 Task: Create a section Dev Environment Setup Sprint and in the section, add a milestone Business Intelligence Development in the project WindTech.
Action: Mouse moved to (118, 463)
Screenshot: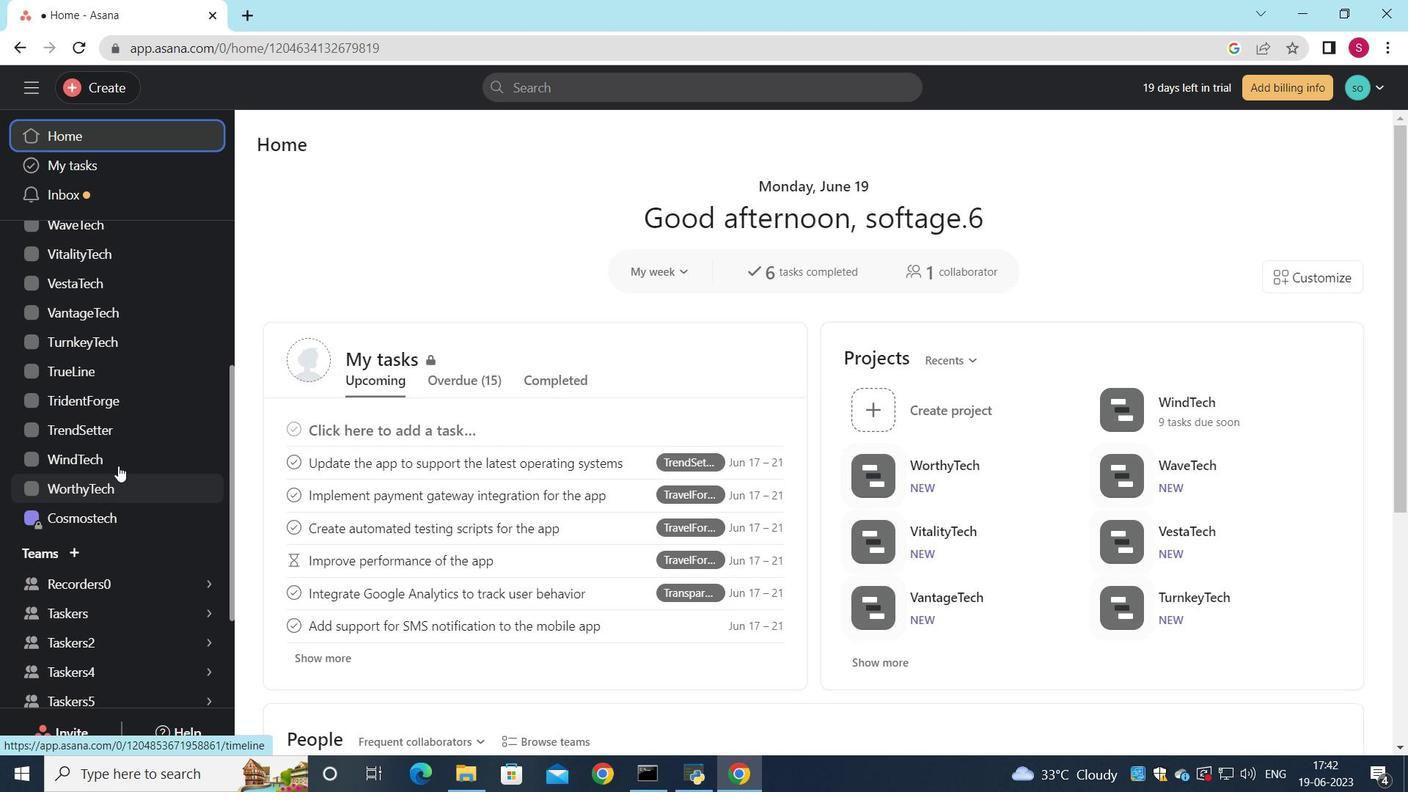 
Action: Mouse pressed left at (118, 463)
Screenshot: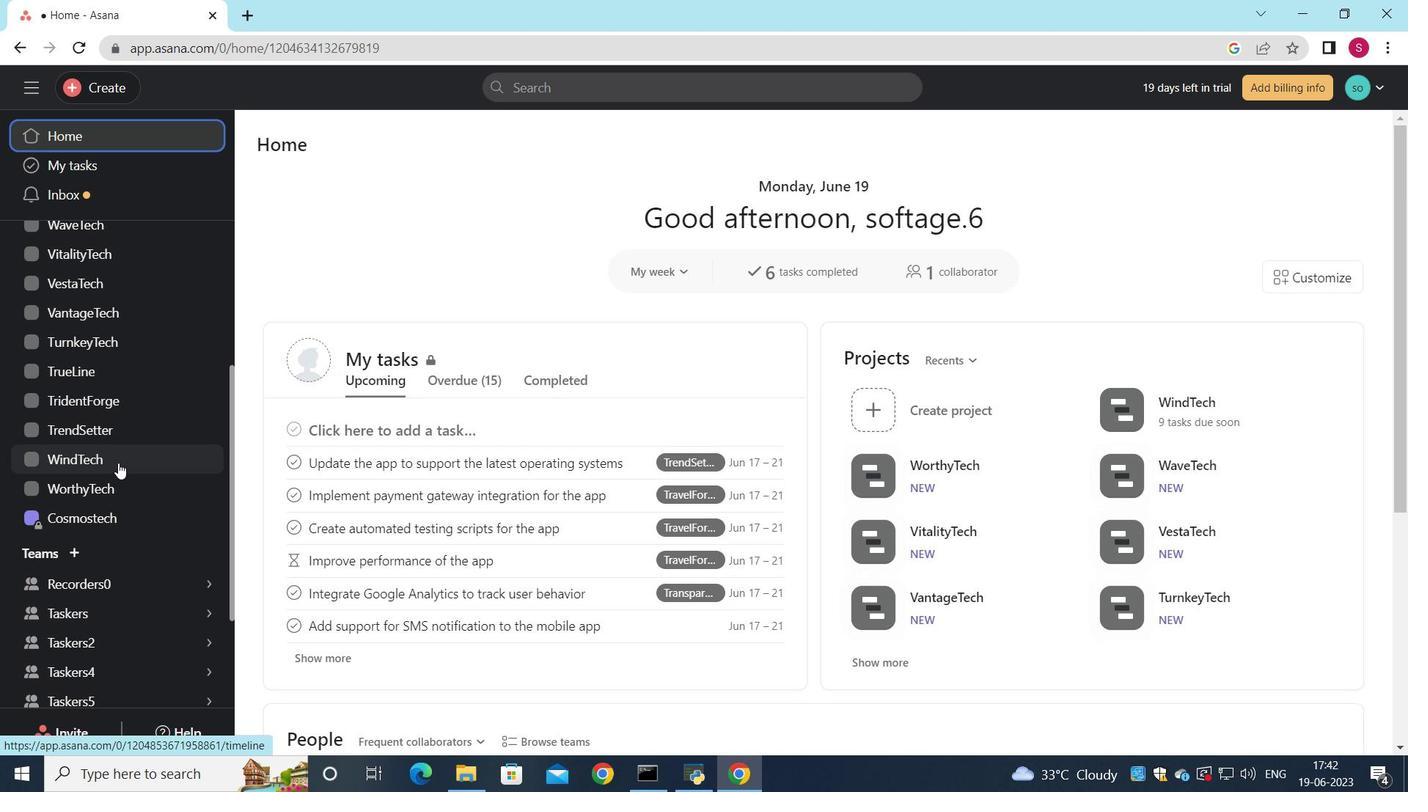
Action: Mouse moved to (304, 540)
Screenshot: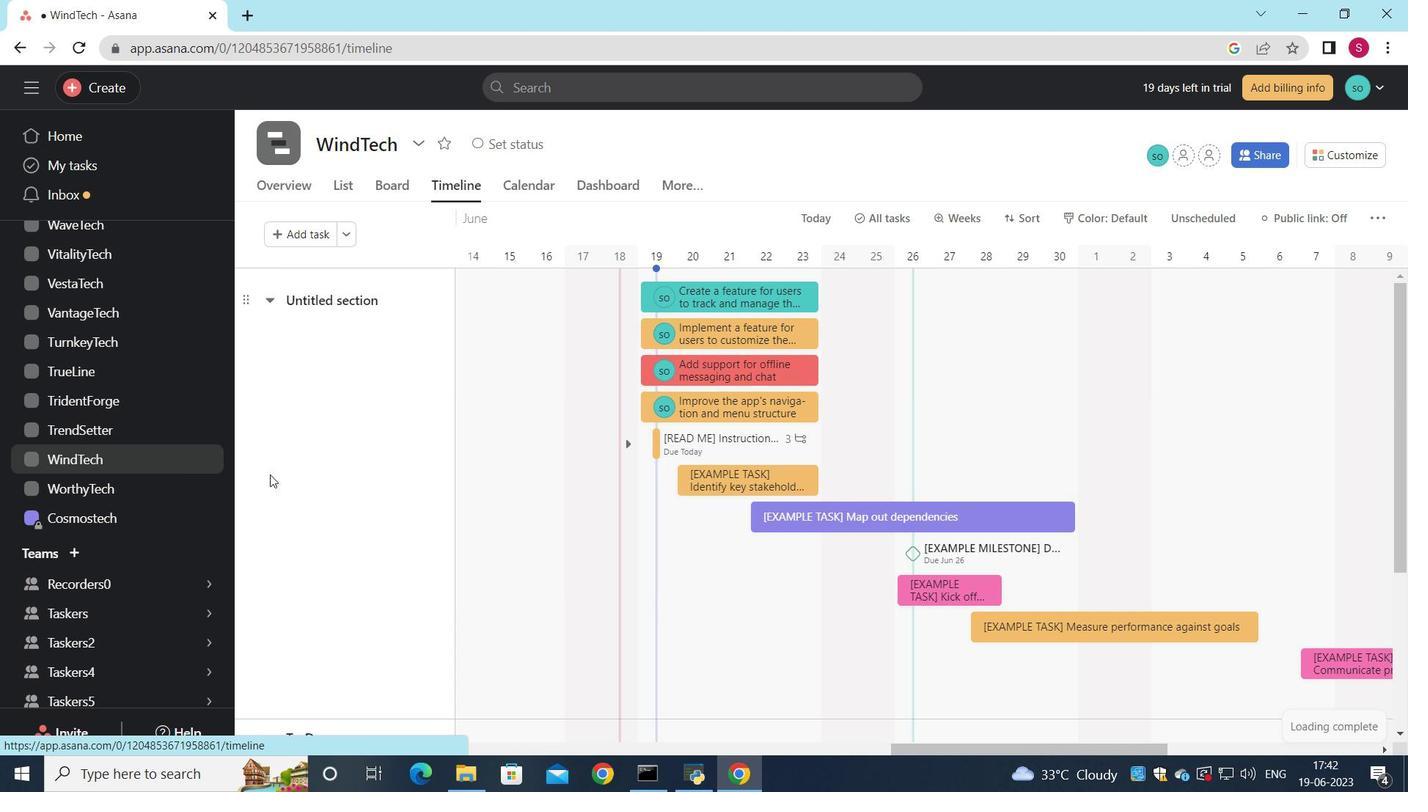 
Action: Mouse scrolled (304, 539) with delta (0, 0)
Screenshot: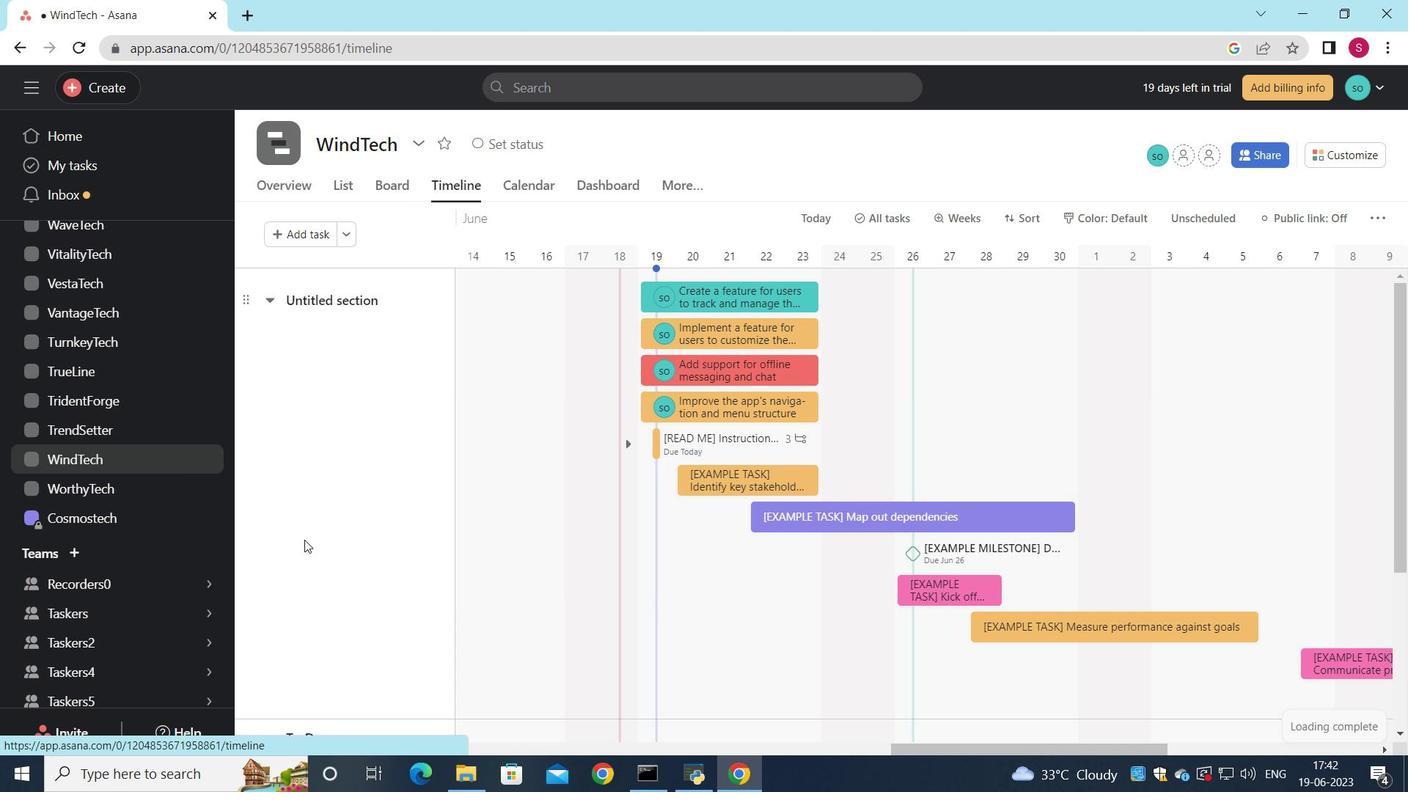 
Action: Mouse scrolled (304, 539) with delta (0, 0)
Screenshot: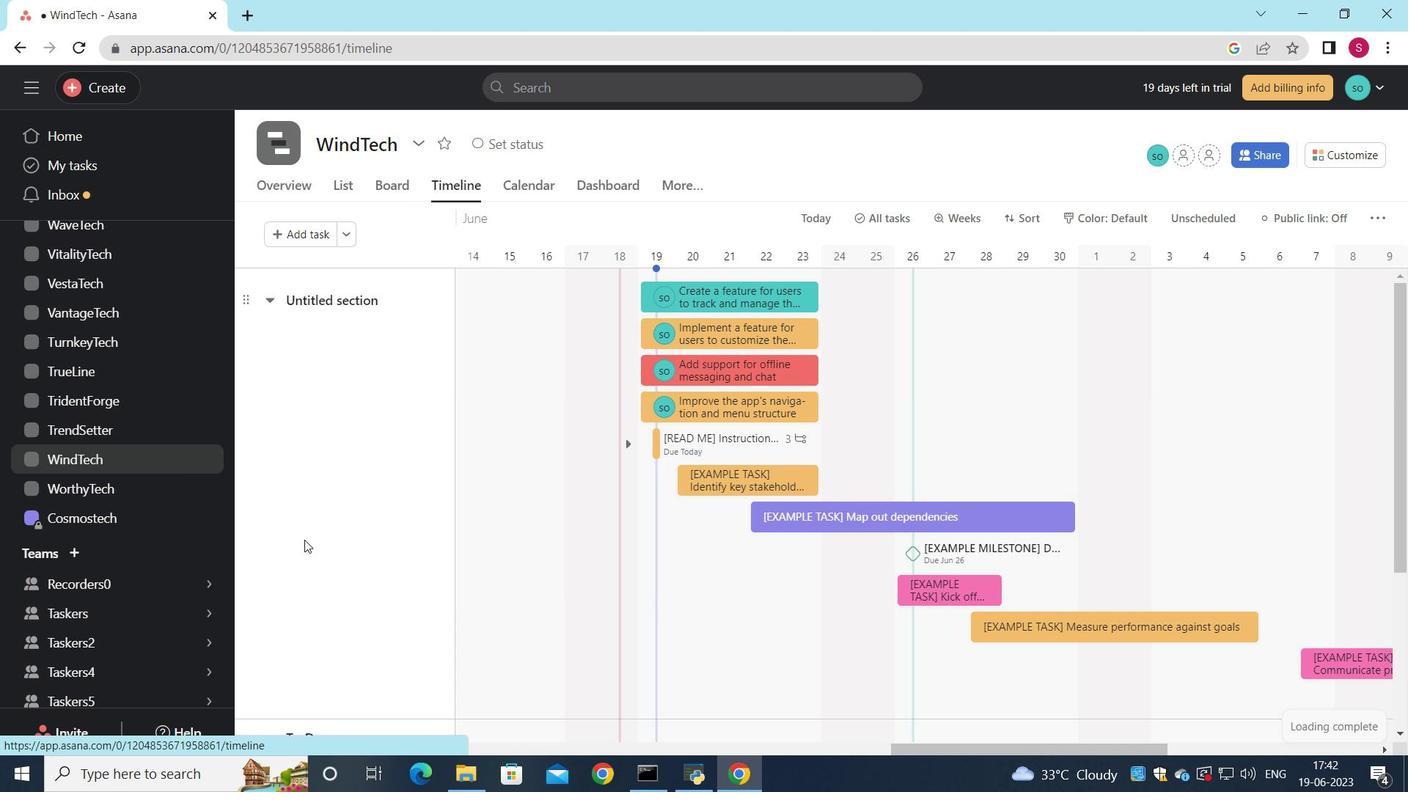 
Action: Mouse scrolled (304, 539) with delta (0, 0)
Screenshot: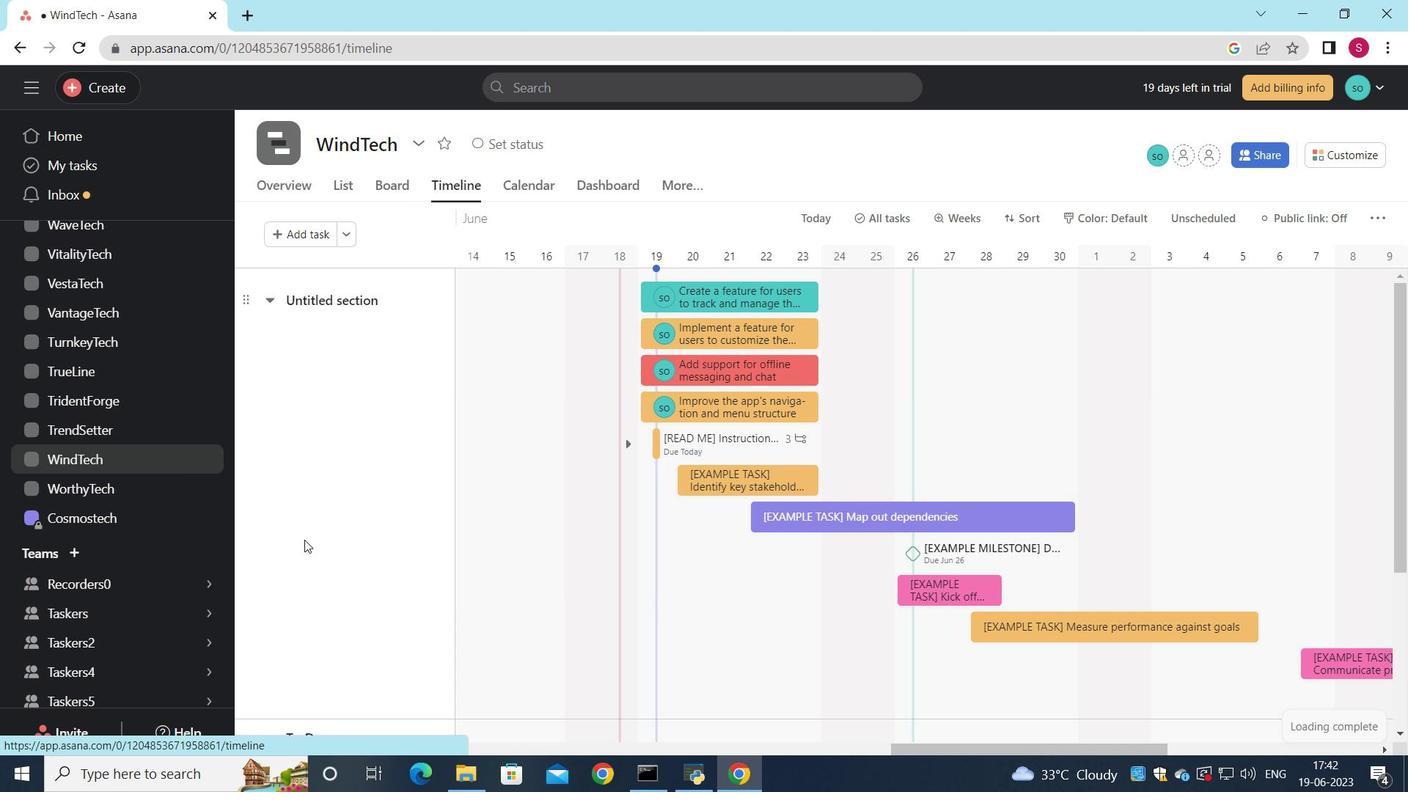 
Action: Mouse scrolled (304, 539) with delta (0, 0)
Screenshot: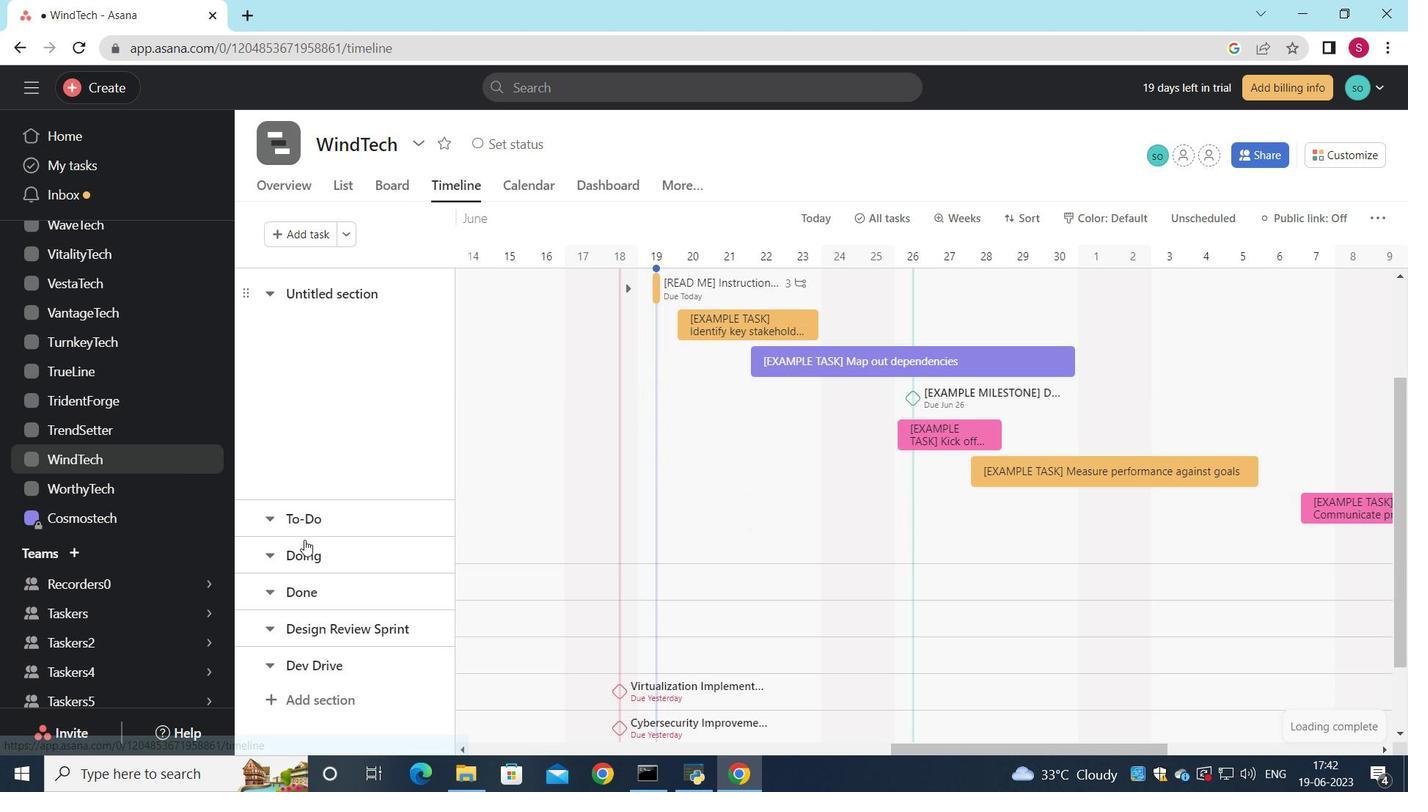 
Action: Mouse scrolled (304, 539) with delta (0, 0)
Screenshot: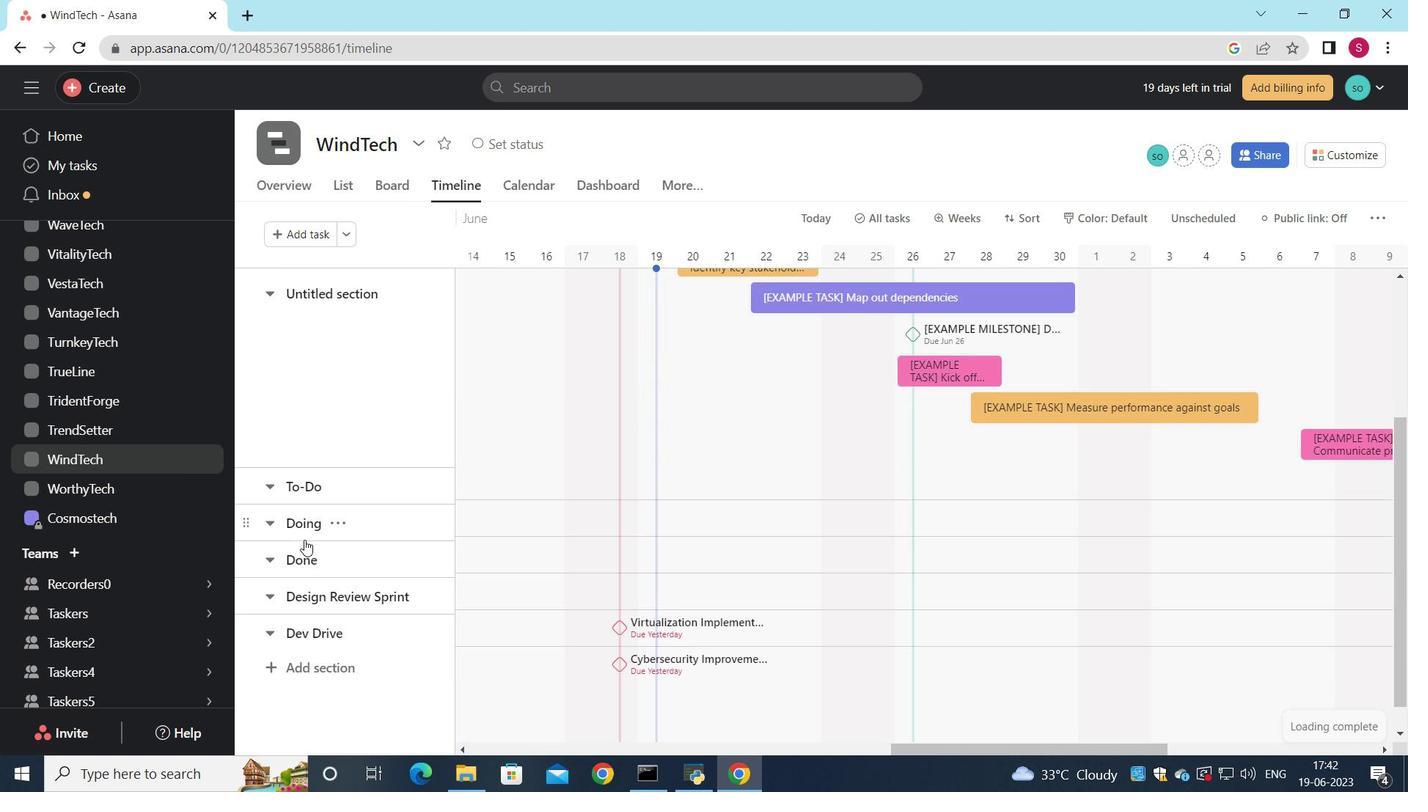 
Action: Mouse scrolled (304, 539) with delta (0, 0)
Screenshot: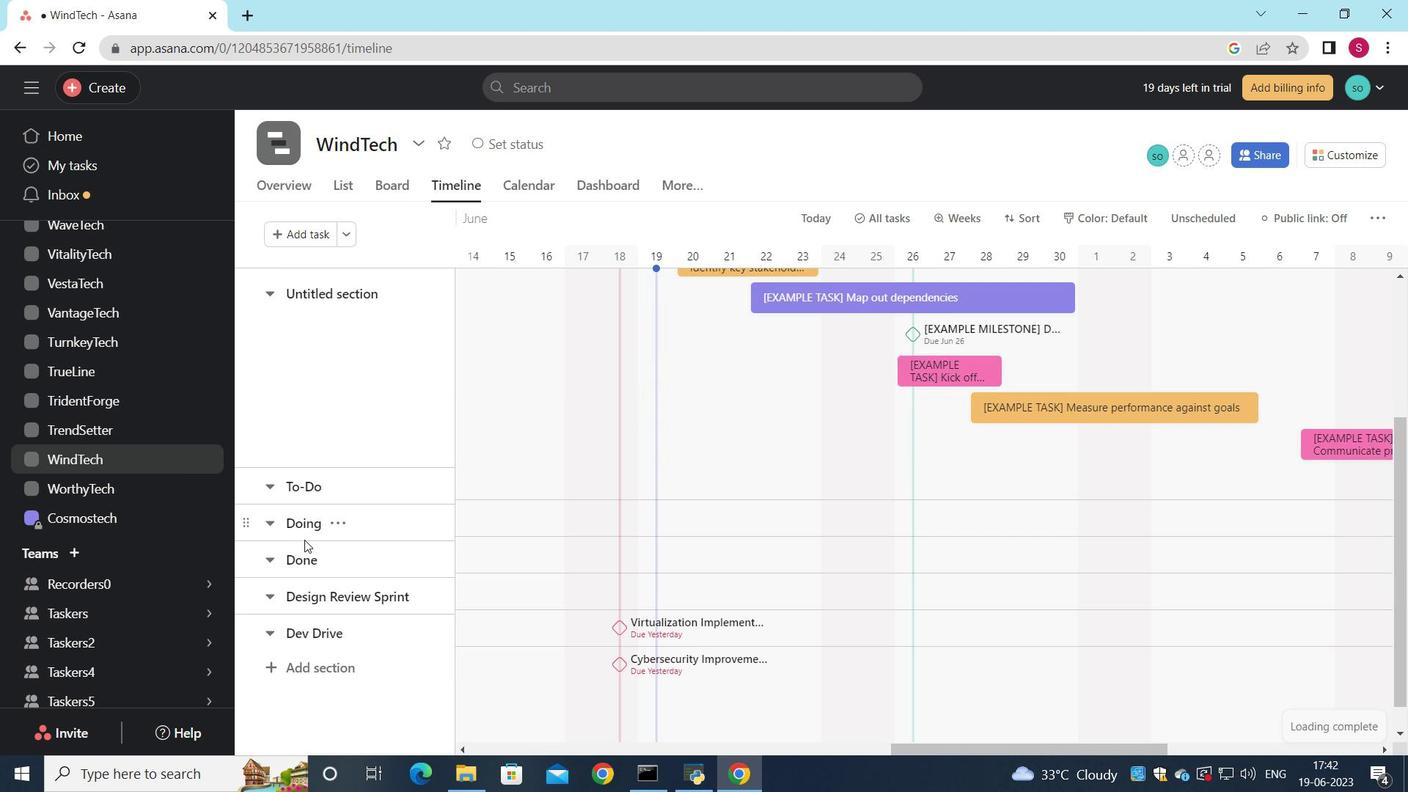 
Action: Mouse moved to (325, 669)
Screenshot: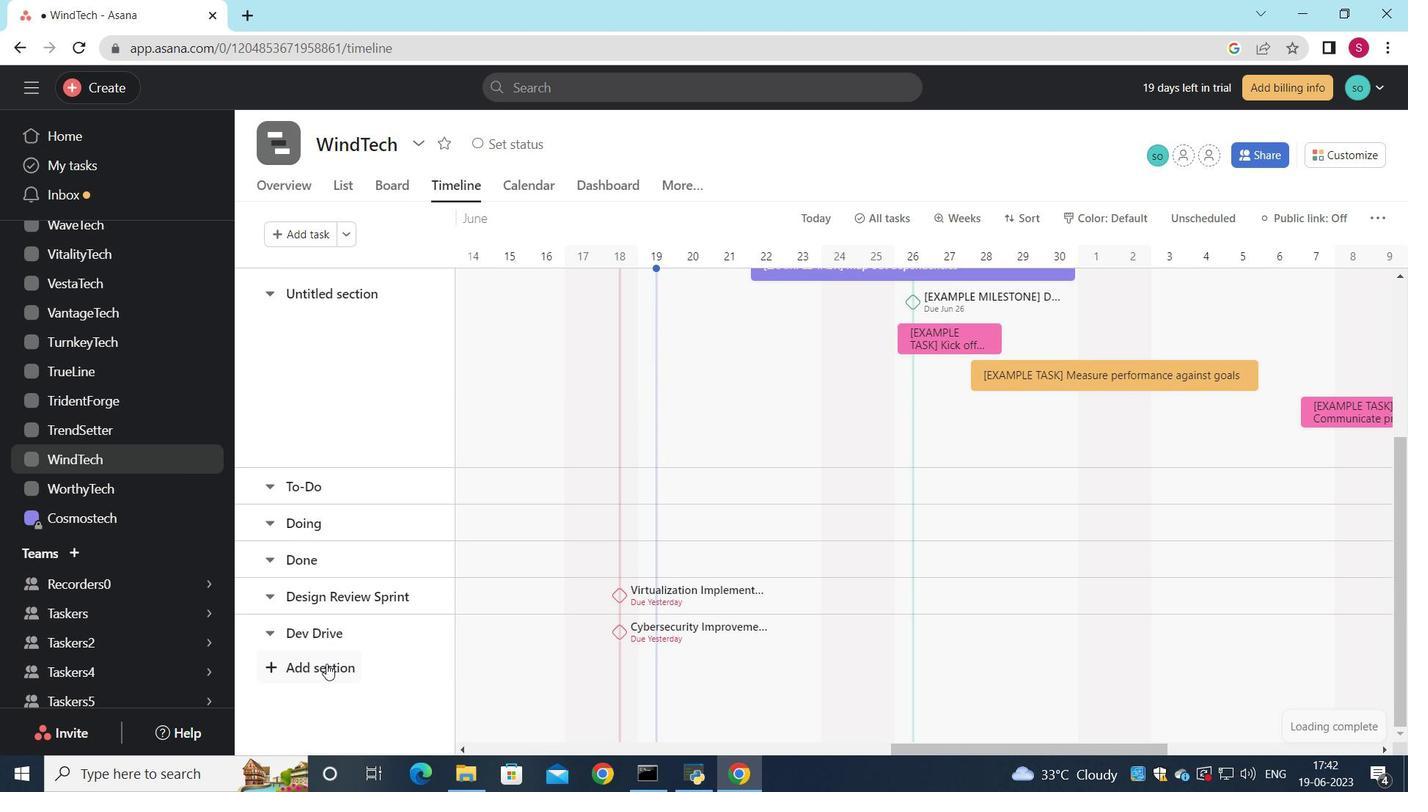 
Action: Mouse pressed left at (325, 669)
Screenshot: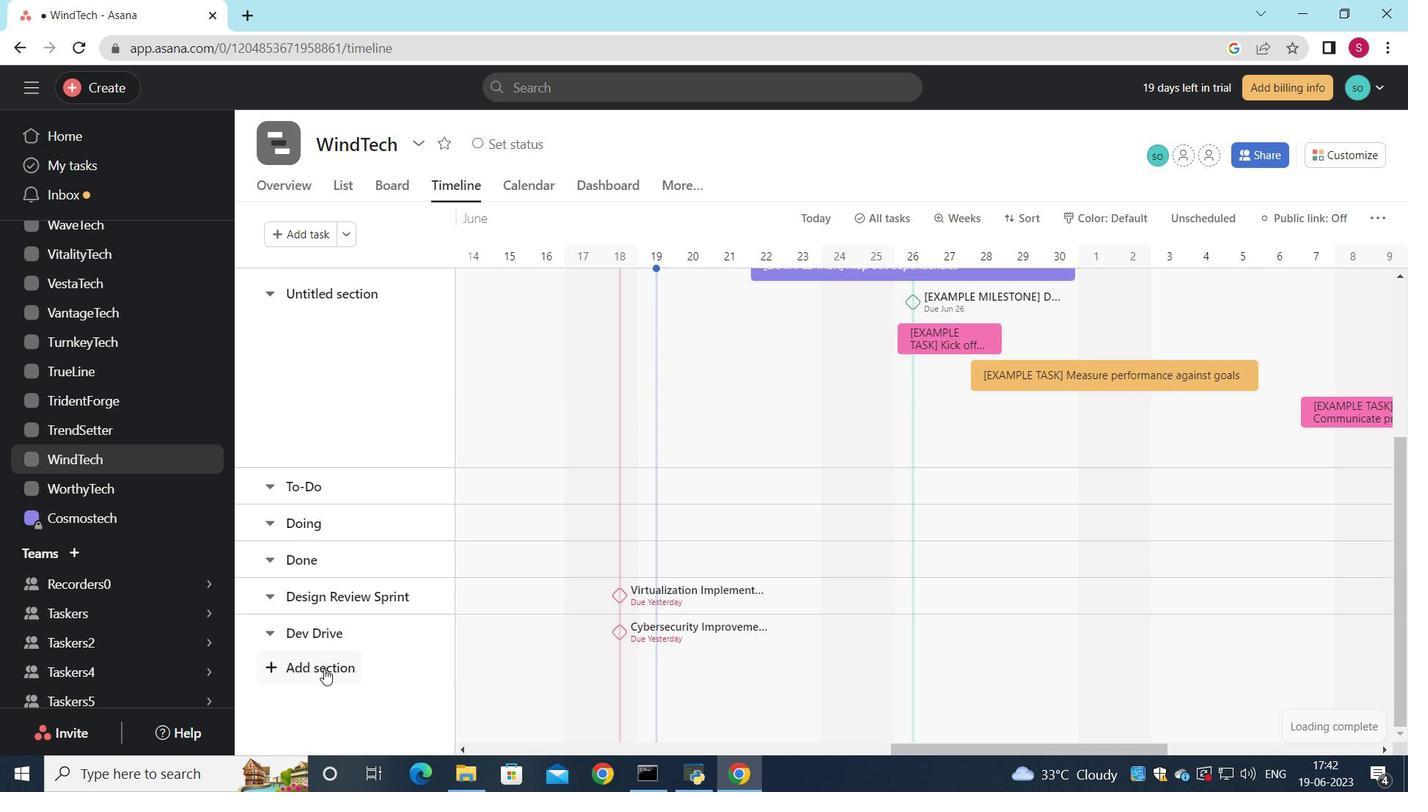 
Action: Mouse moved to (329, 669)
Screenshot: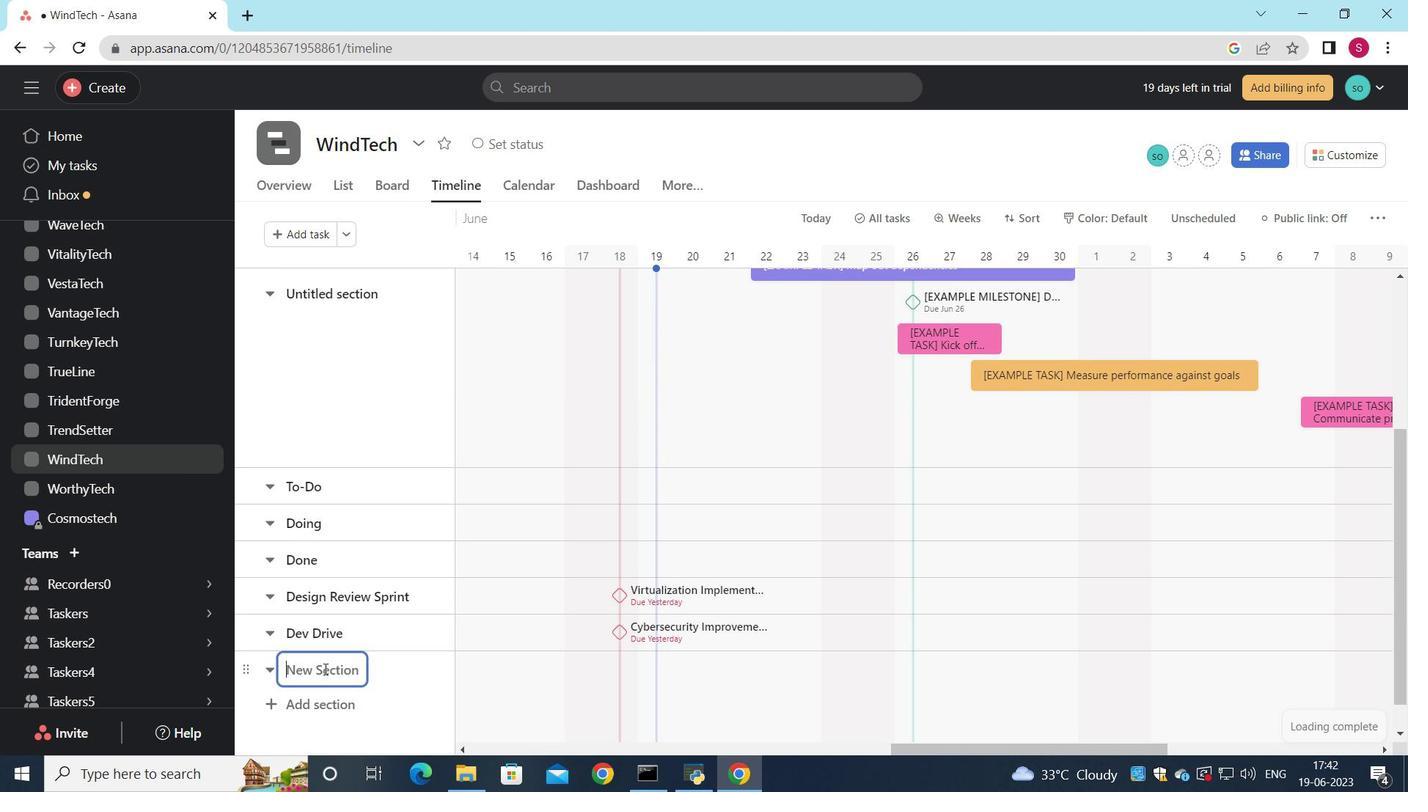 
Action: Key pressed <Key.shift>Dev<Key.space><Key.shift>Environment<Key.space><Key.shift>Setup<Key.space><Key.shift>Sprint
Screenshot: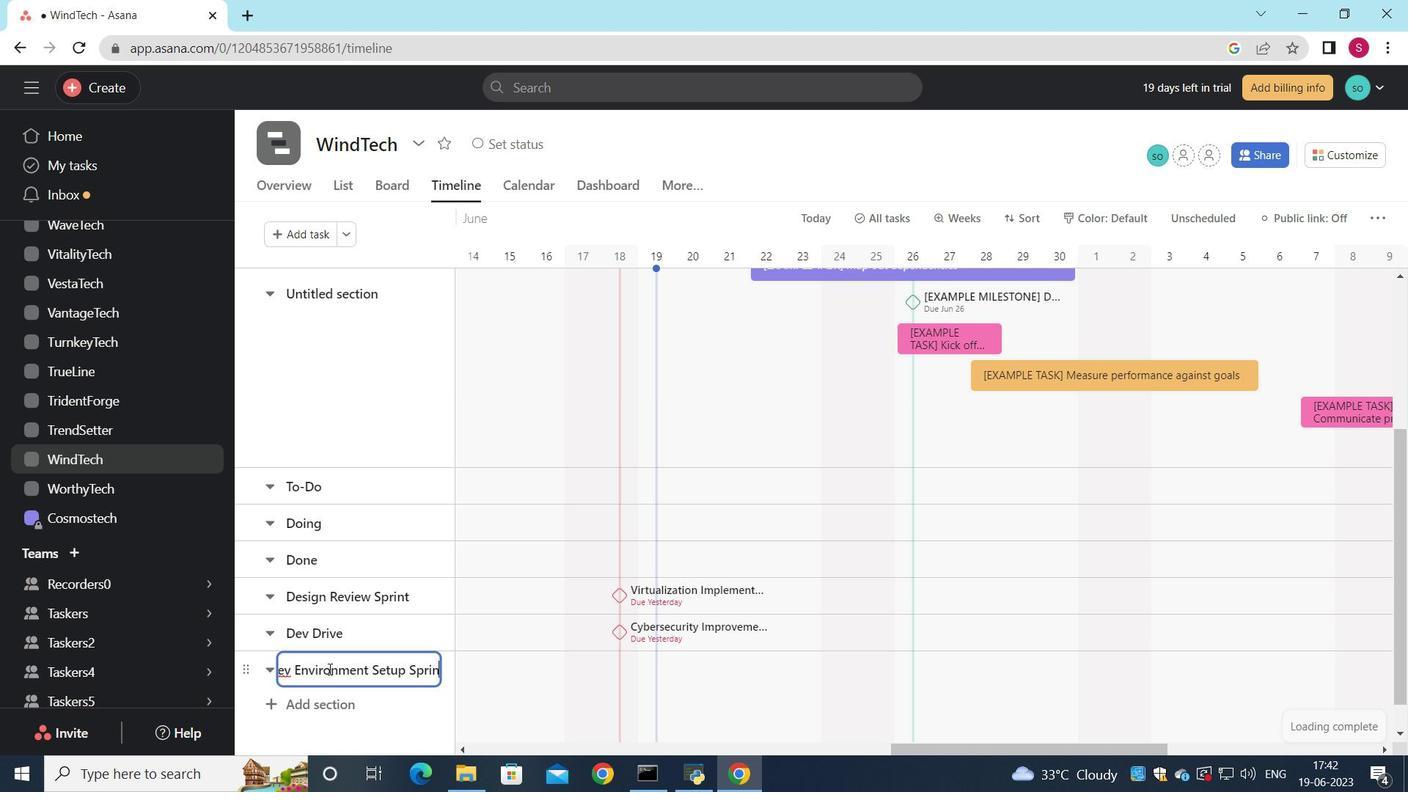 
Action: Mouse moved to (405, 684)
Screenshot: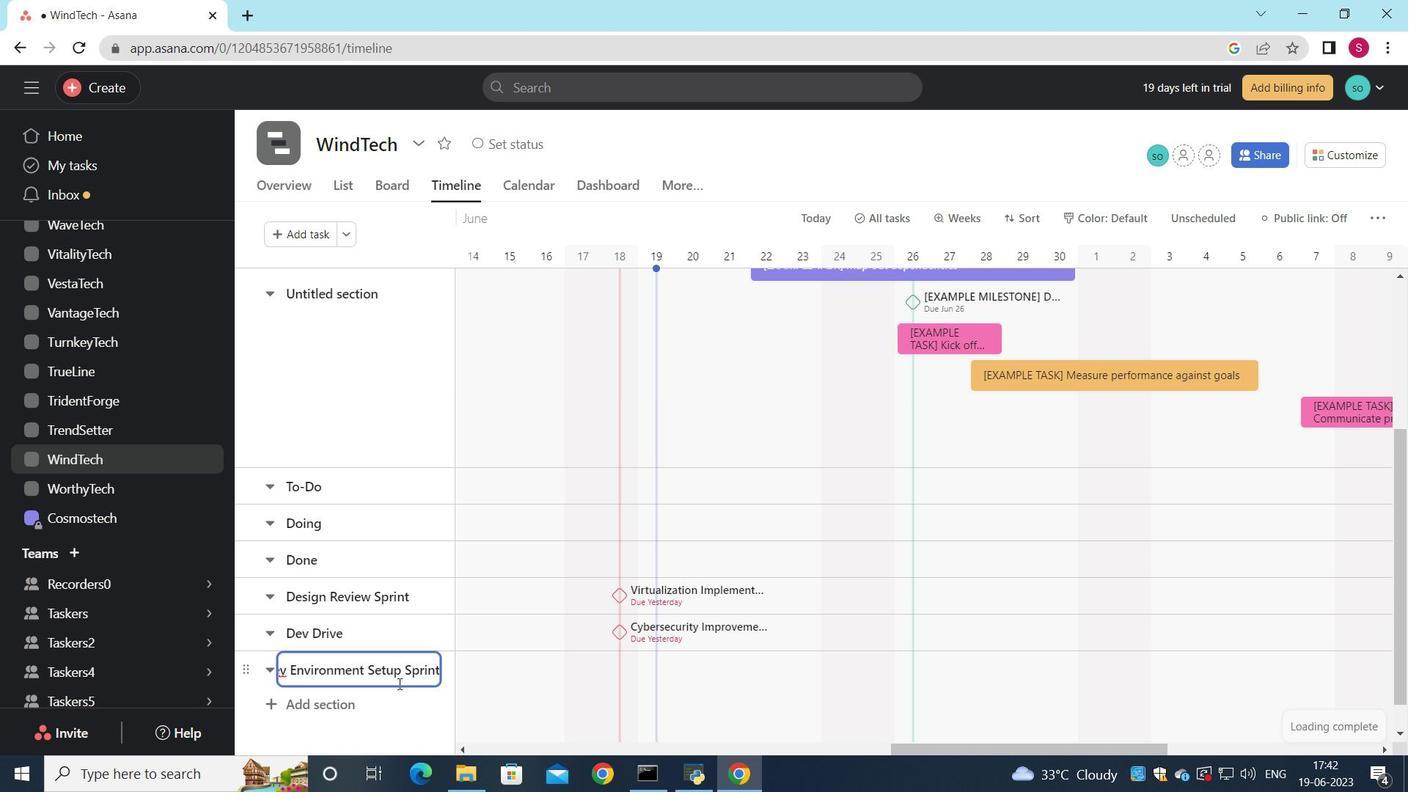 
Action: Key pressed <Key.enter>
Screenshot: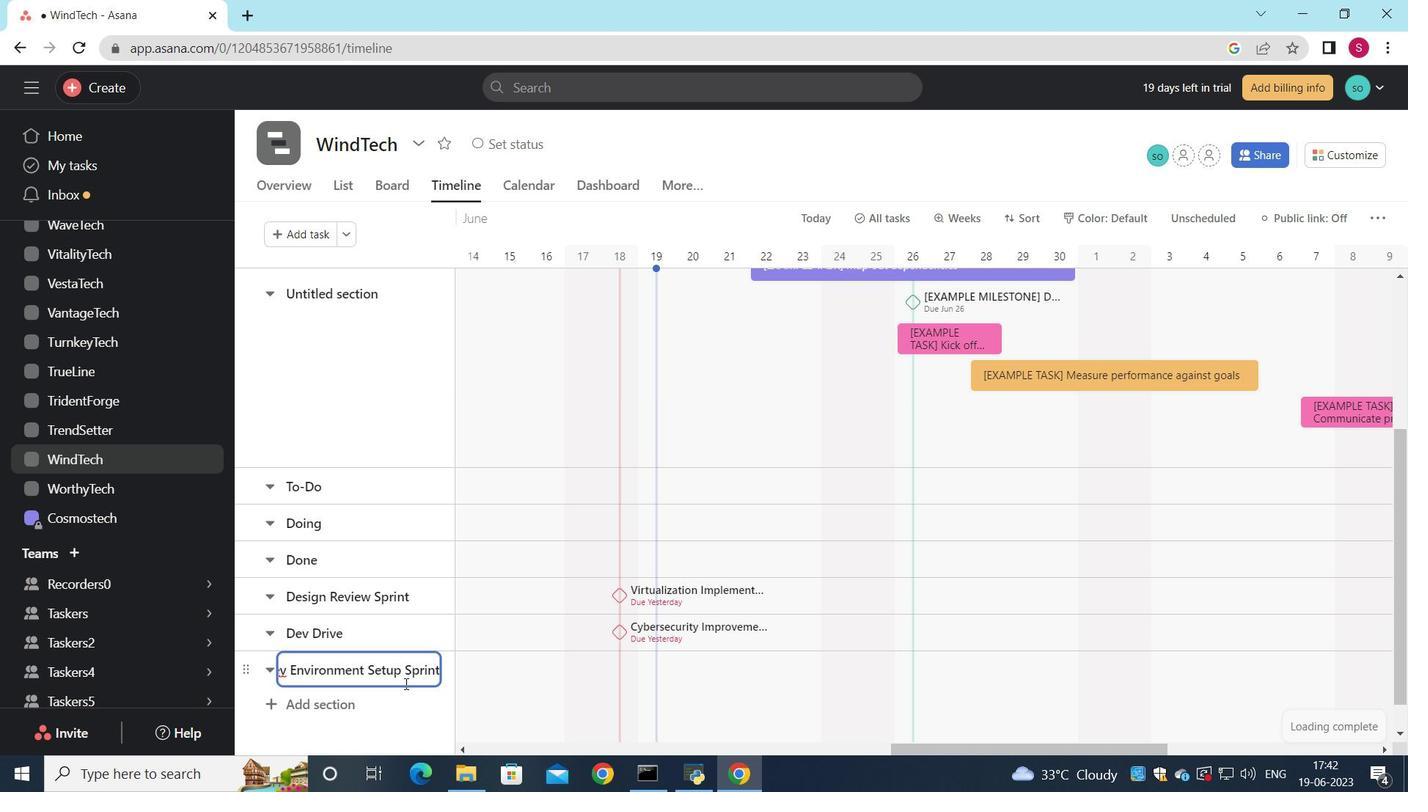 
Action: Mouse moved to (552, 669)
Screenshot: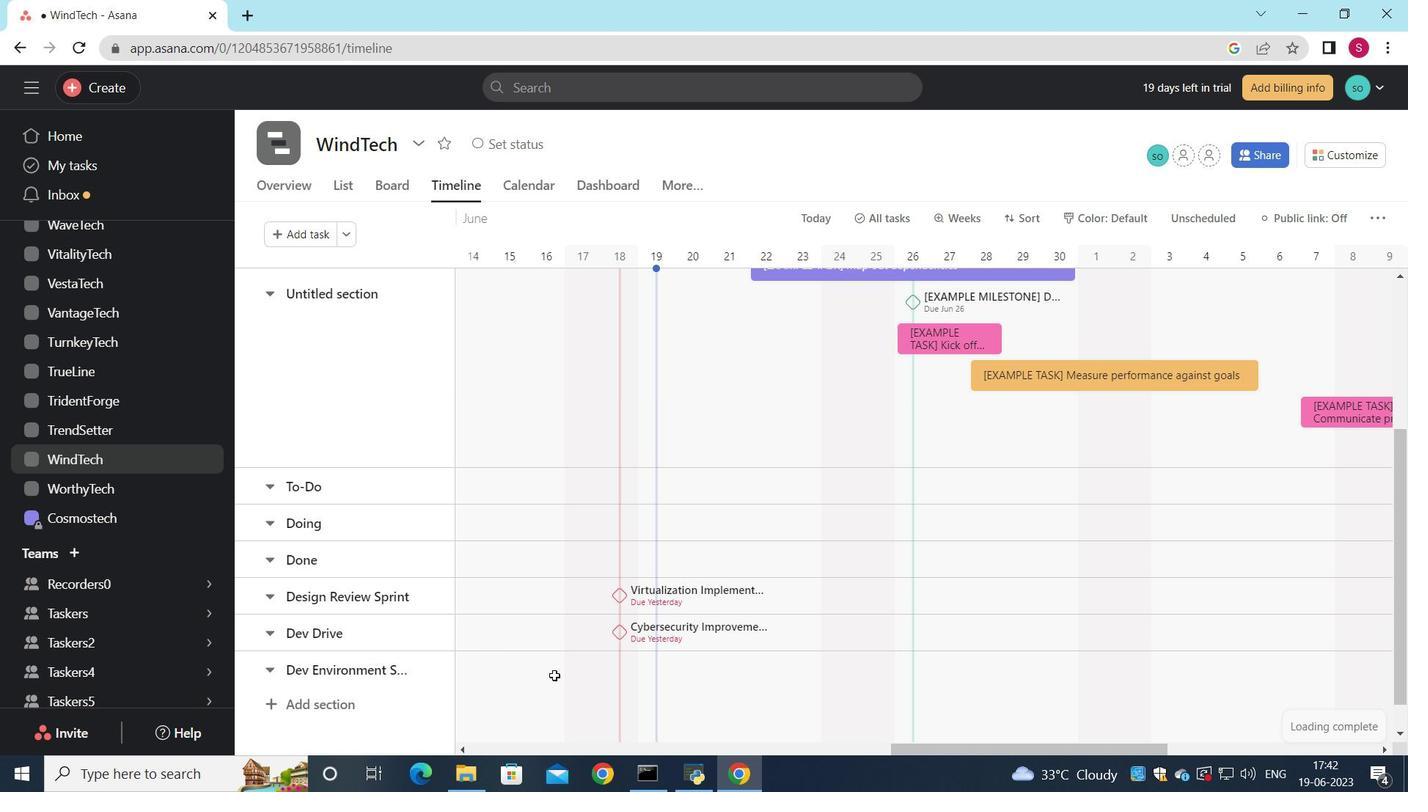 
Action: Mouse pressed left at (552, 669)
Screenshot: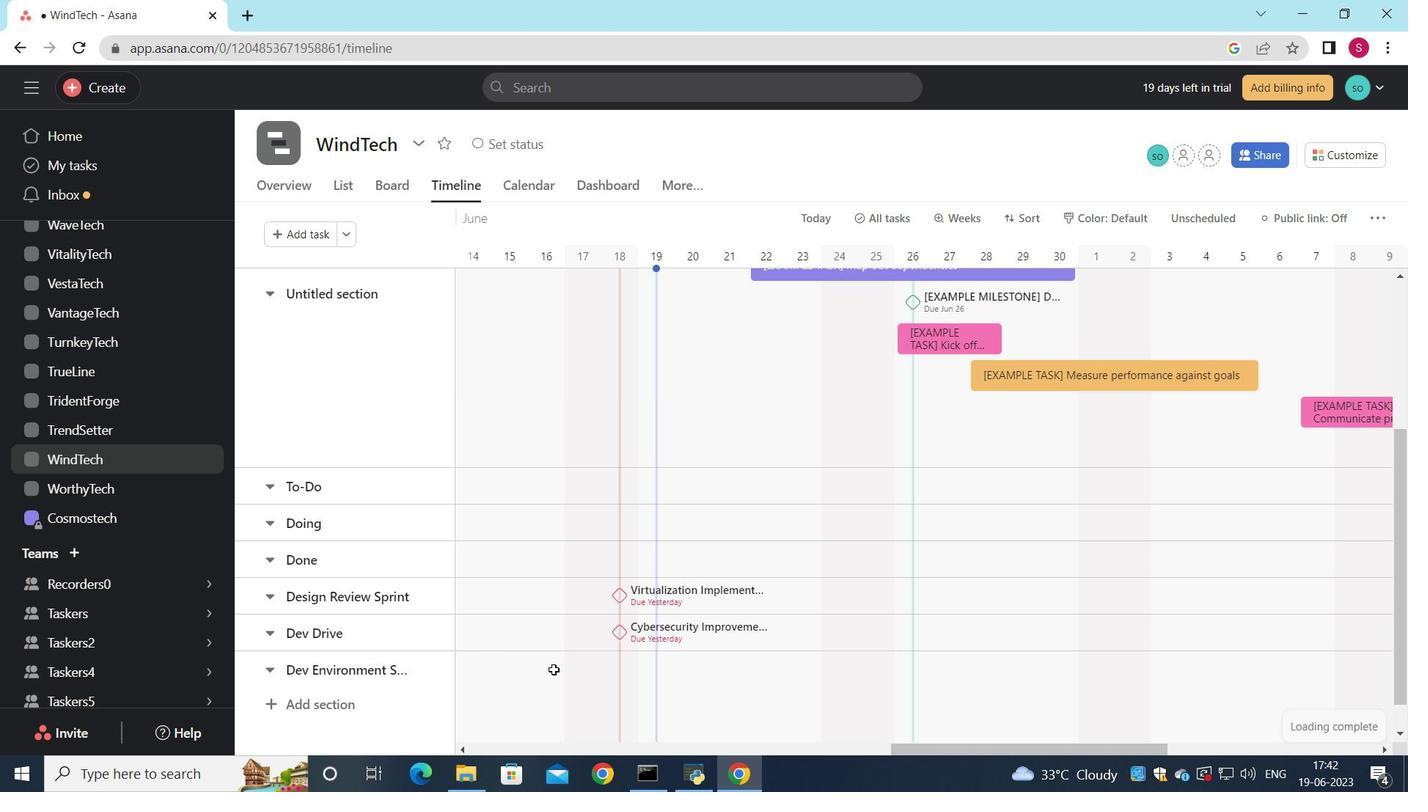 
Action: Mouse moved to (499, 669)
Screenshot: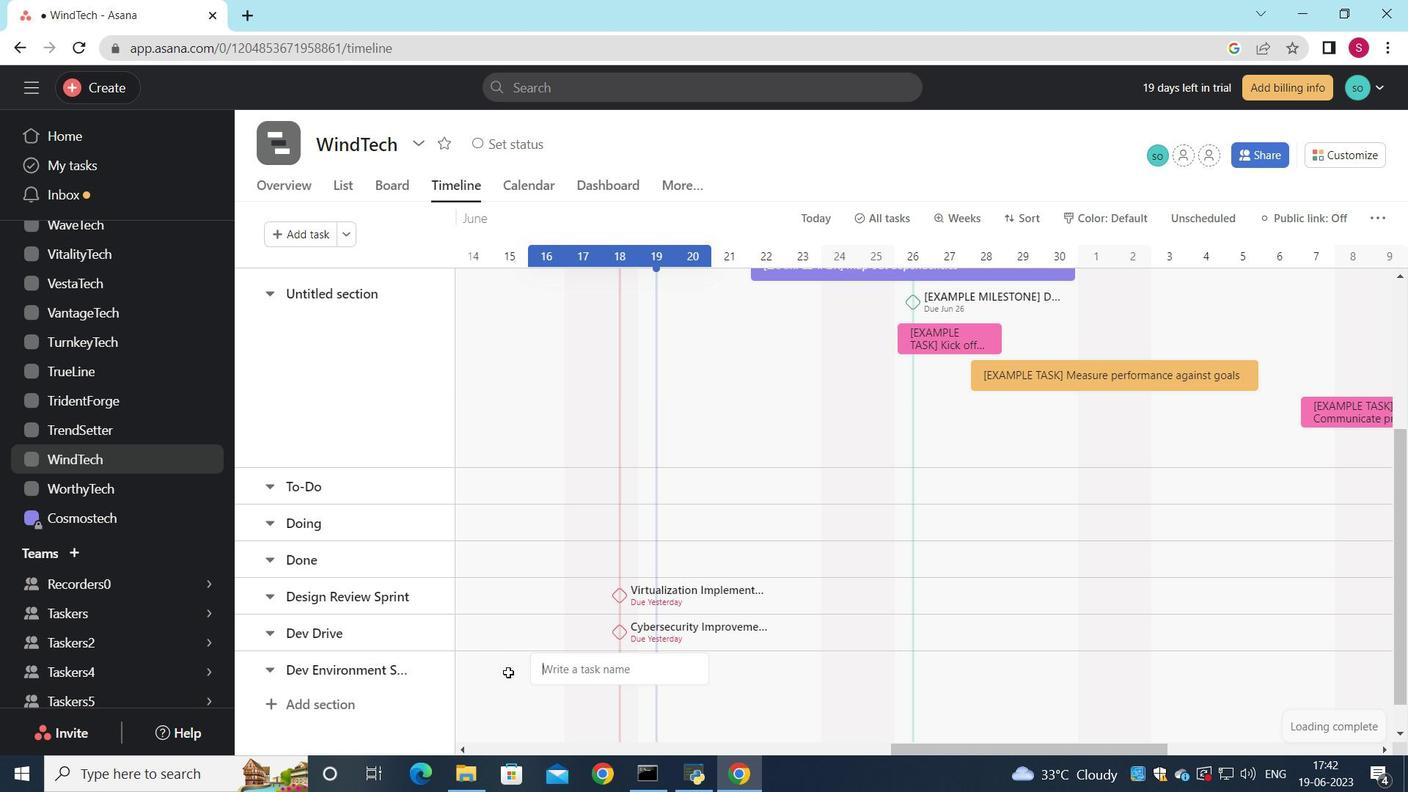 
Action: Mouse pressed left at (499, 669)
Screenshot: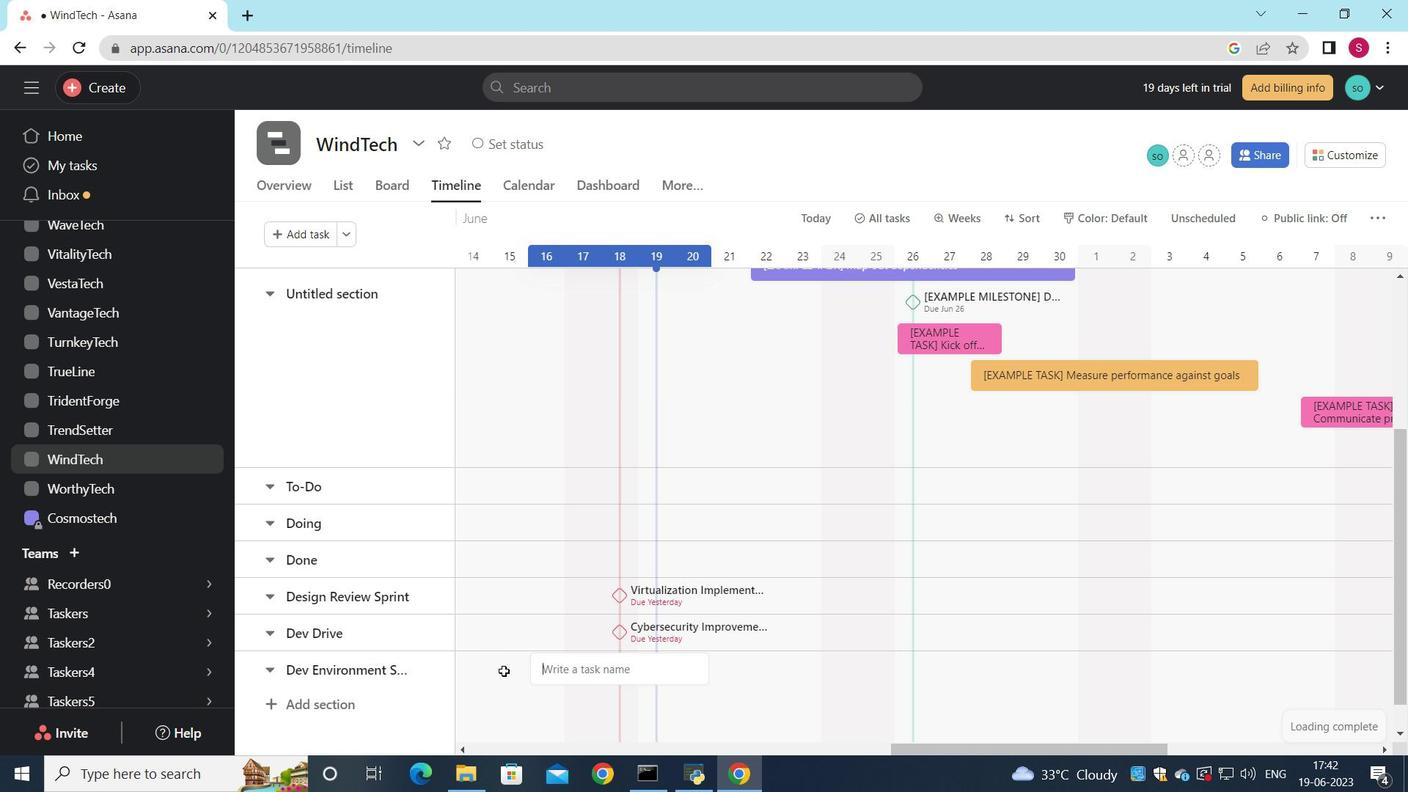 
Action: Mouse moved to (500, 669)
Screenshot: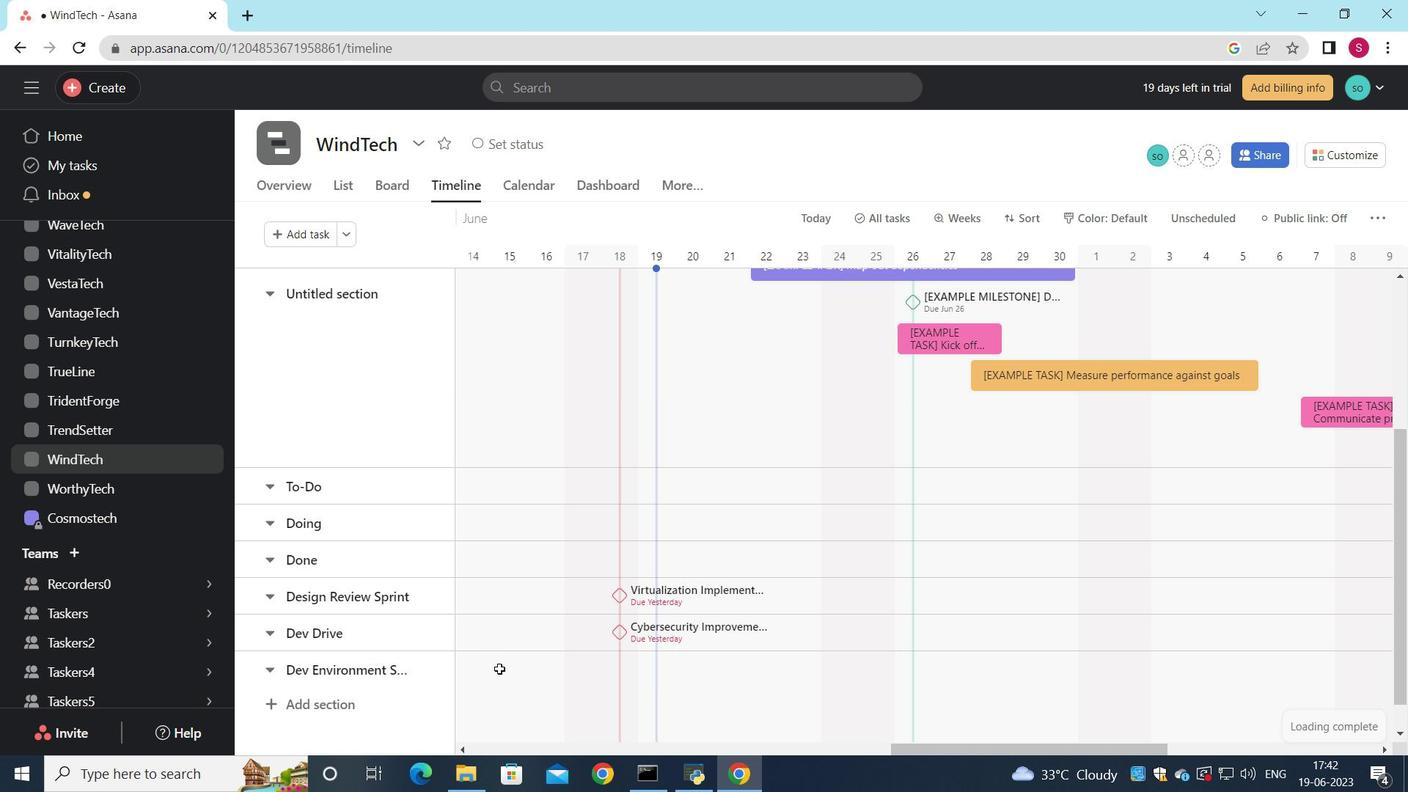 
Action: Mouse pressed left at (500, 669)
Screenshot: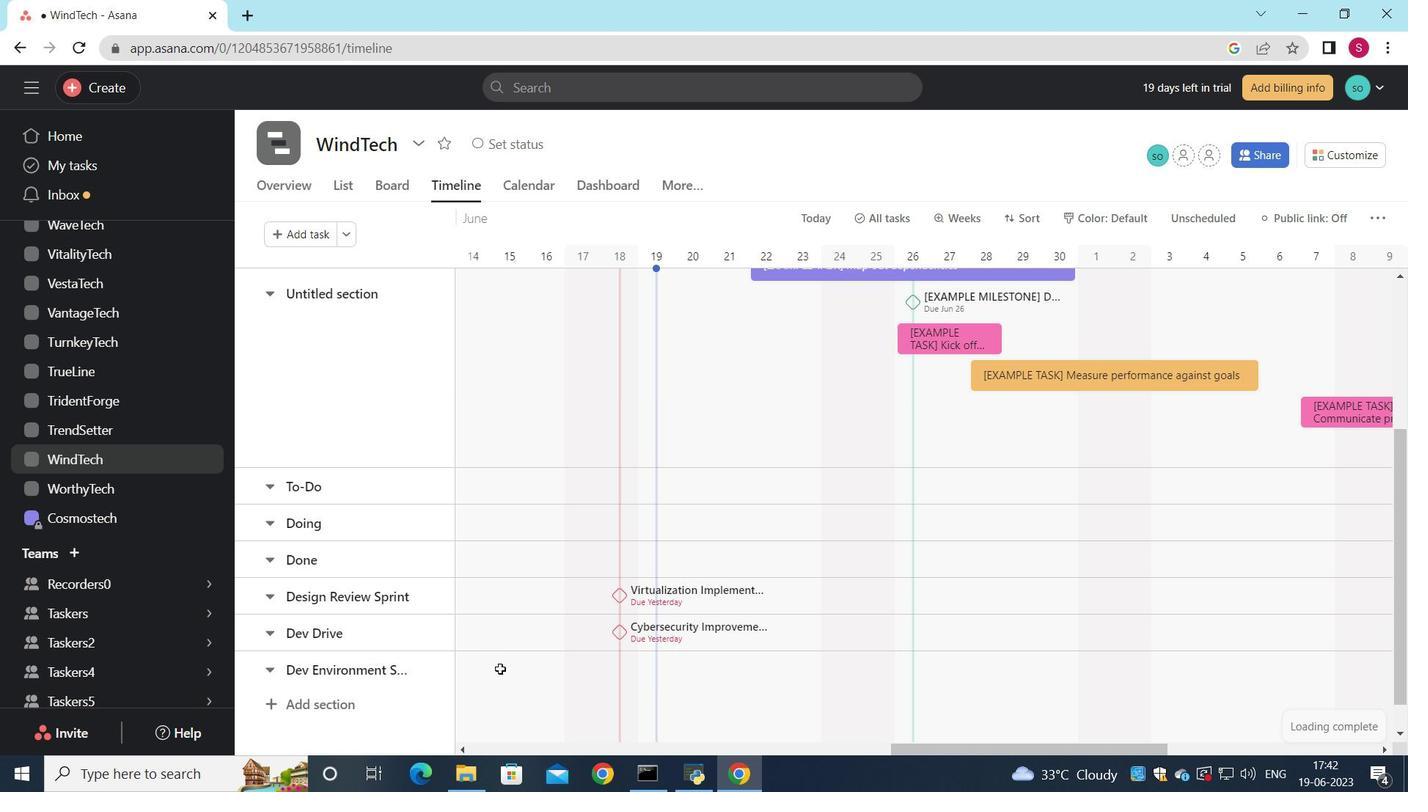 
Action: Mouse moved to (552, 677)
Screenshot: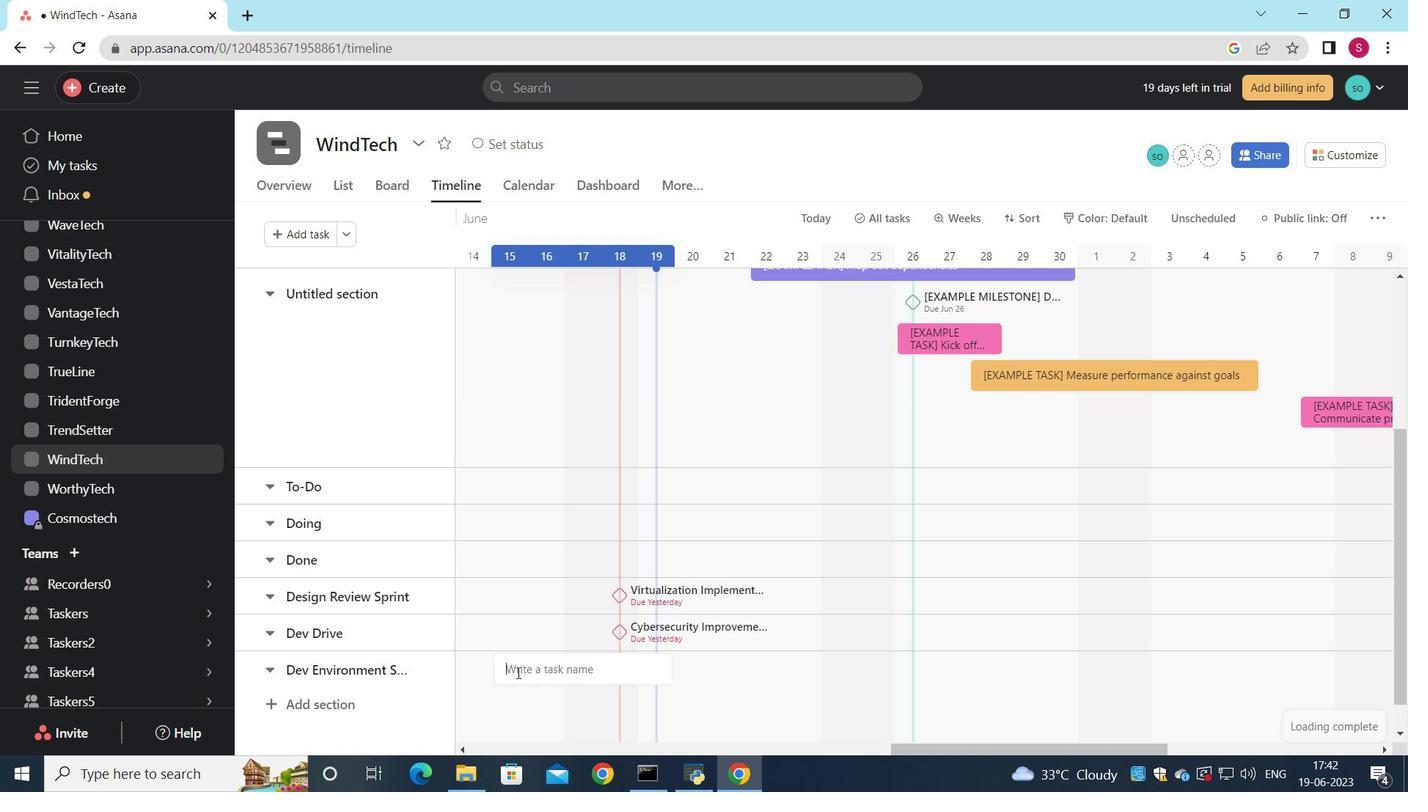 
Action: Key pressed <Key.shift><Key.shift><Key.shift><Key.shift><Key.shift><Key.shift><Key.shift>Buisness<Key.space><Key.shift><Key.shift><Key.shift>Intelligence<Key.space><Key.shift>Devlopment
Screenshot: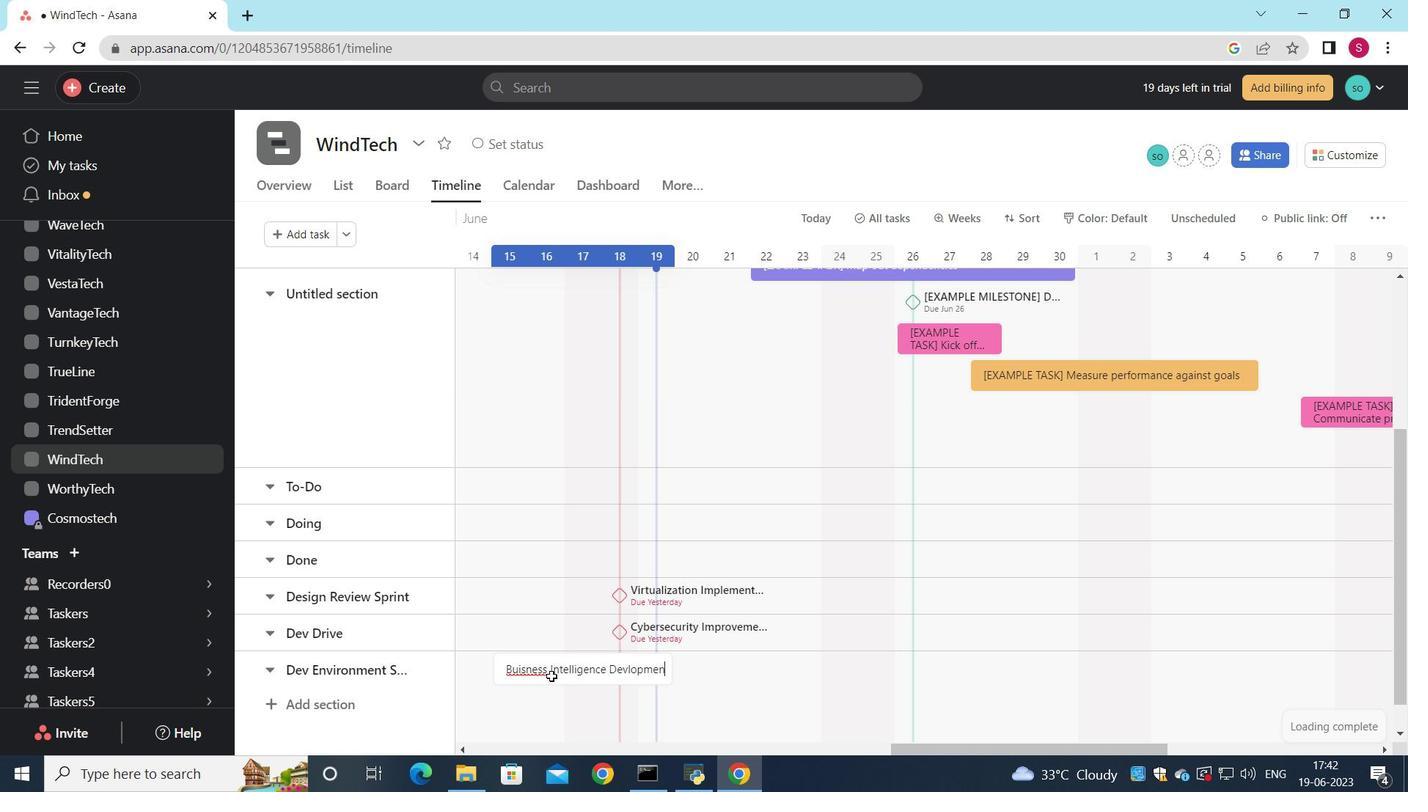 
Action: Mouse moved to (521, 670)
Screenshot: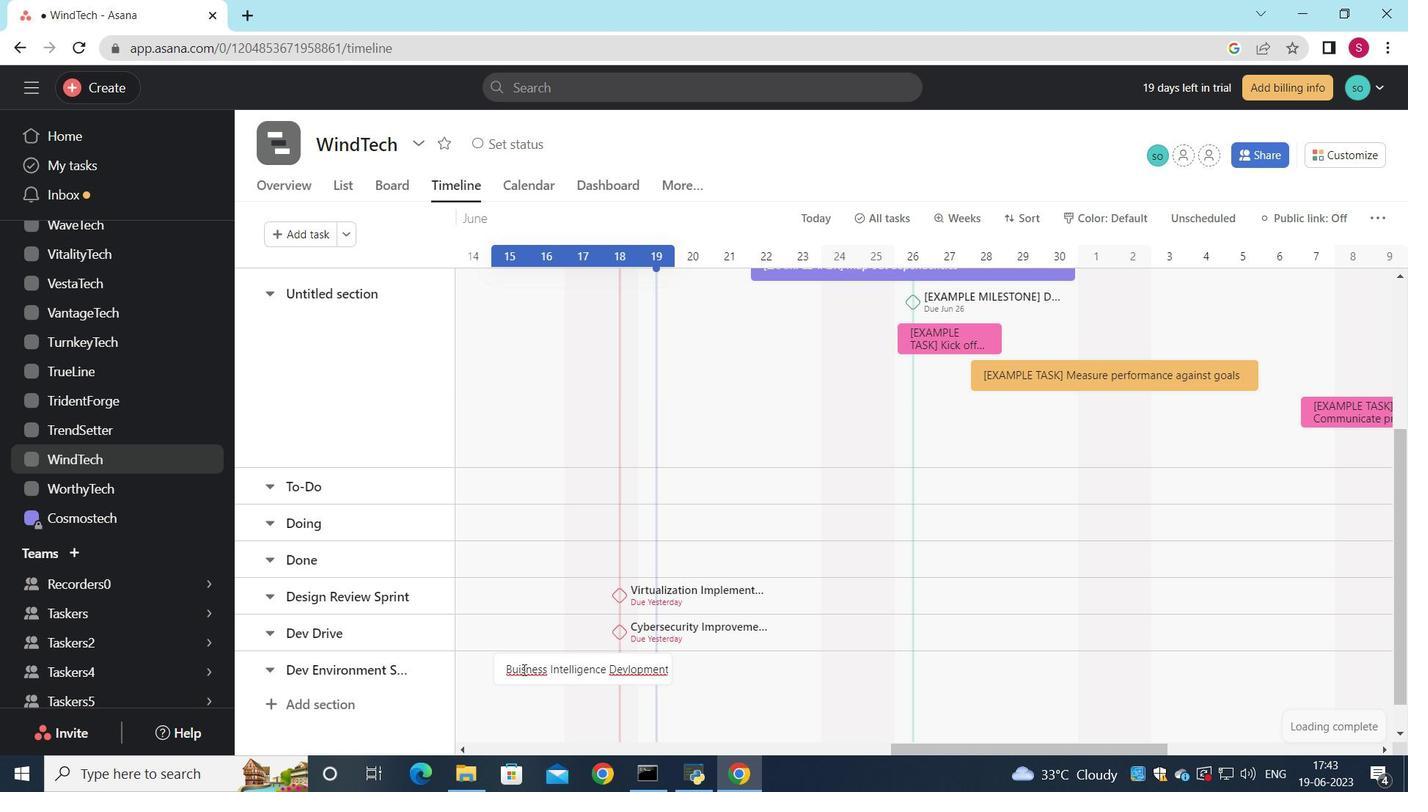 
Action: Mouse pressed left at (521, 670)
Screenshot: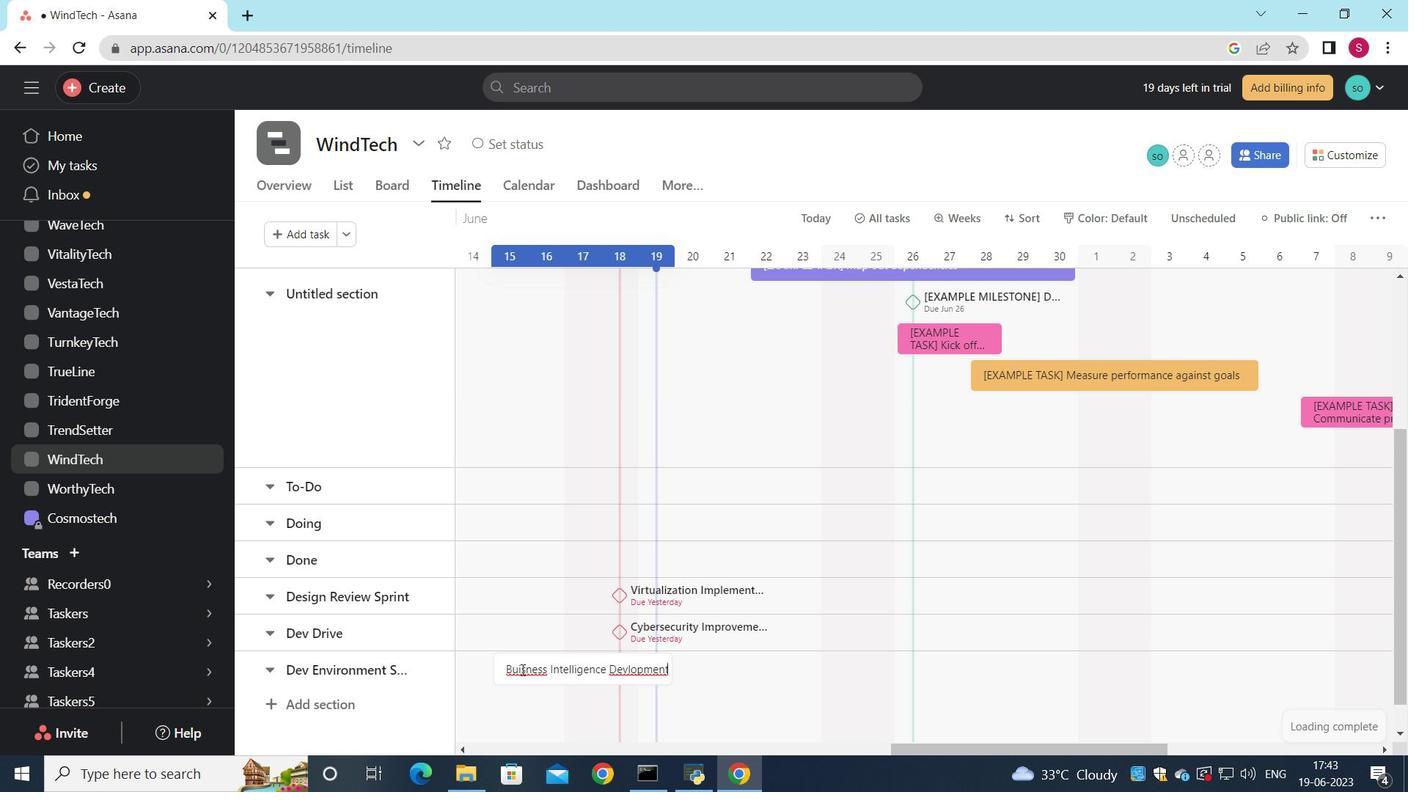 
Action: Mouse moved to (598, 684)
Screenshot: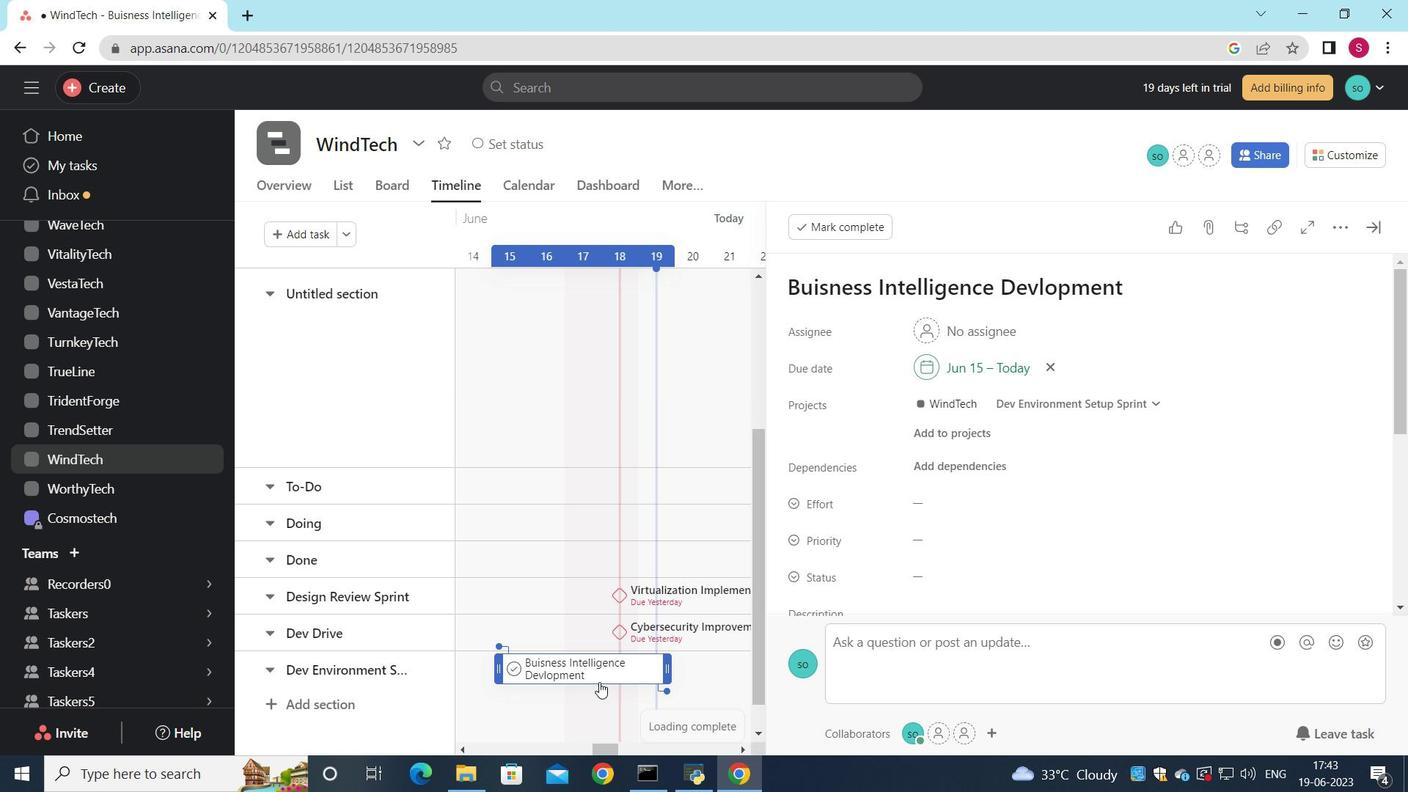 
Action: Mouse pressed left at (598, 684)
Screenshot: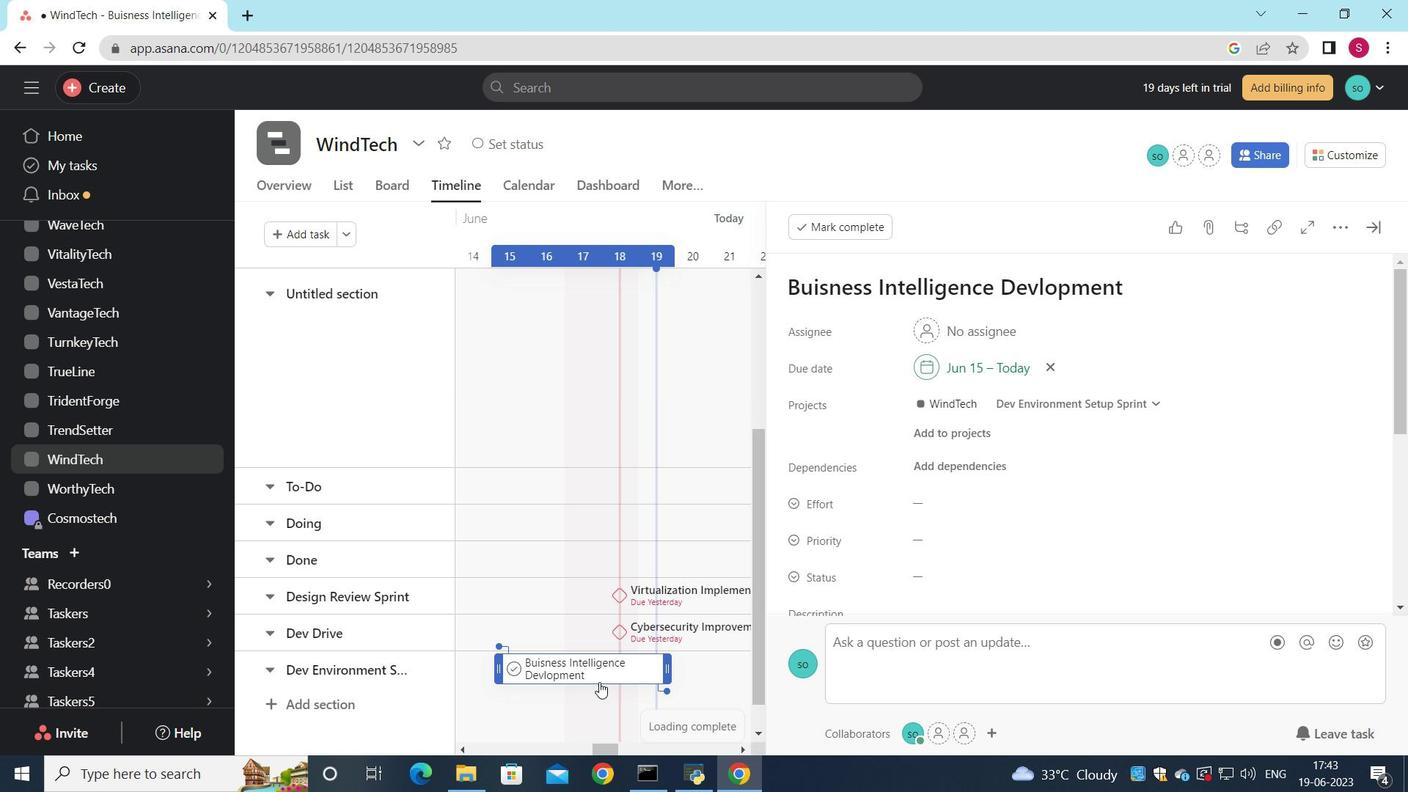 
Action: Mouse moved to (555, 656)
Screenshot: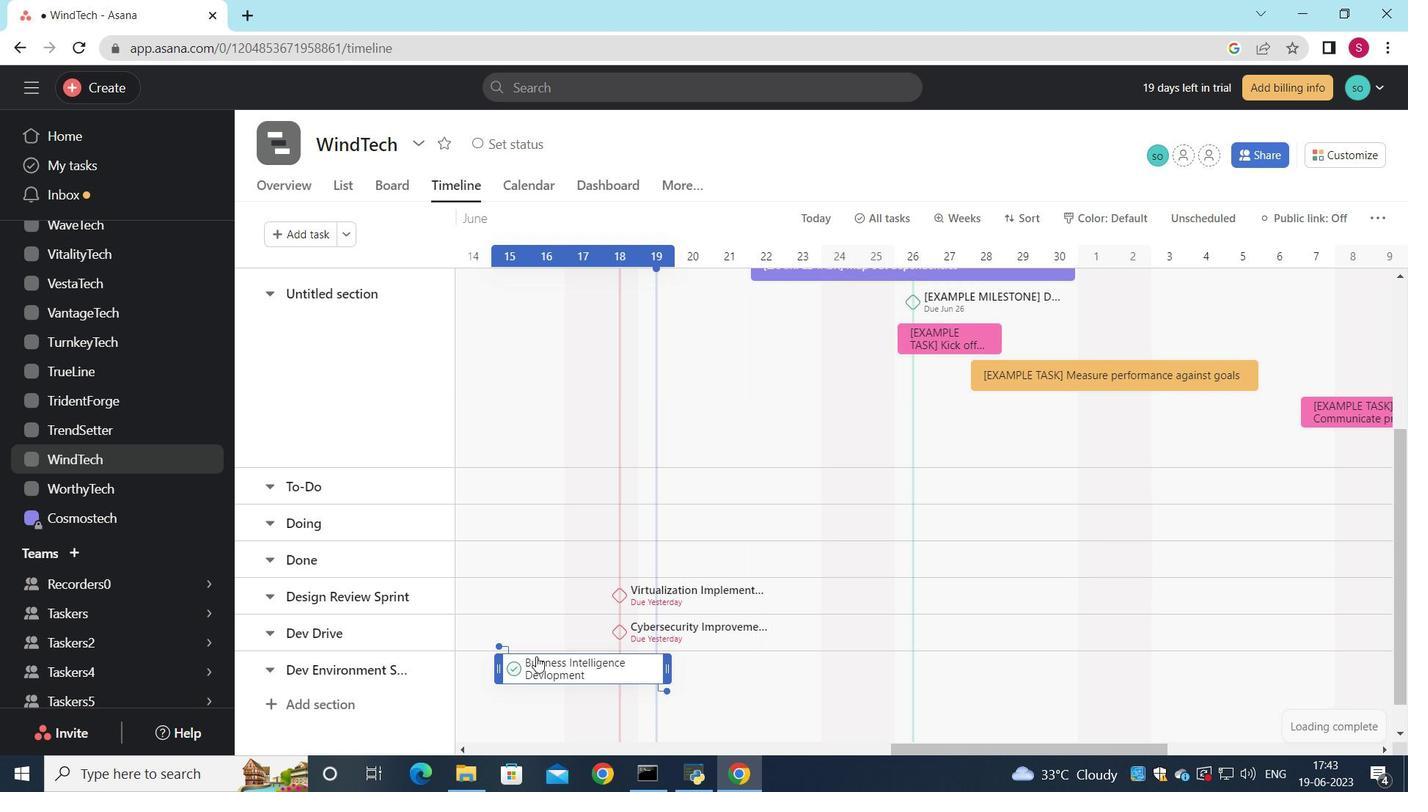 
Action: Mouse pressed left at (555, 656)
Screenshot: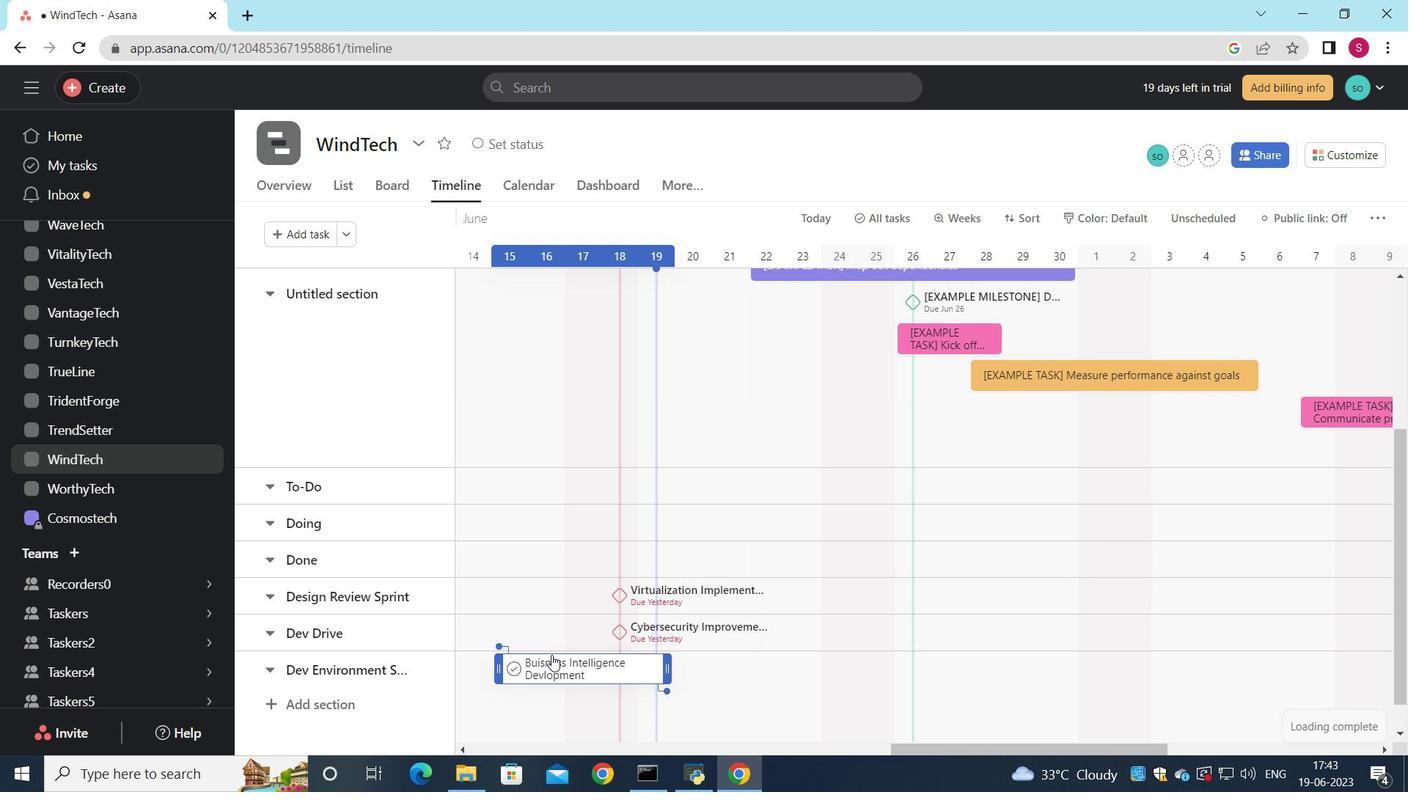 
Action: Mouse moved to (546, 664)
Screenshot: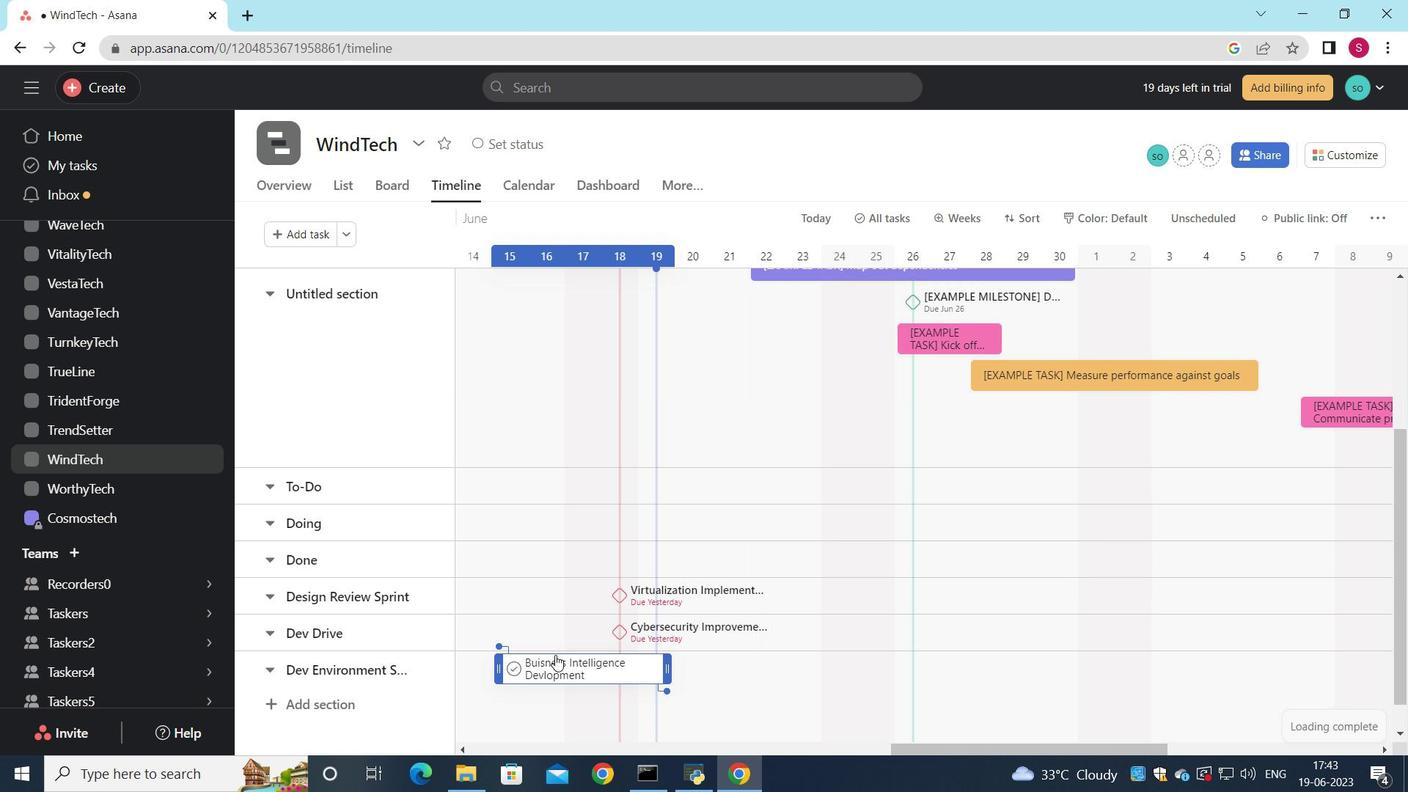 
Action: Mouse pressed left at (546, 664)
Screenshot: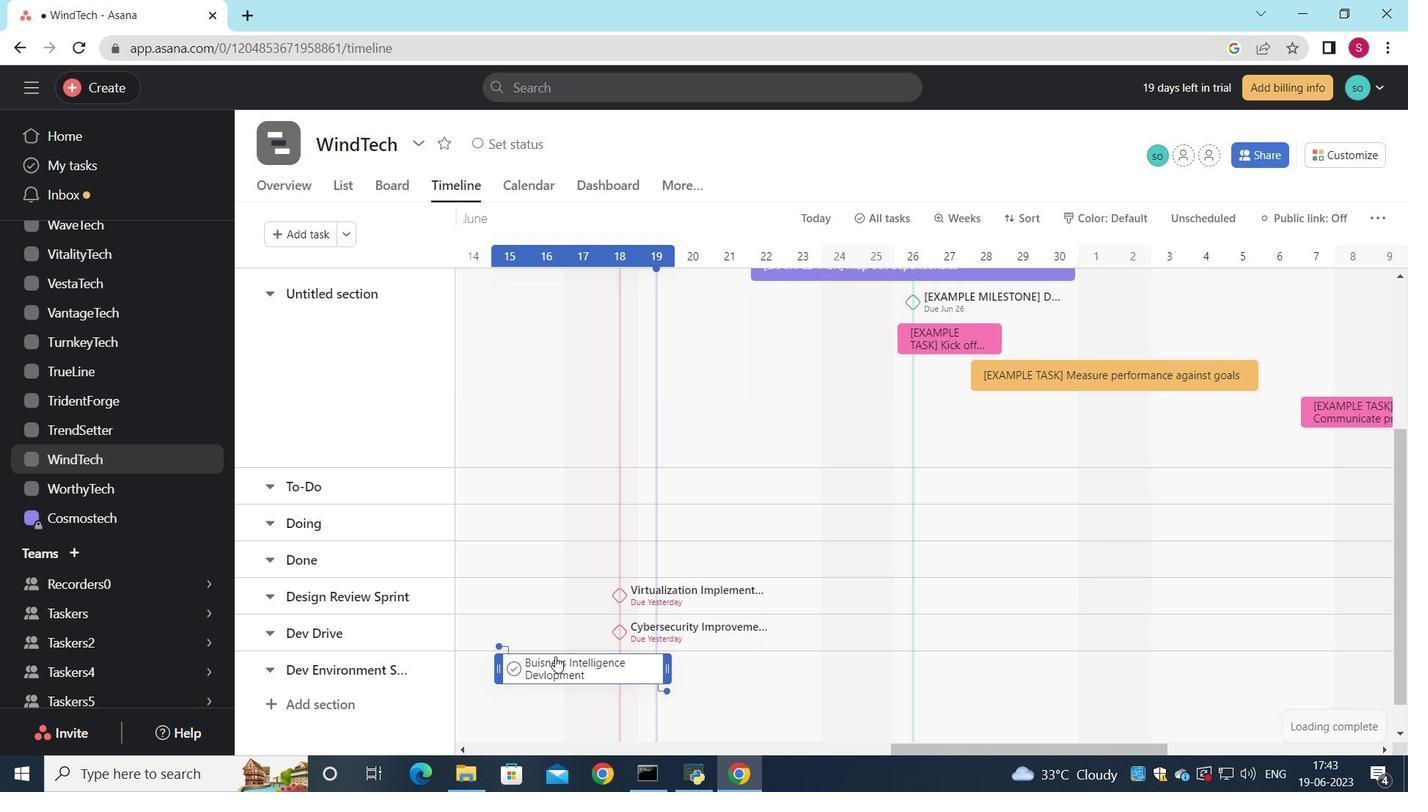 
Action: Mouse moved to (547, 663)
Screenshot: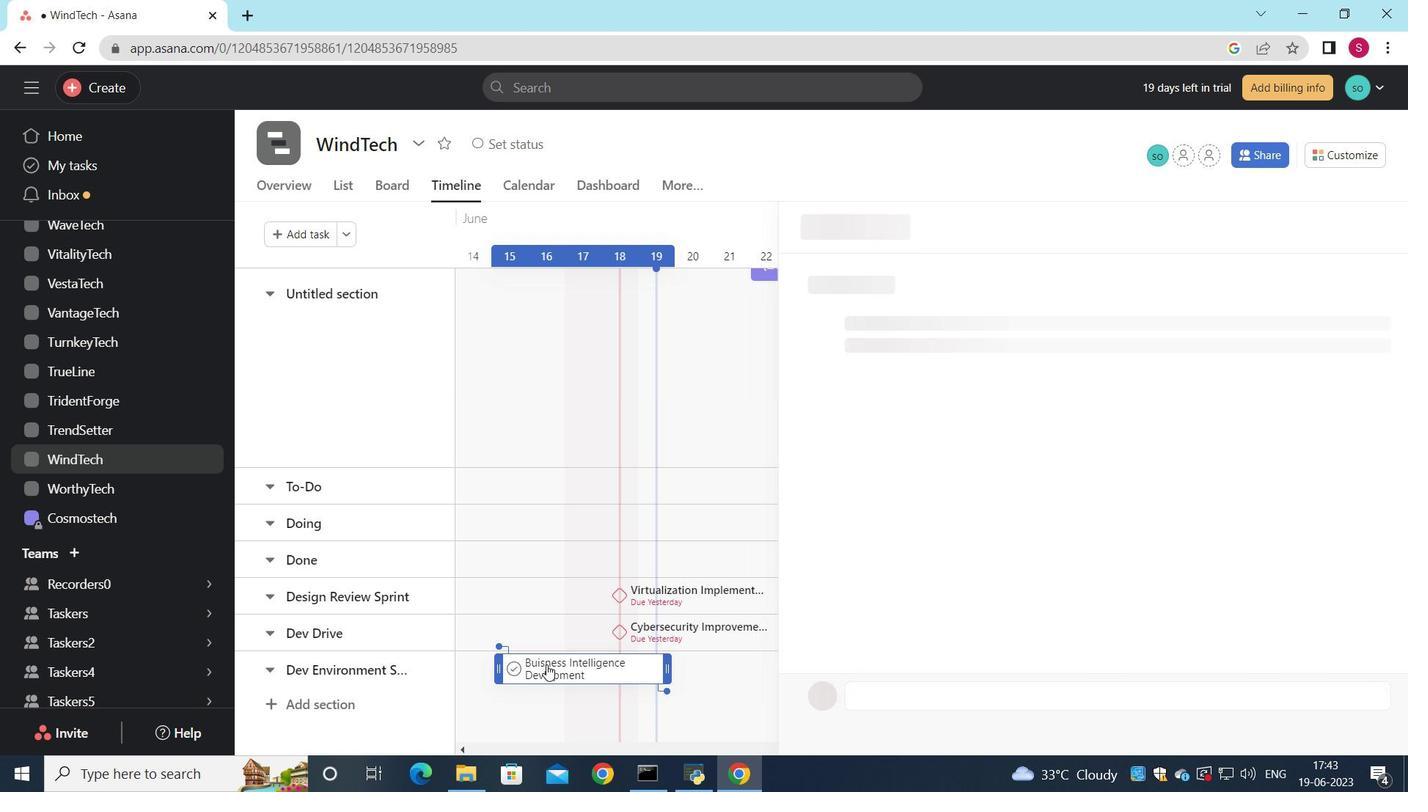 
Action: Mouse pressed left at (547, 663)
Screenshot: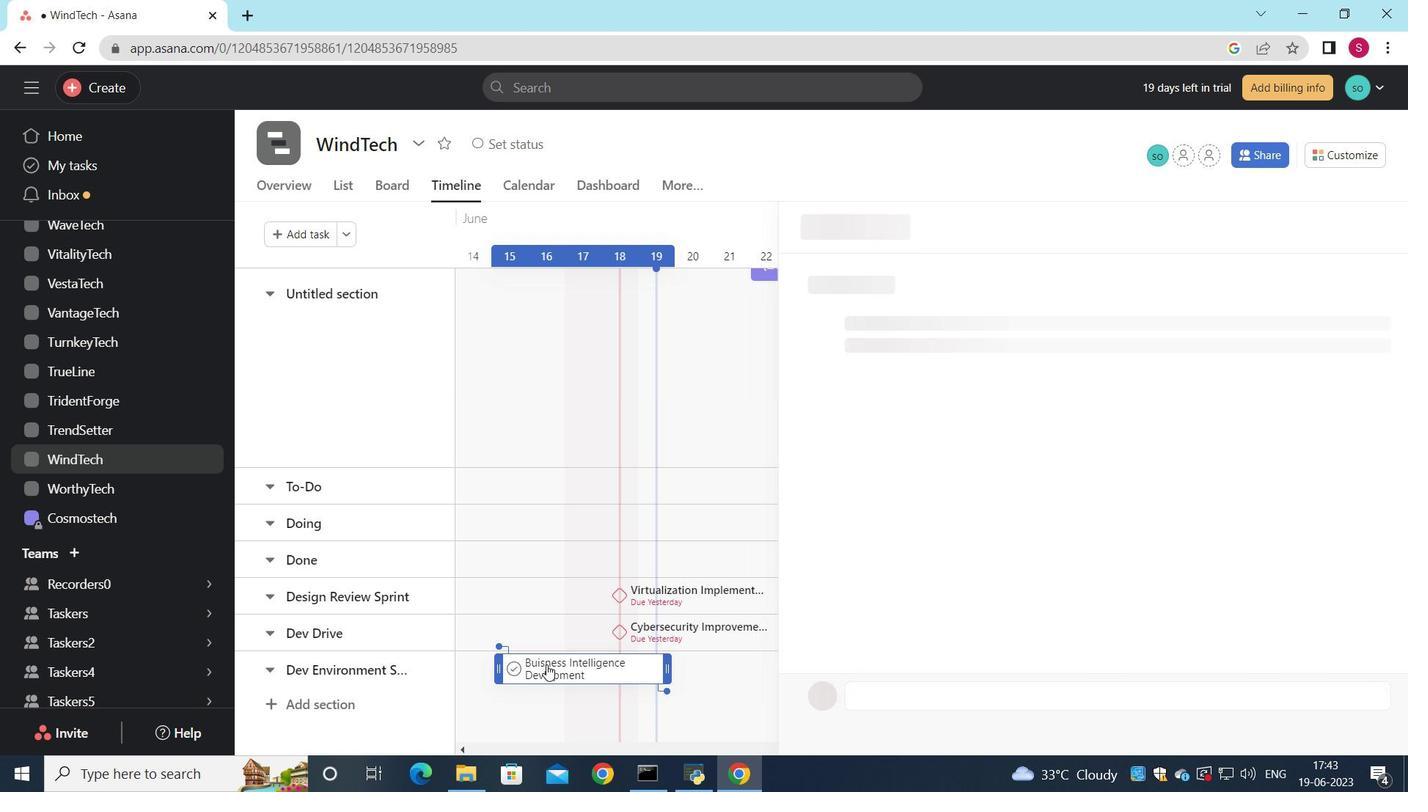
Action: Mouse pressed left at (547, 663)
Screenshot: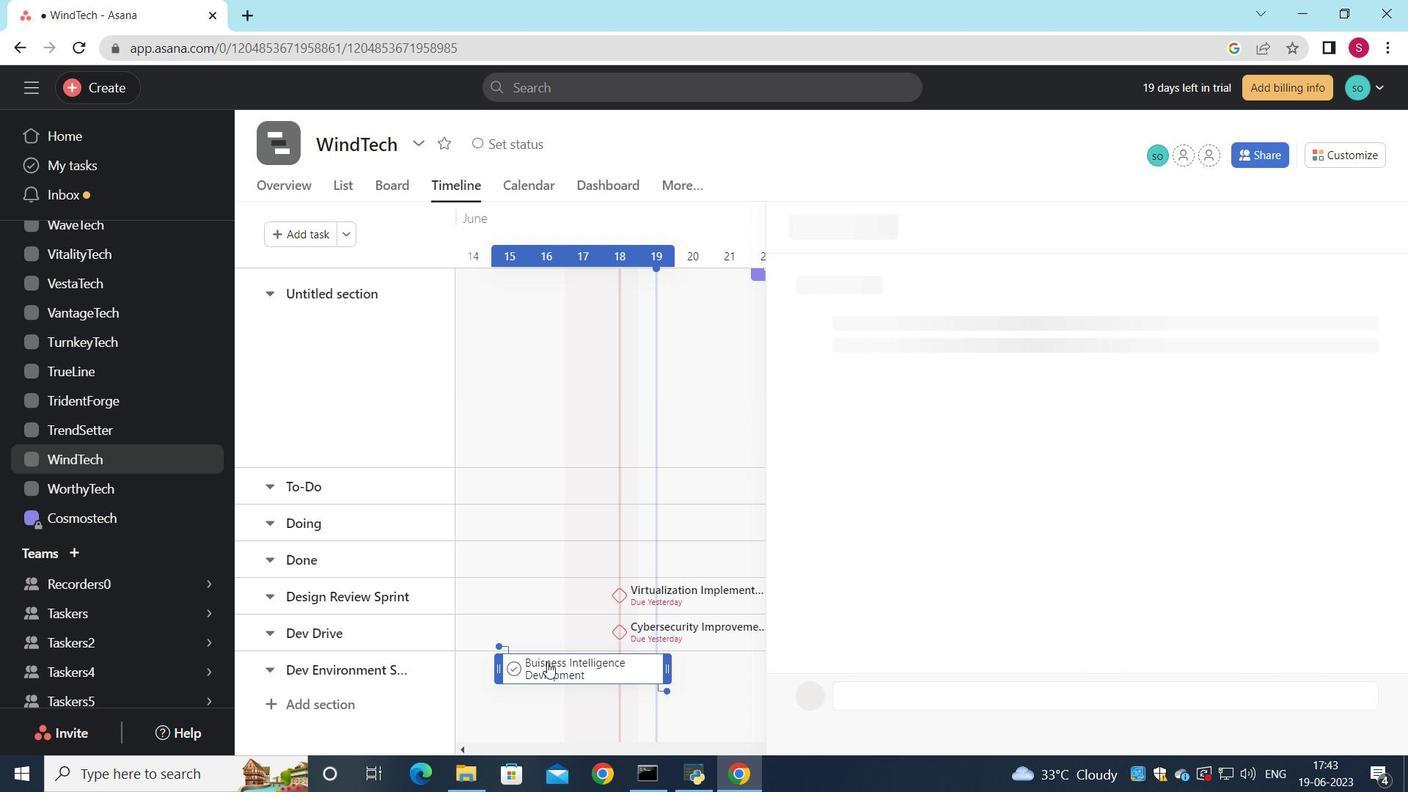 
Action: Mouse moved to (822, 290)
Screenshot: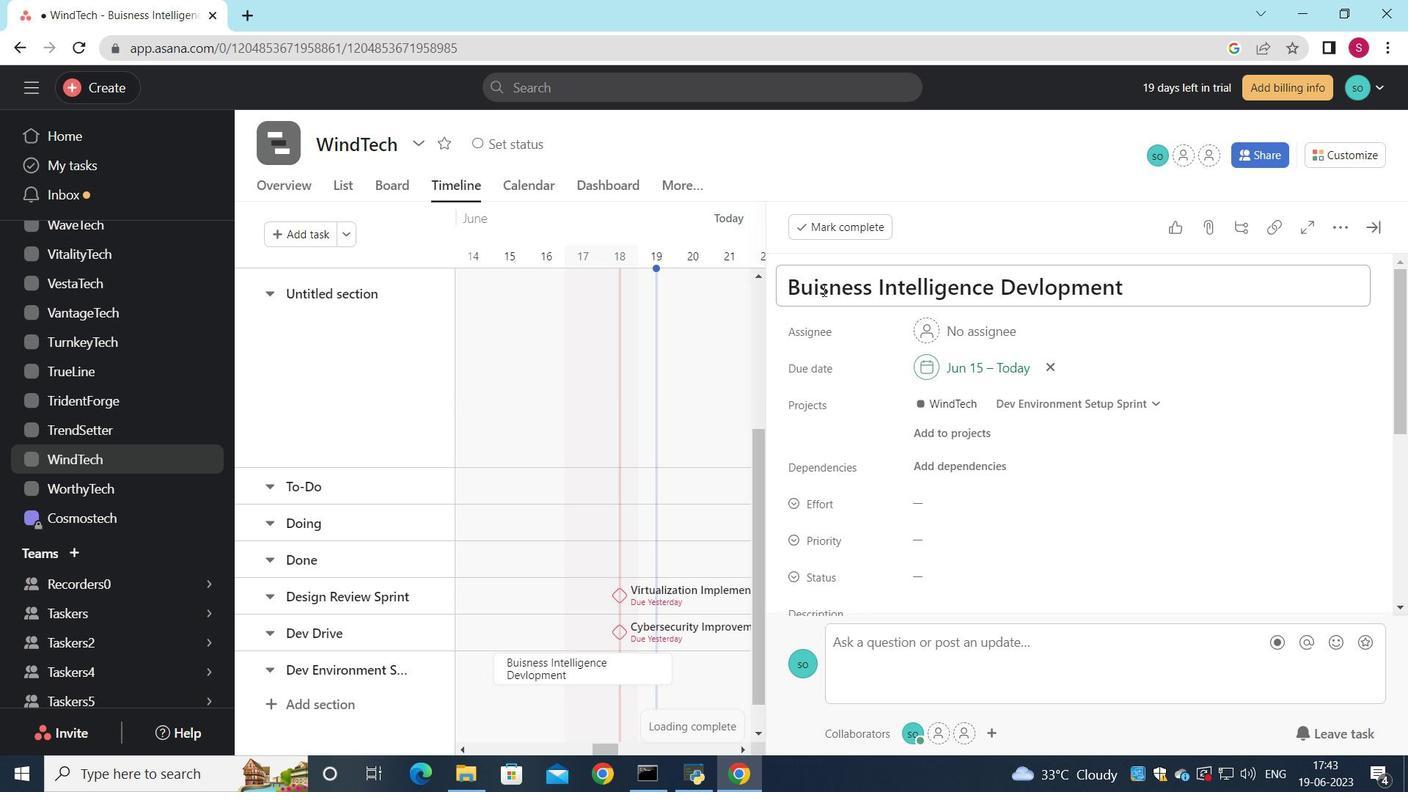 
Action: Mouse pressed left at (822, 290)
Screenshot: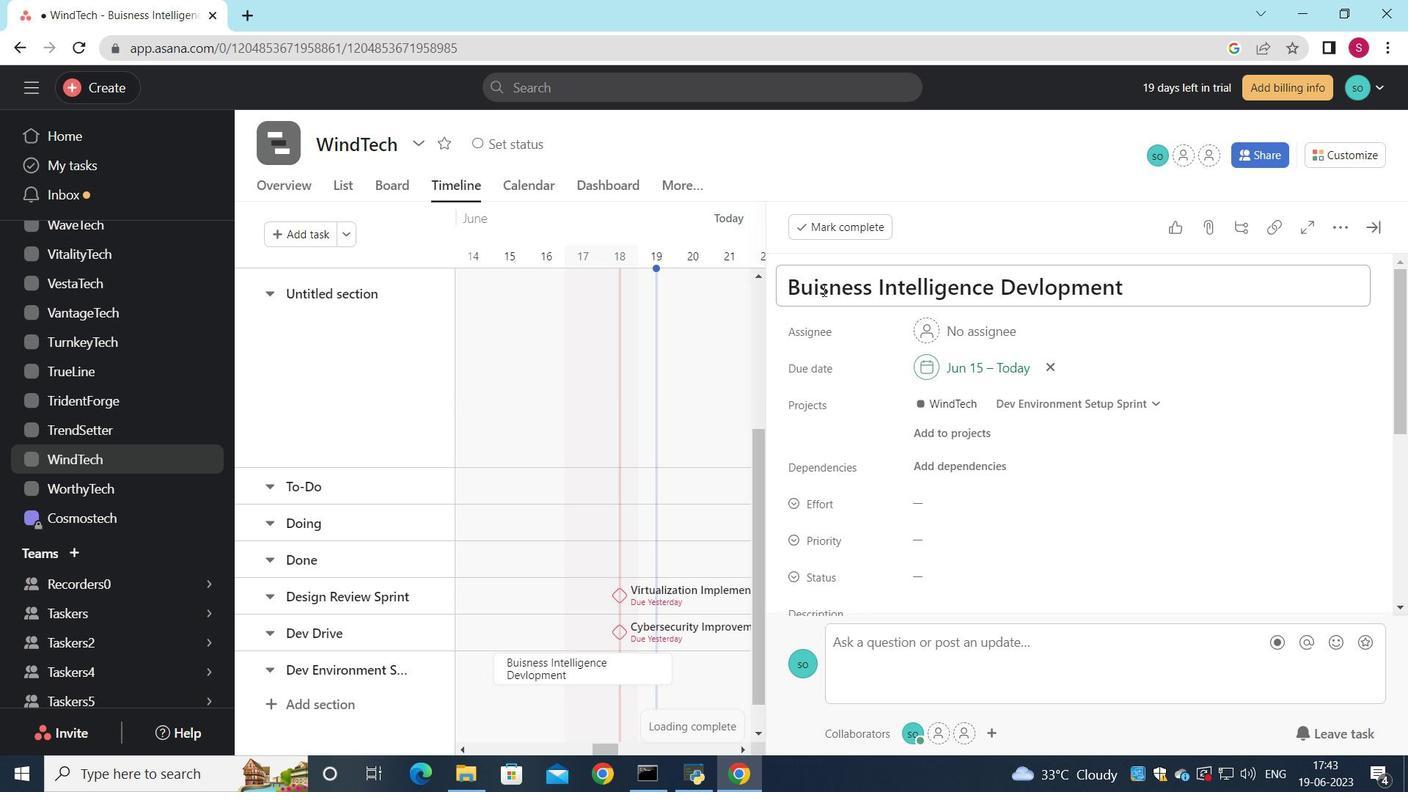 
Action: Key pressed <Key.backspace>
Screenshot: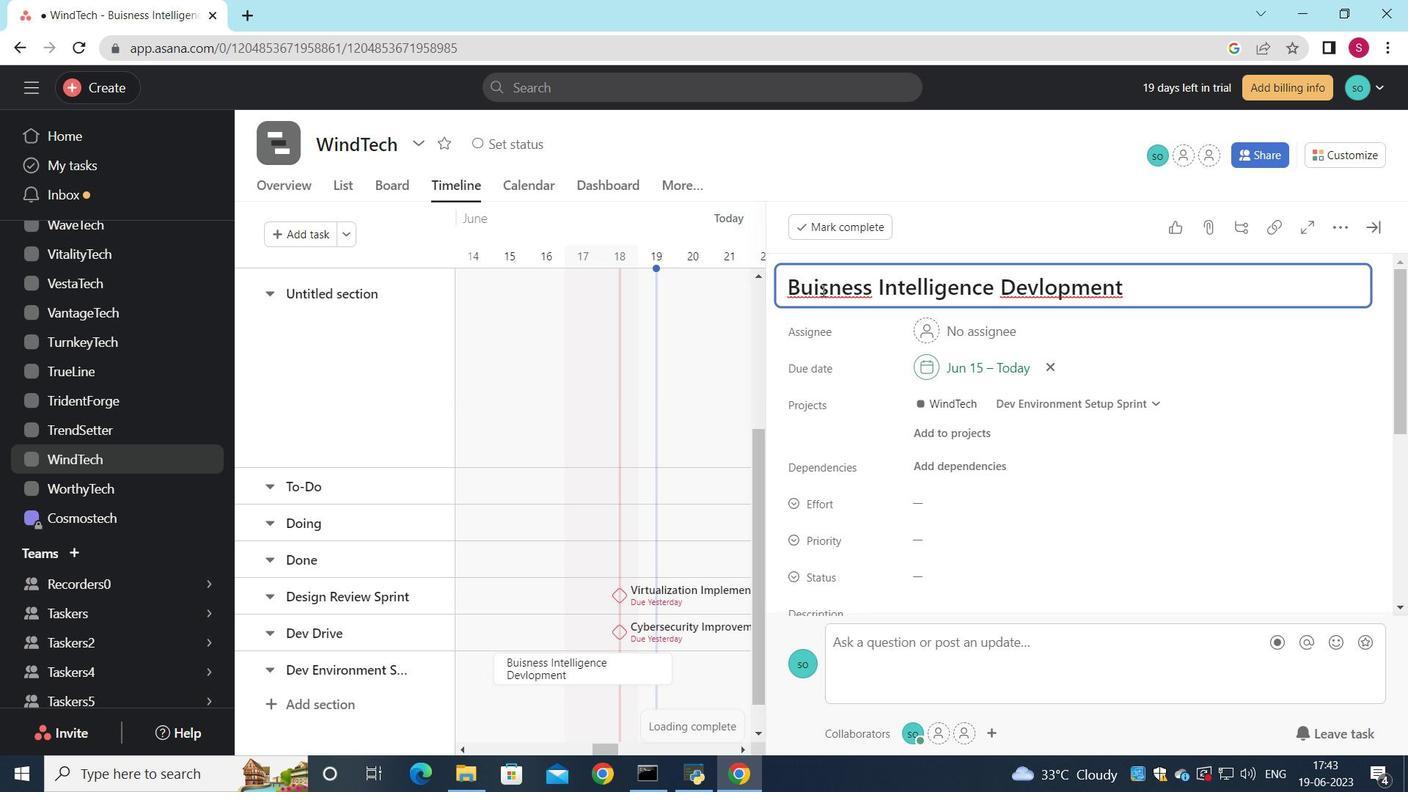 
Action: Mouse pressed left at (822, 290)
Screenshot: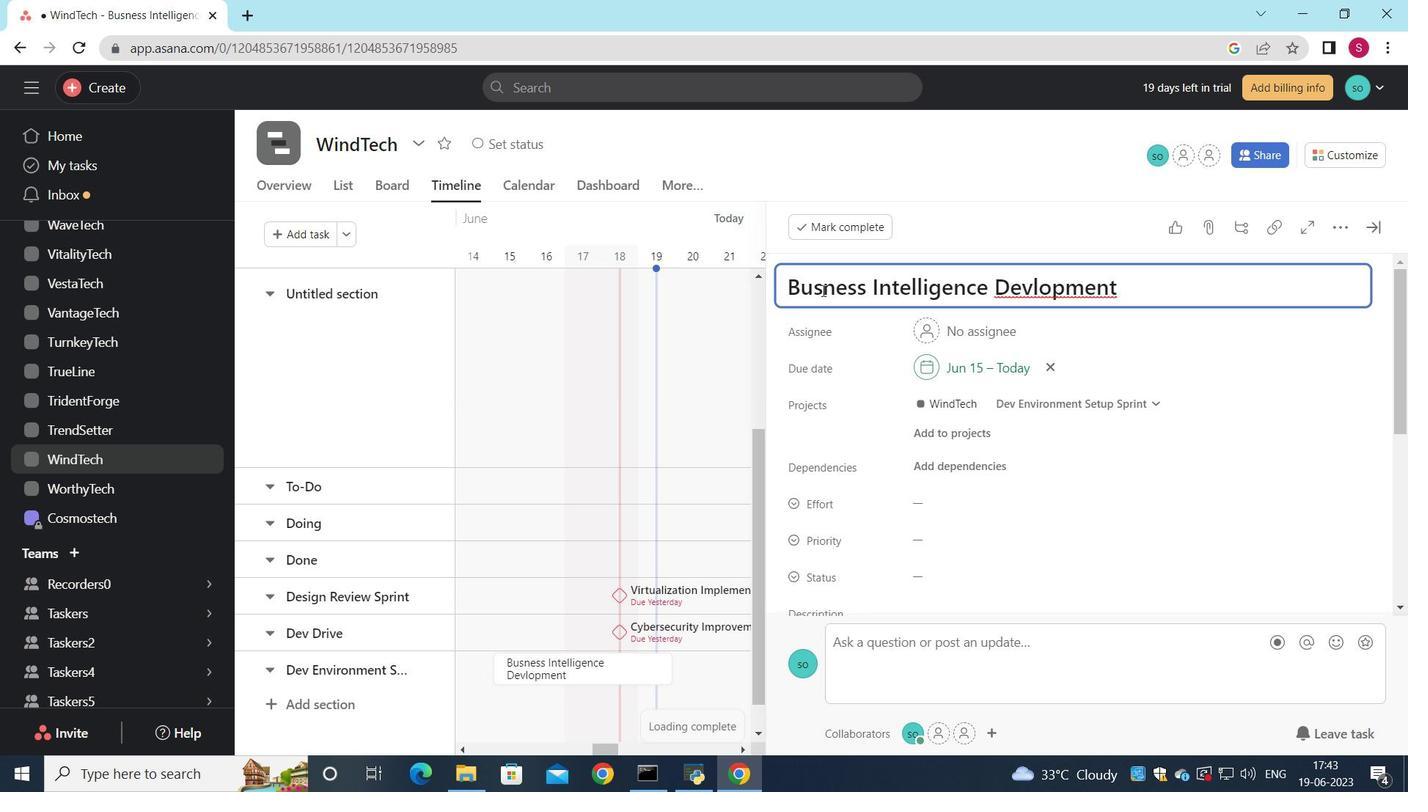 
Action: Mouse moved to (838, 354)
Screenshot: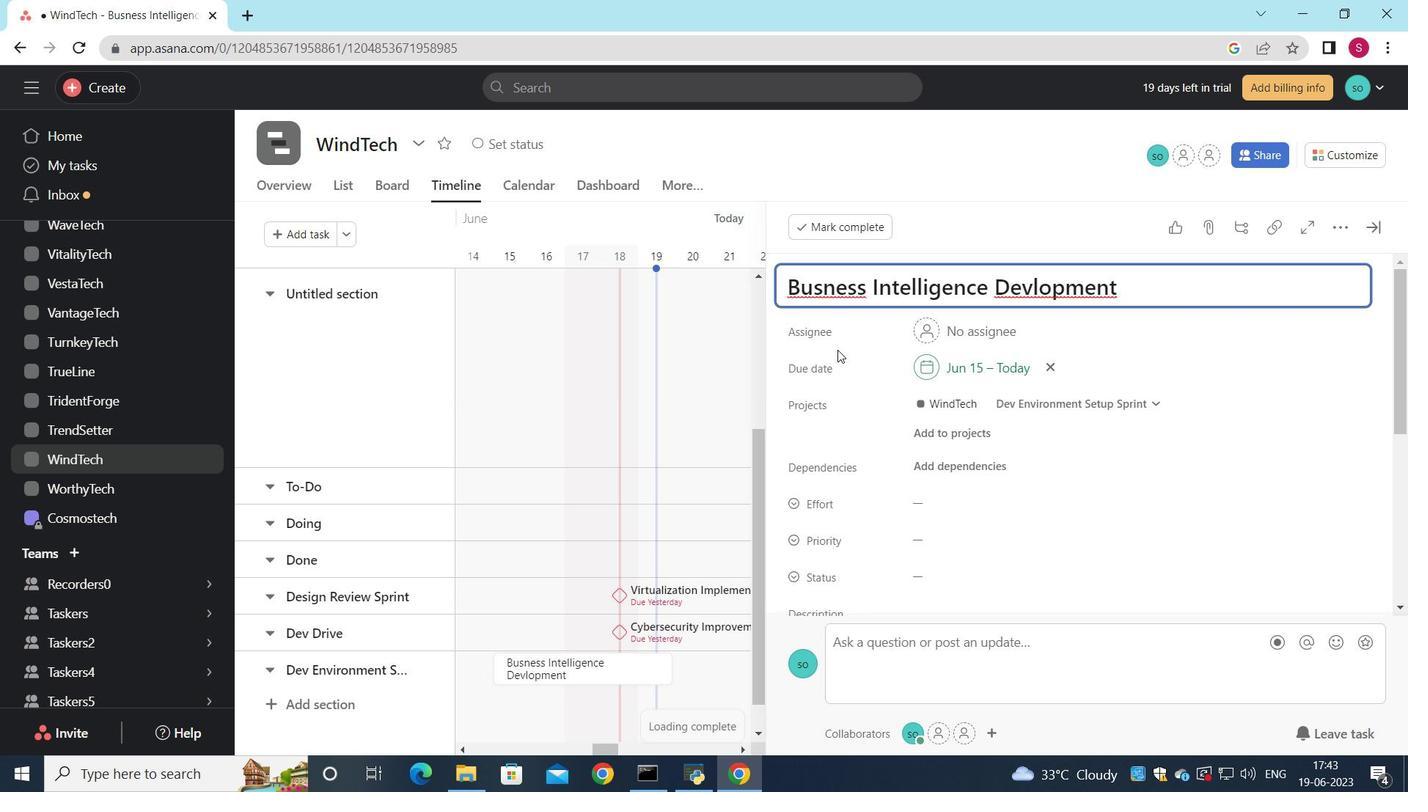 
Action: Key pressed i
Screenshot: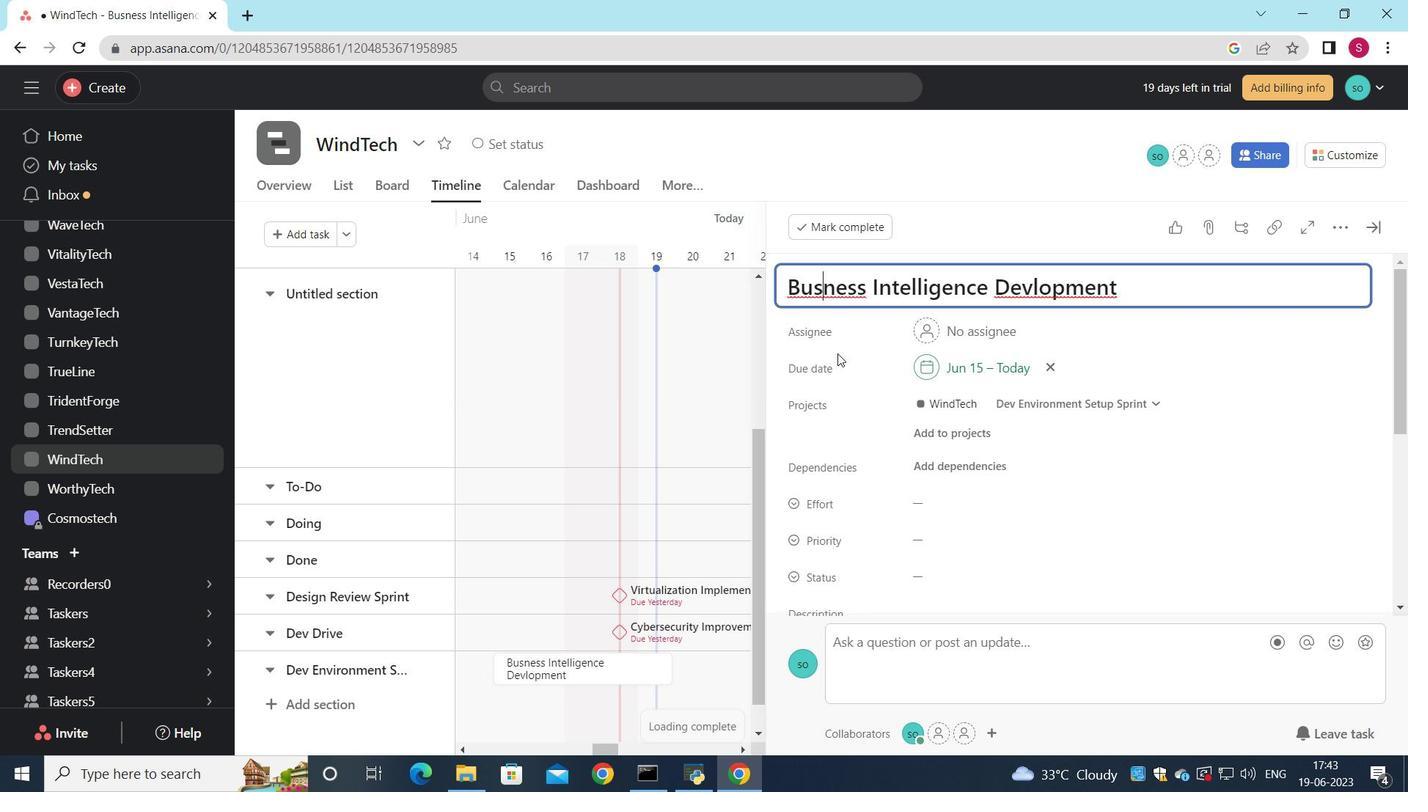 
Action: Mouse moved to (1368, 209)
Screenshot: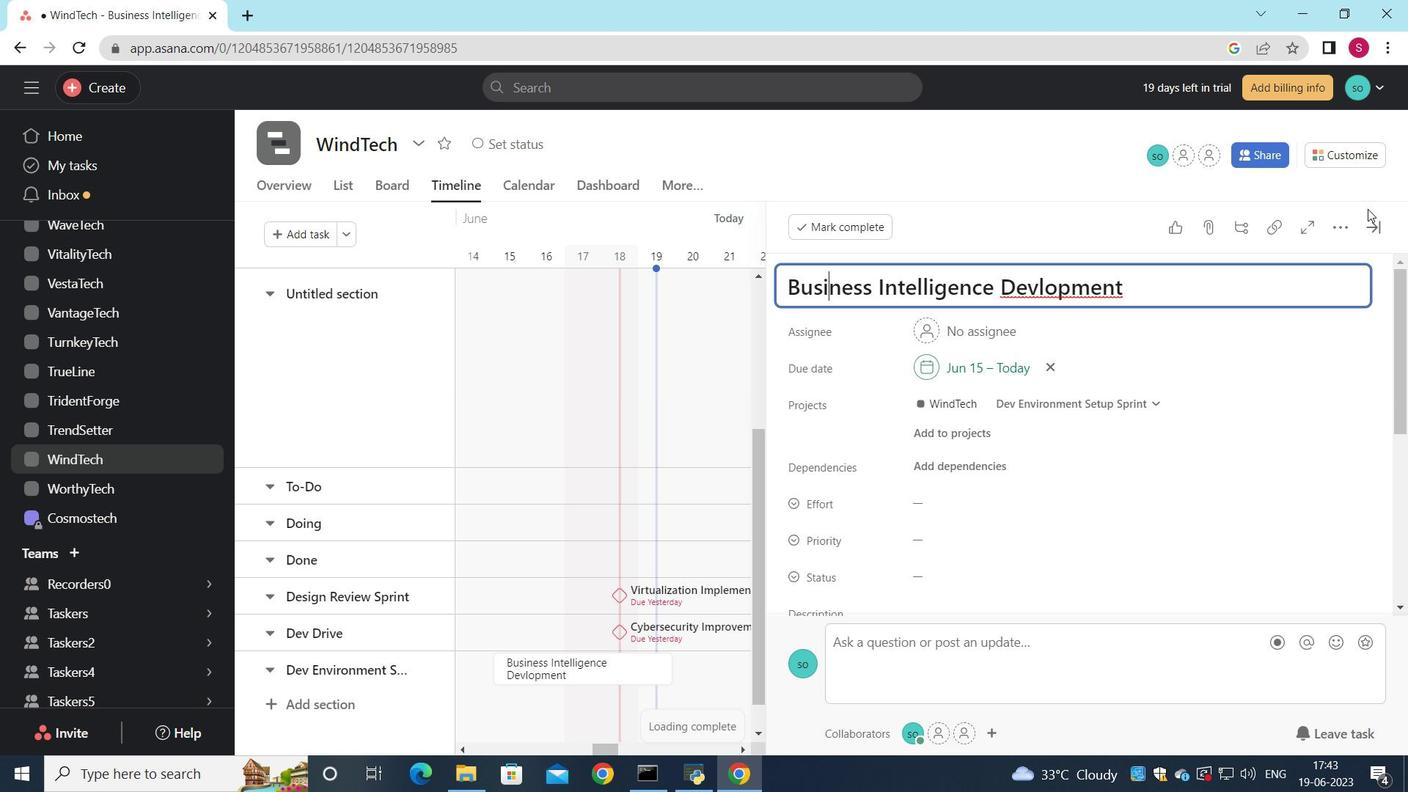 
Action: Mouse pressed left at (1368, 209)
Screenshot: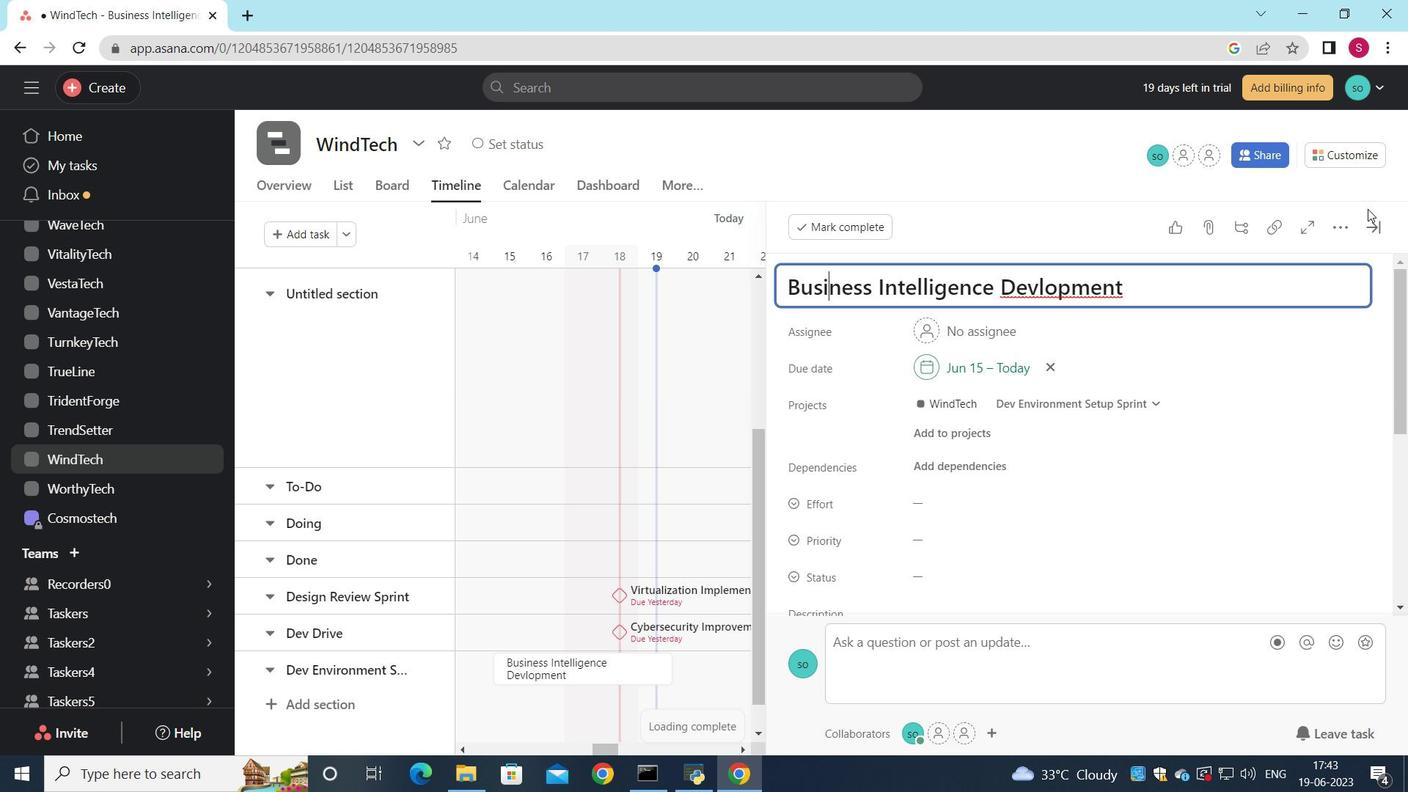 
Action: Mouse moved to (1378, 223)
Screenshot: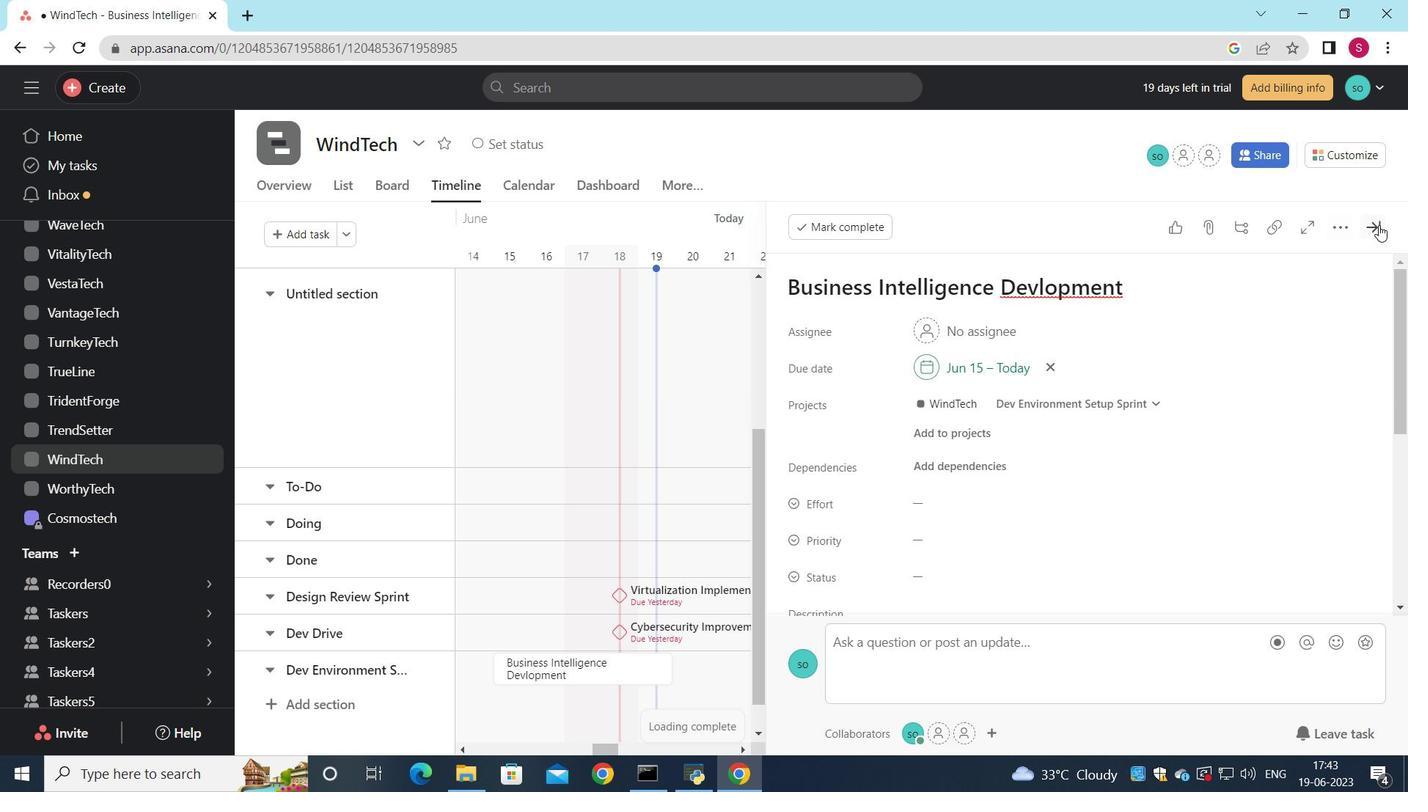
Action: Mouse pressed left at (1378, 223)
Screenshot: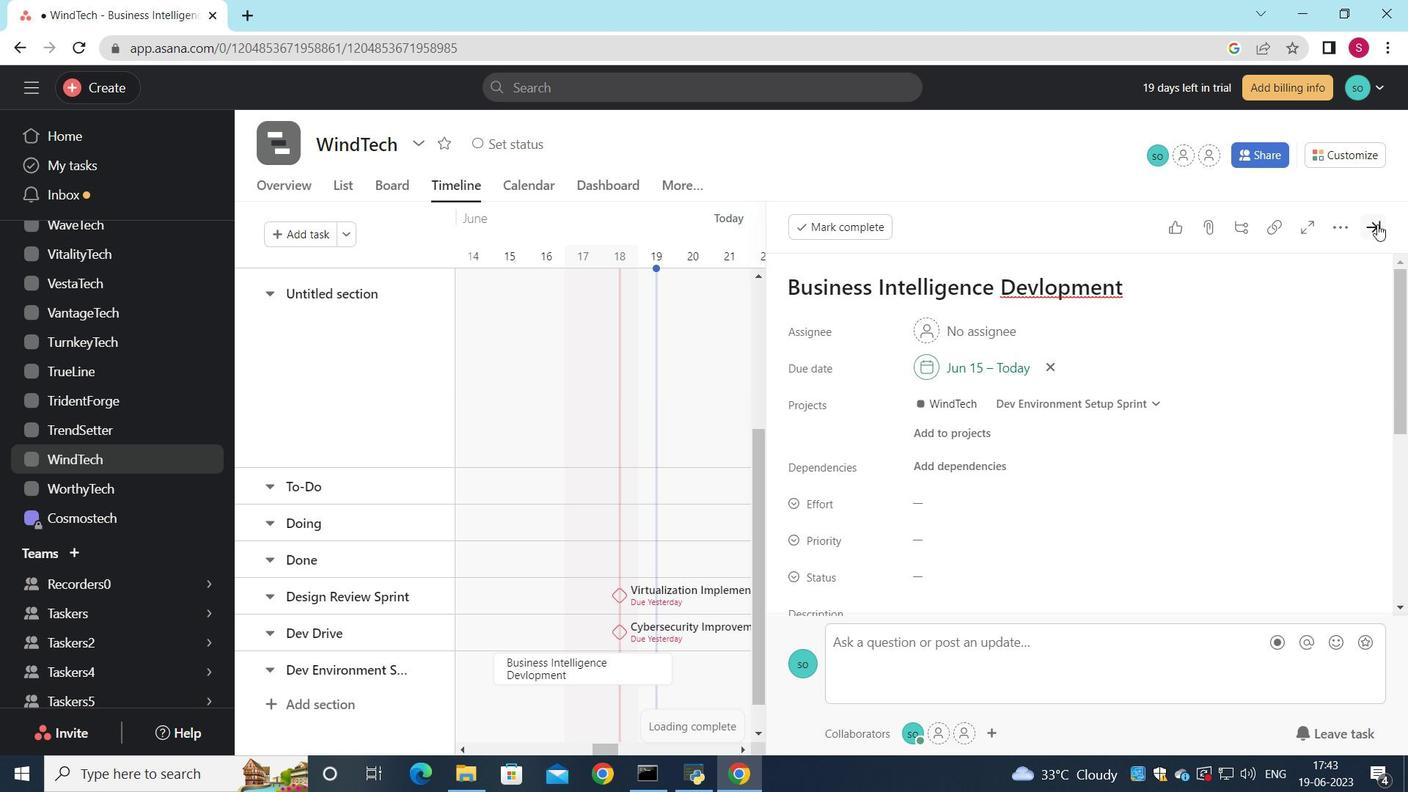 
Action: Mouse moved to (612, 669)
Screenshot: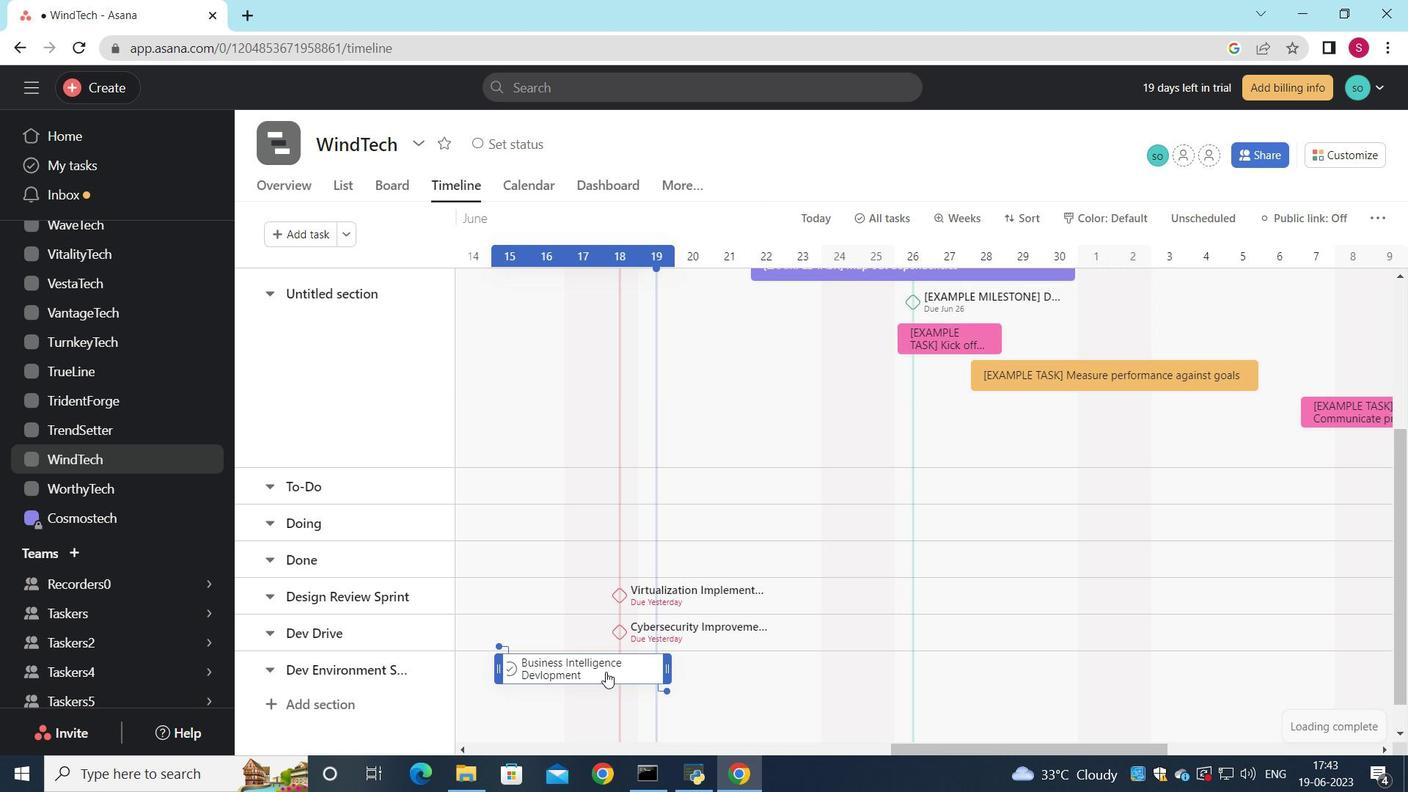 
Action: Mouse pressed left at (612, 669)
Screenshot: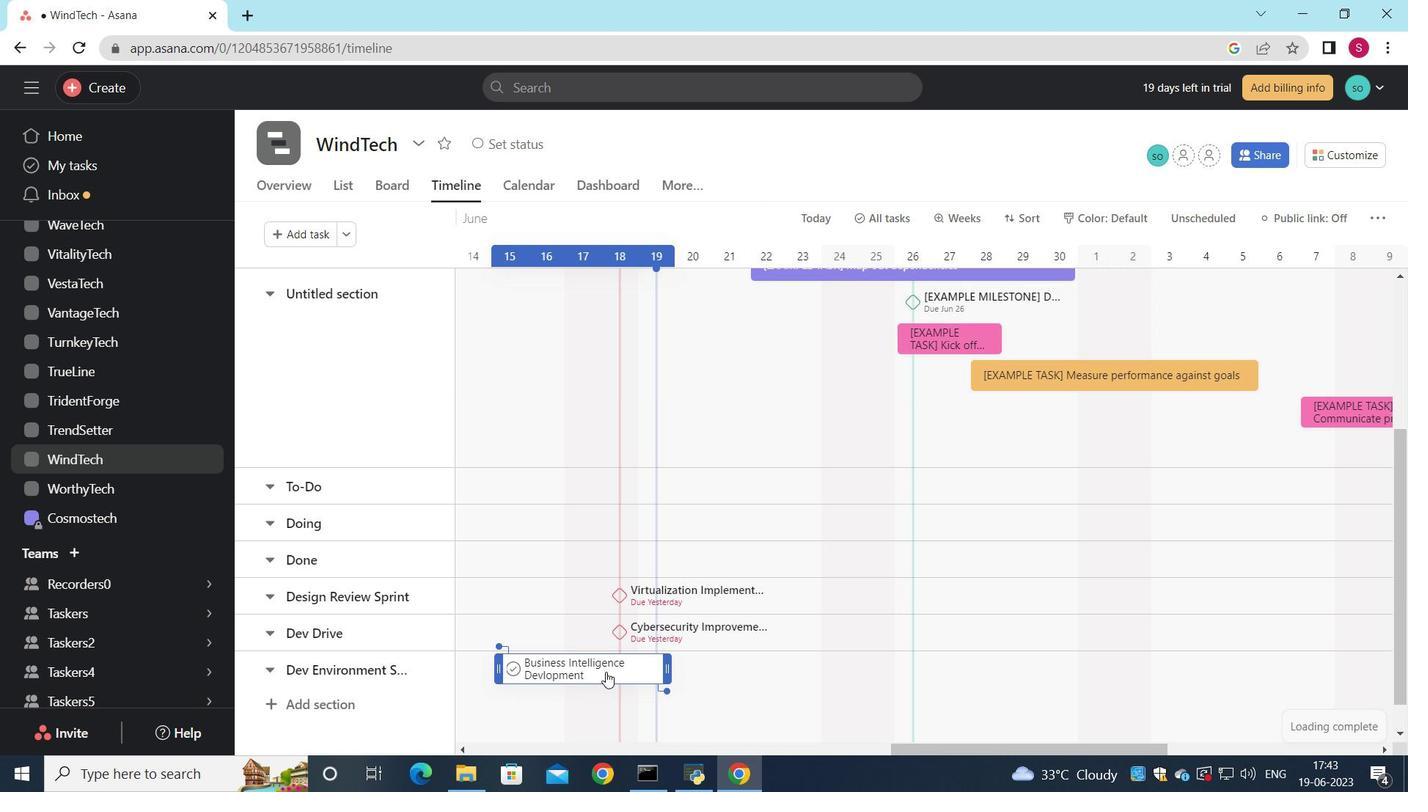 
Action: Mouse moved to (1153, 278)
Screenshot: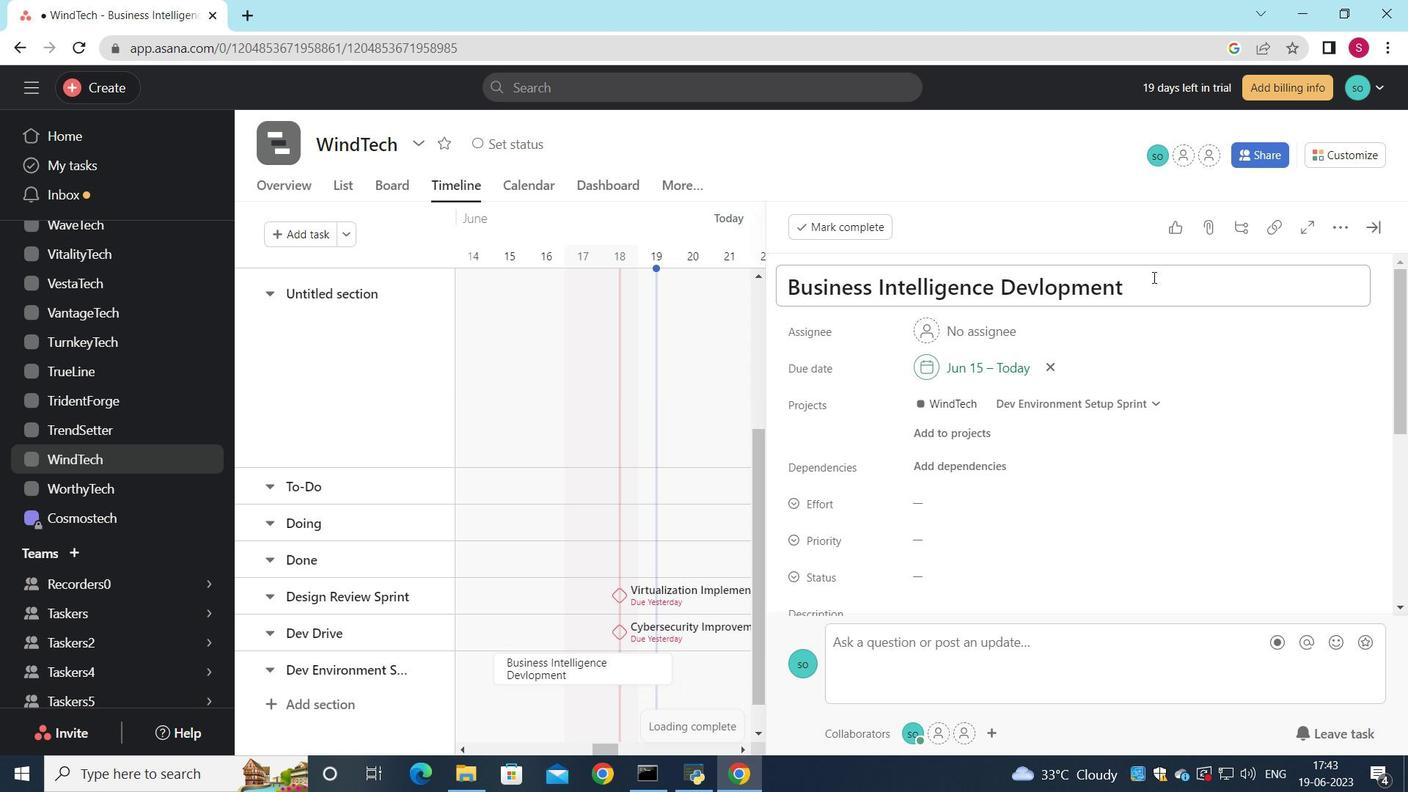 
Action: Mouse pressed left at (1153, 278)
Screenshot: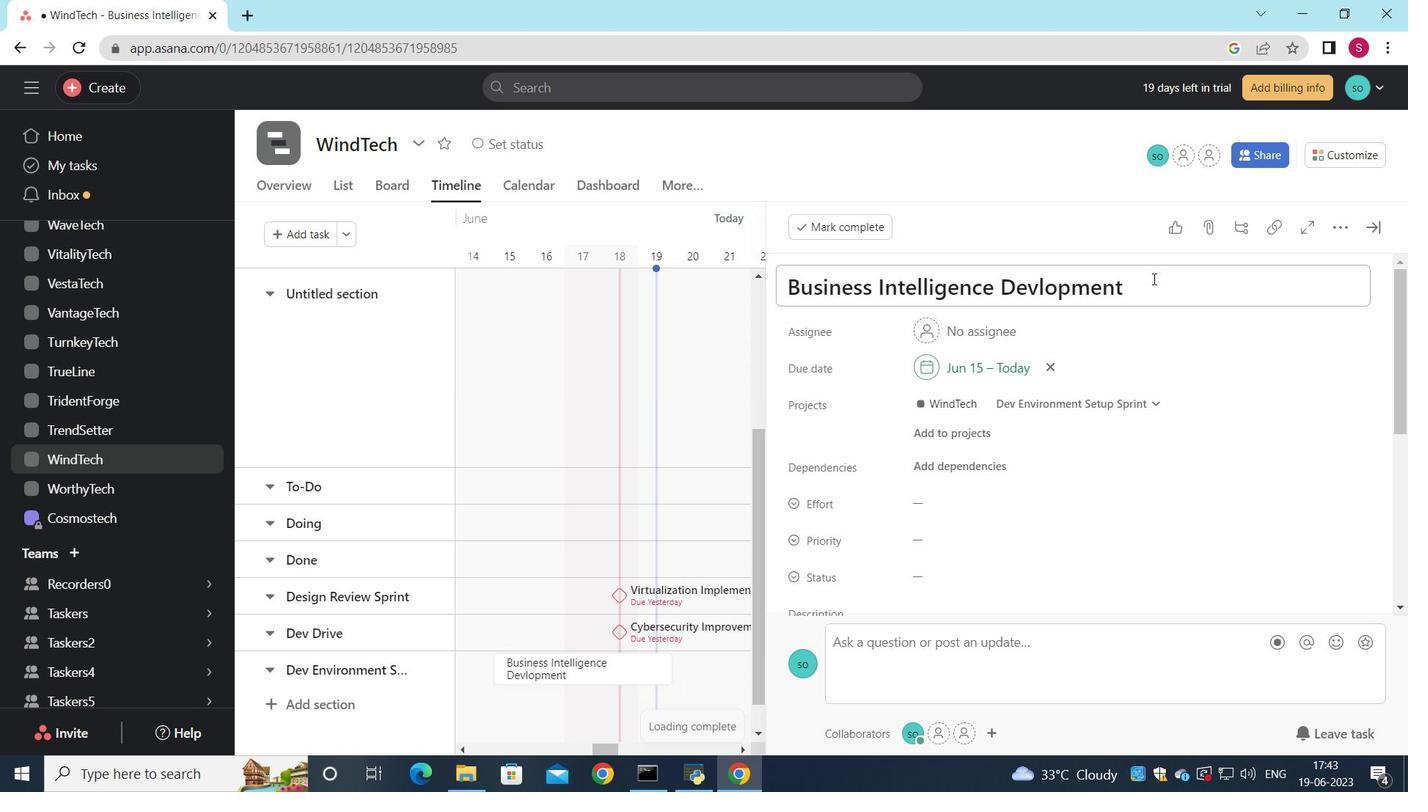 
Action: Mouse moved to (1036, 286)
Screenshot: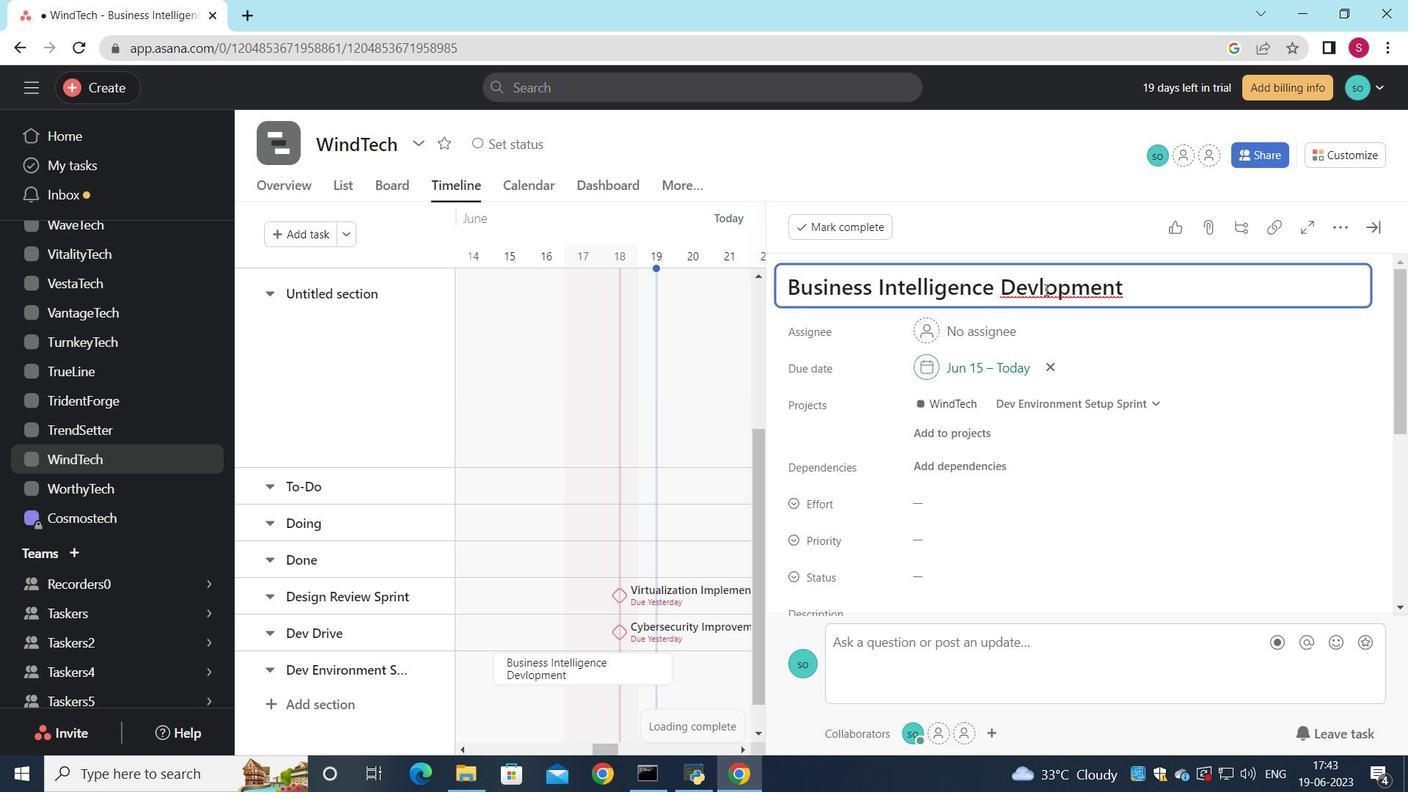 
Action: Mouse pressed left at (1036, 286)
Screenshot: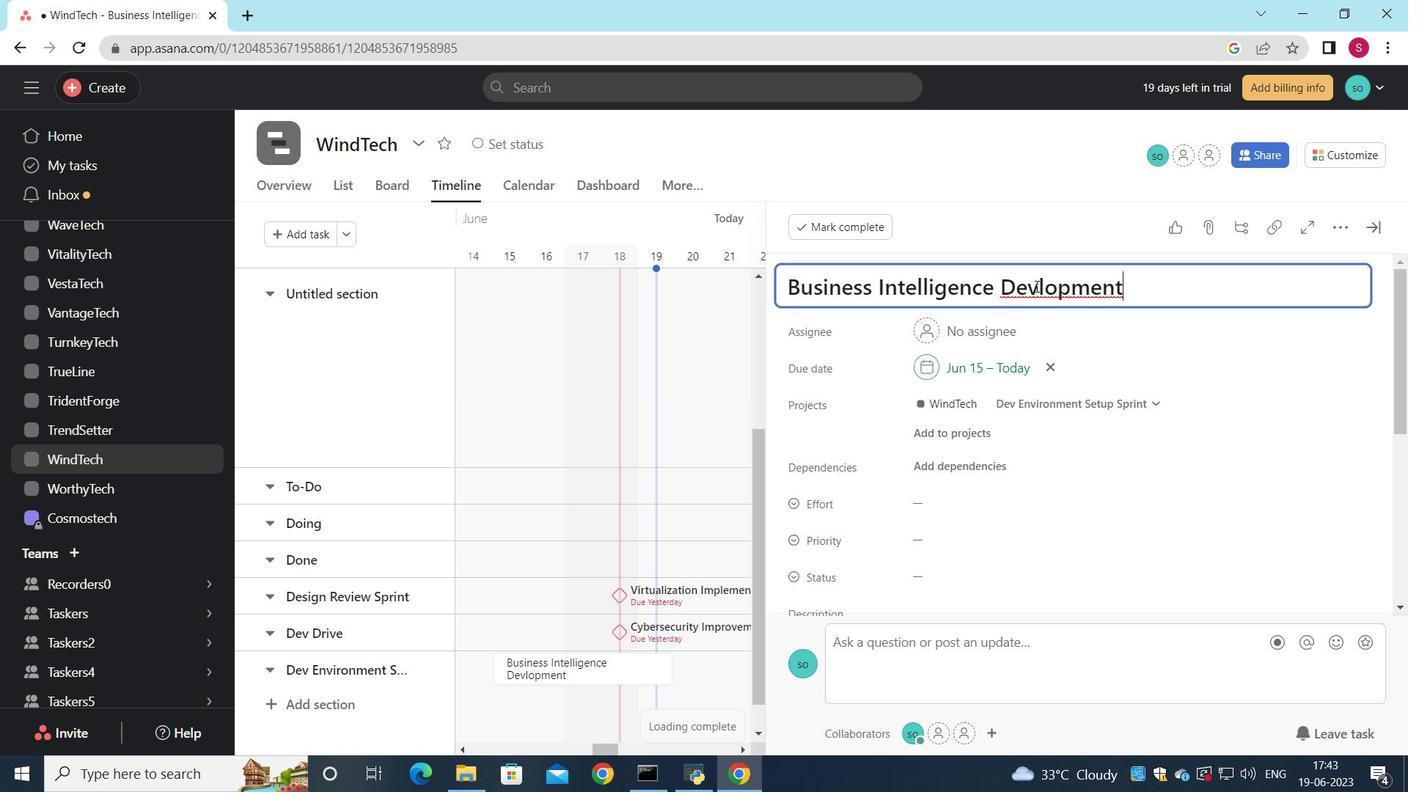 
Action: Mouse moved to (1044, 300)
Screenshot: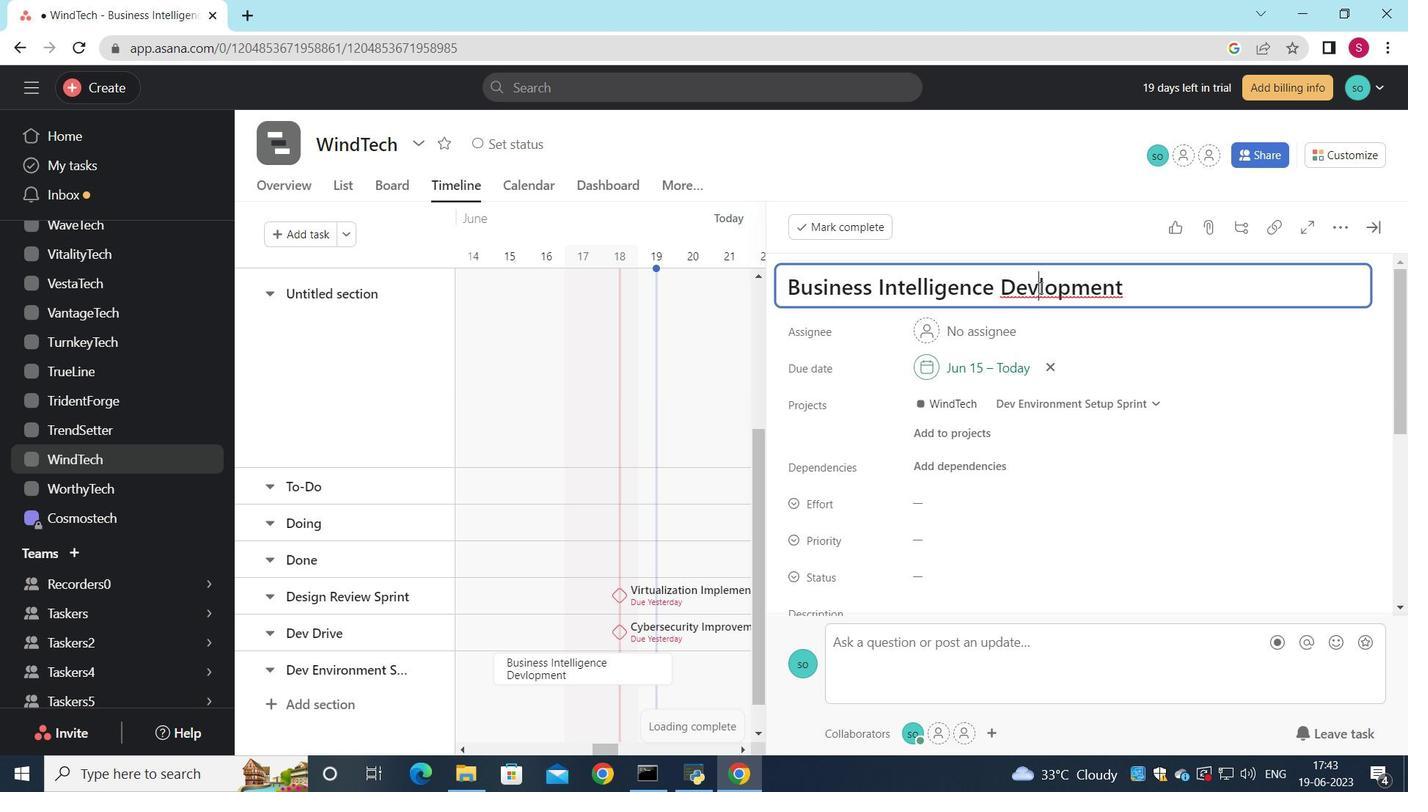 
Action: Key pressed e
Screenshot: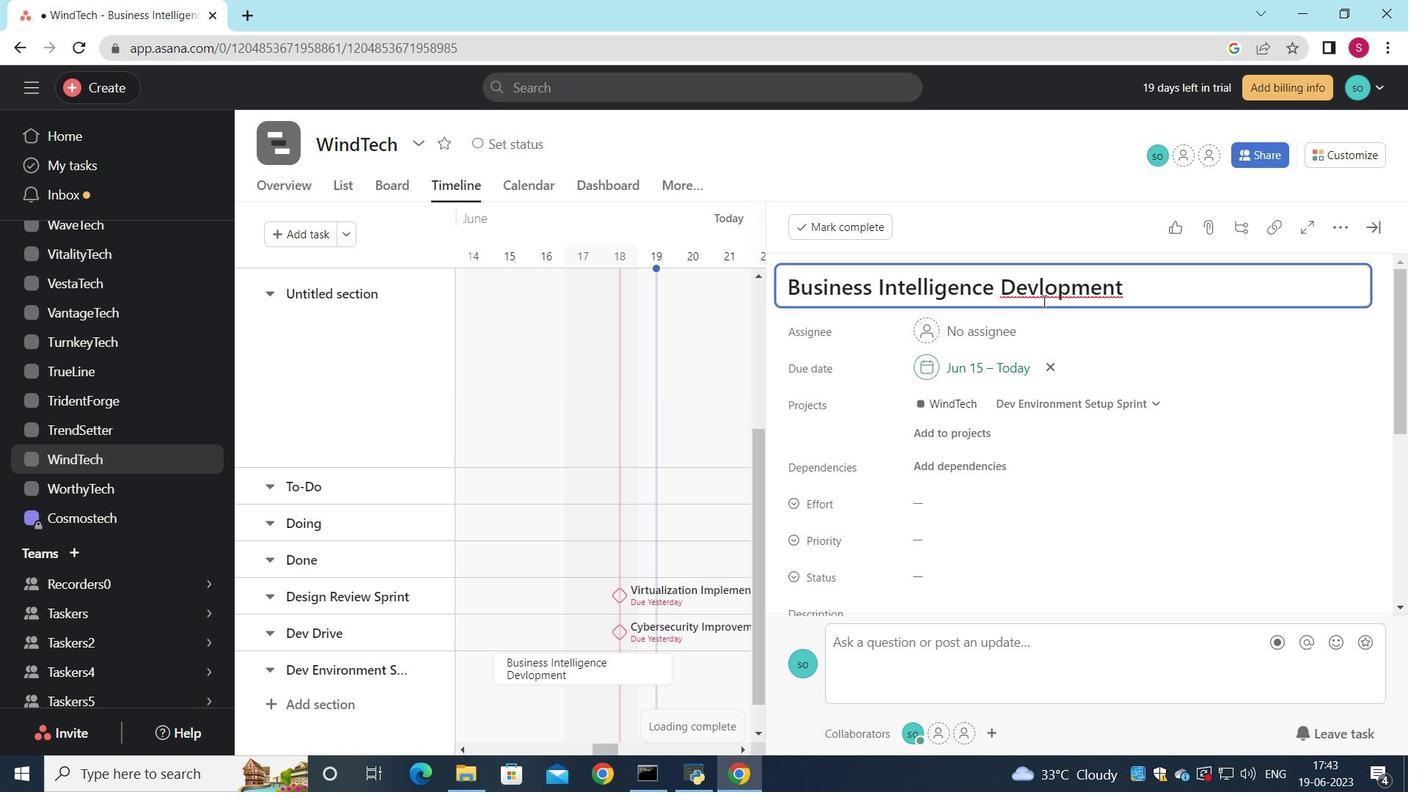 
Action: Mouse moved to (1159, 289)
Screenshot: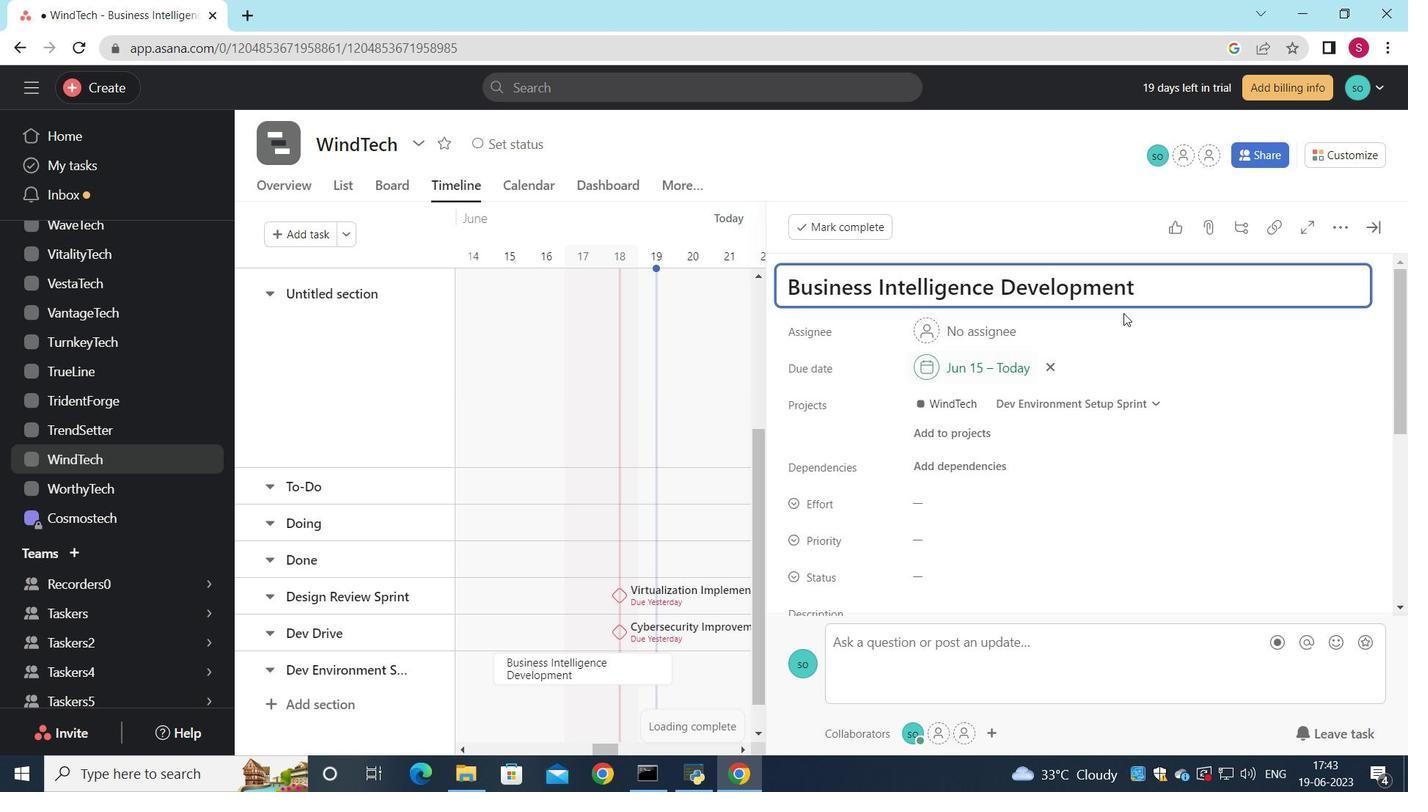 
Action: Mouse pressed right at (1159, 289)
Screenshot: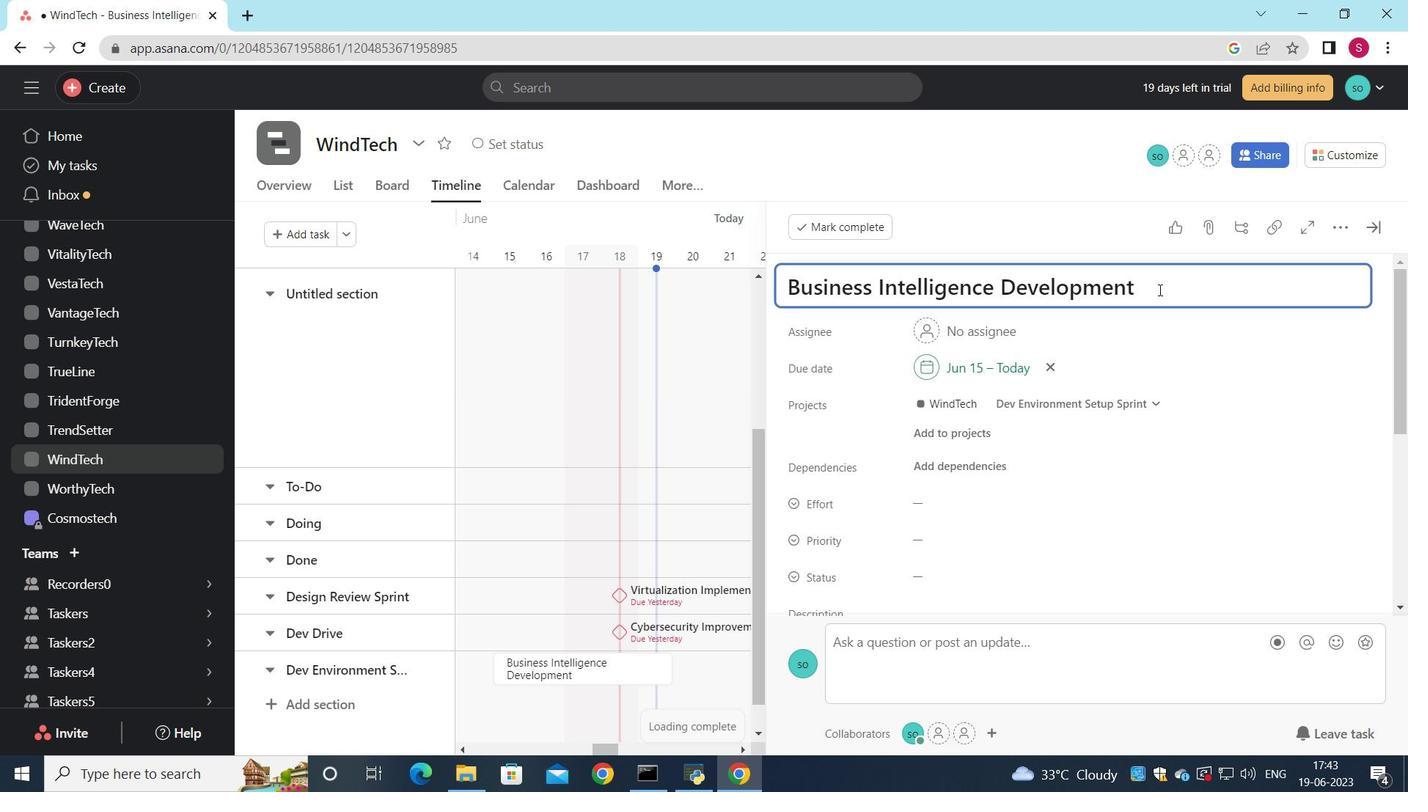 
Action: Mouse moved to (1159, 273)
Screenshot: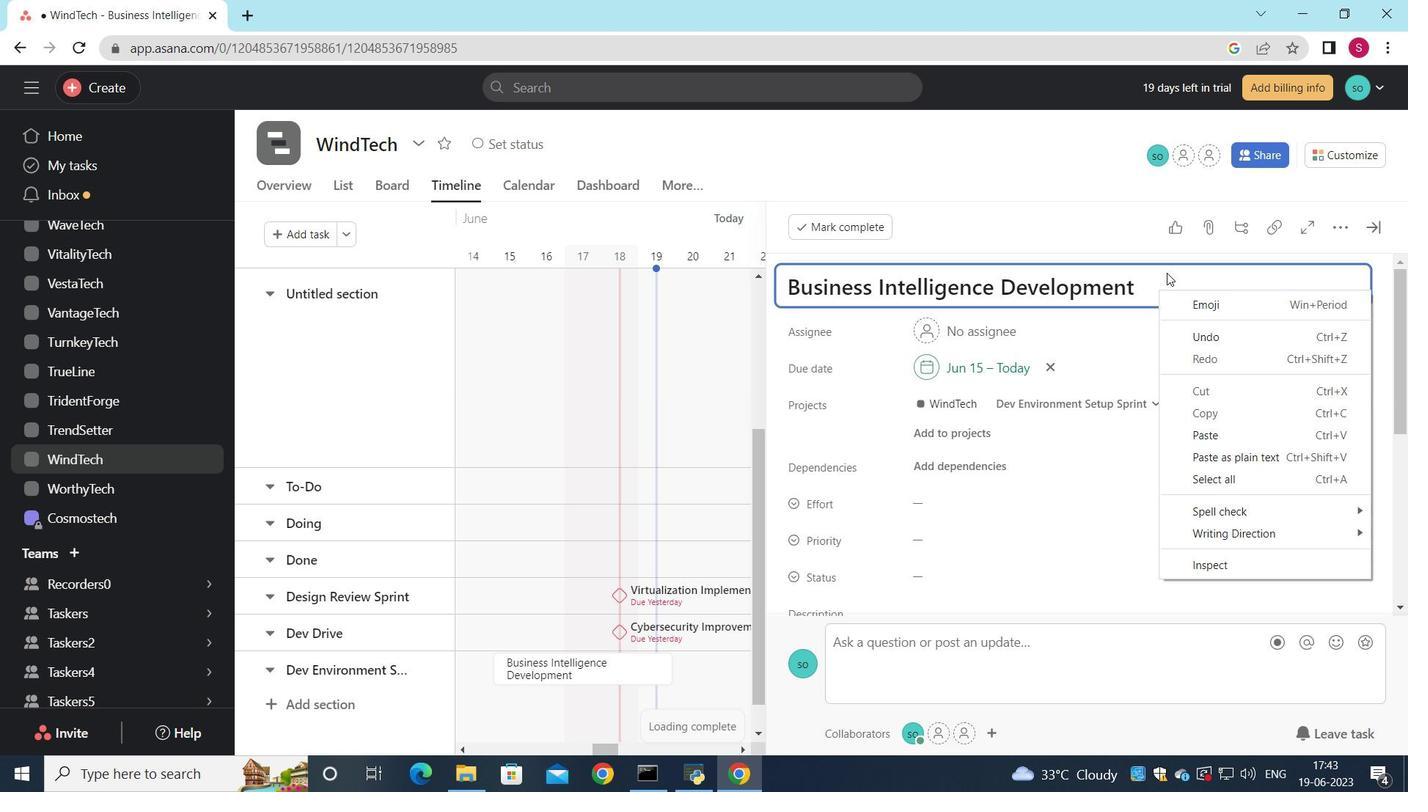 
Action: Mouse pressed left at (1159, 273)
Screenshot: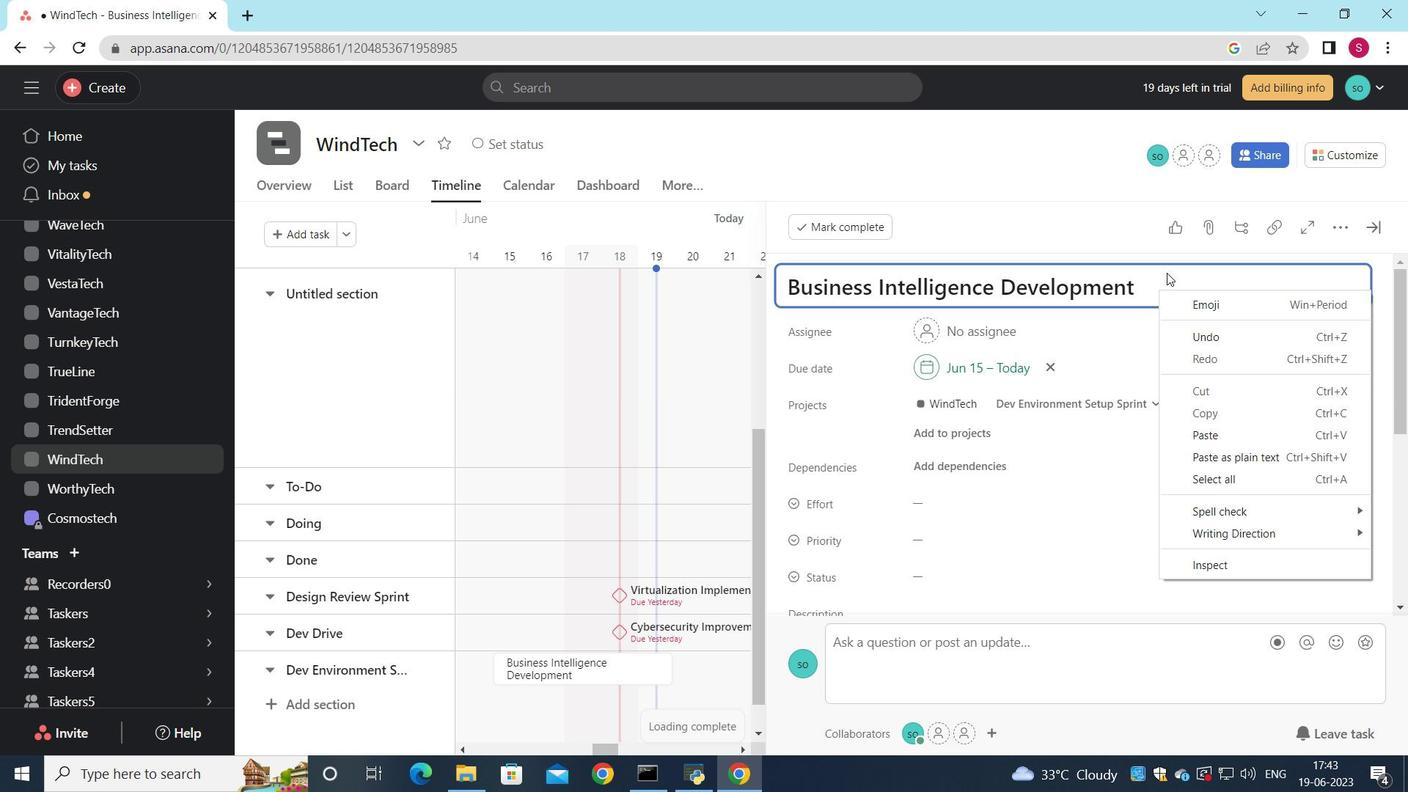 
Action: Mouse moved to (1345, 220)
Screenshot: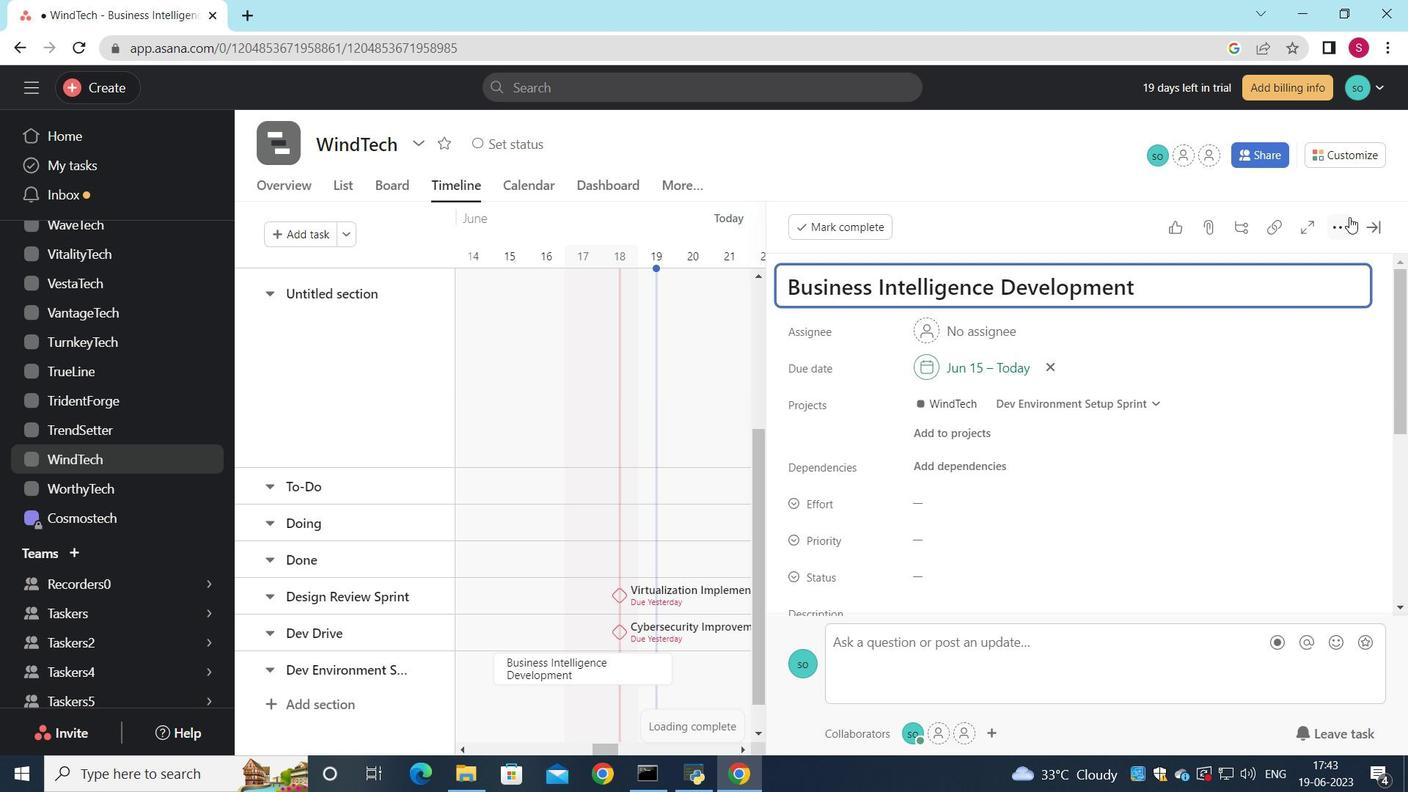 
Action: Mouse pressed left at (1345, 220)
Screenshot: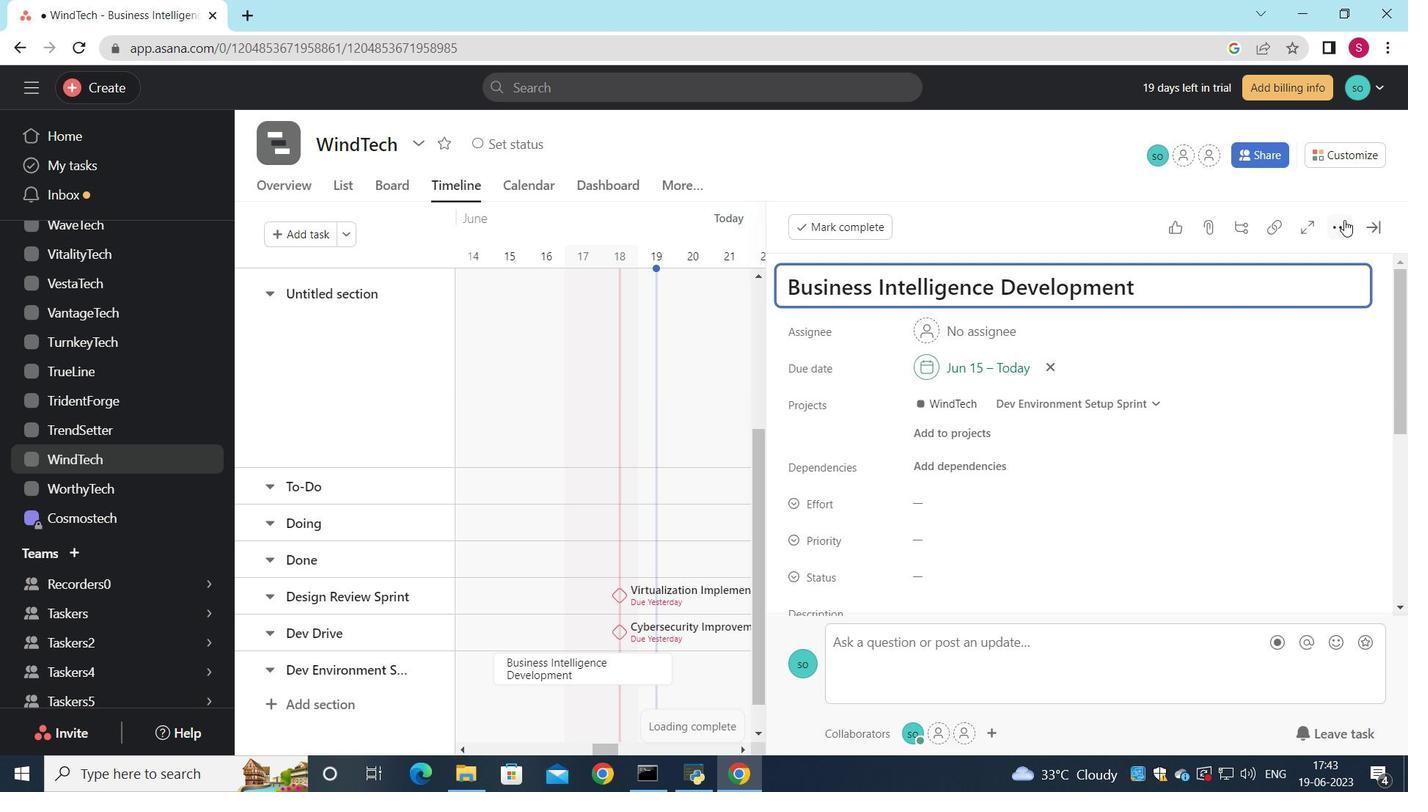 
Action: Mouse moved to (1179, 295)
Screenshot: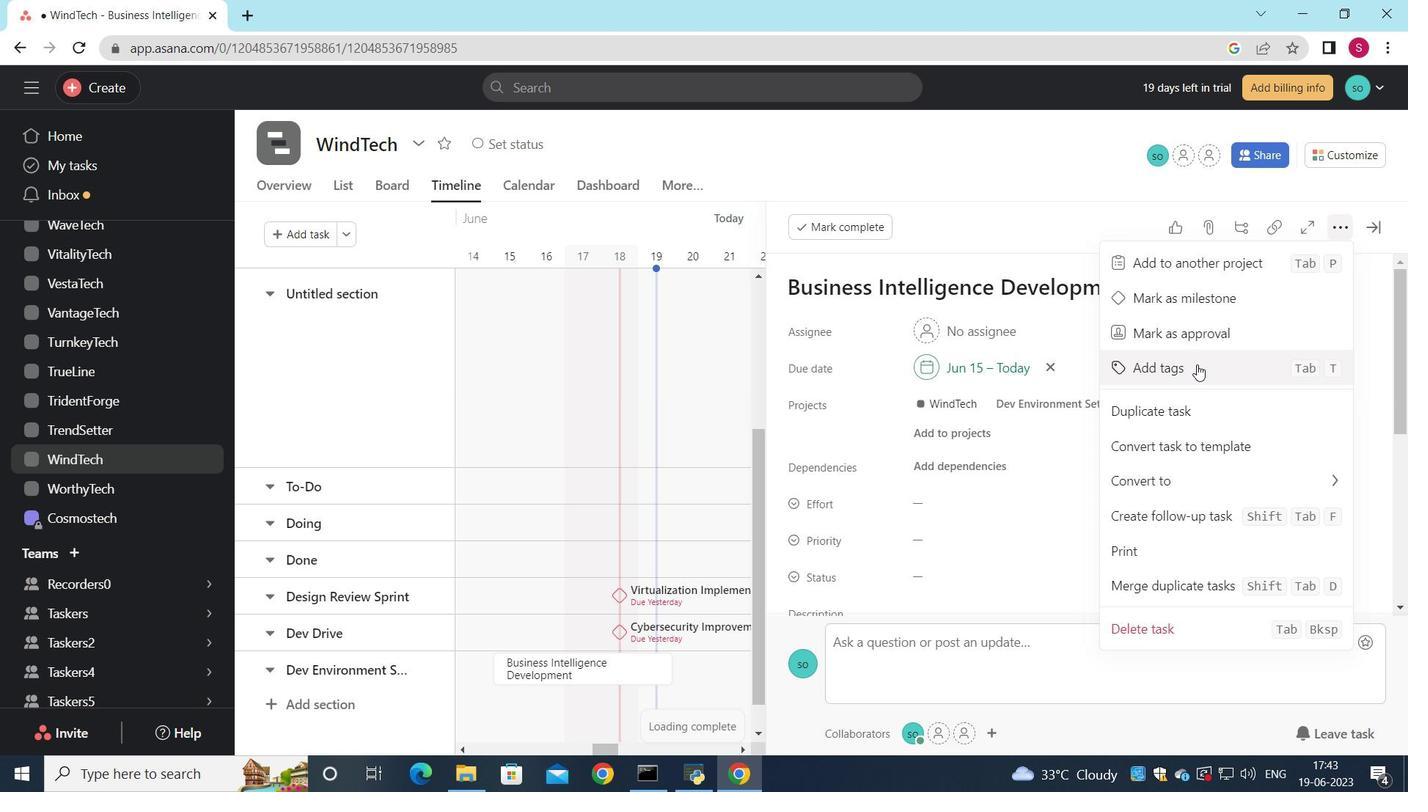 
Action: Mouse pressed left at (1179, 295)
Screenshot: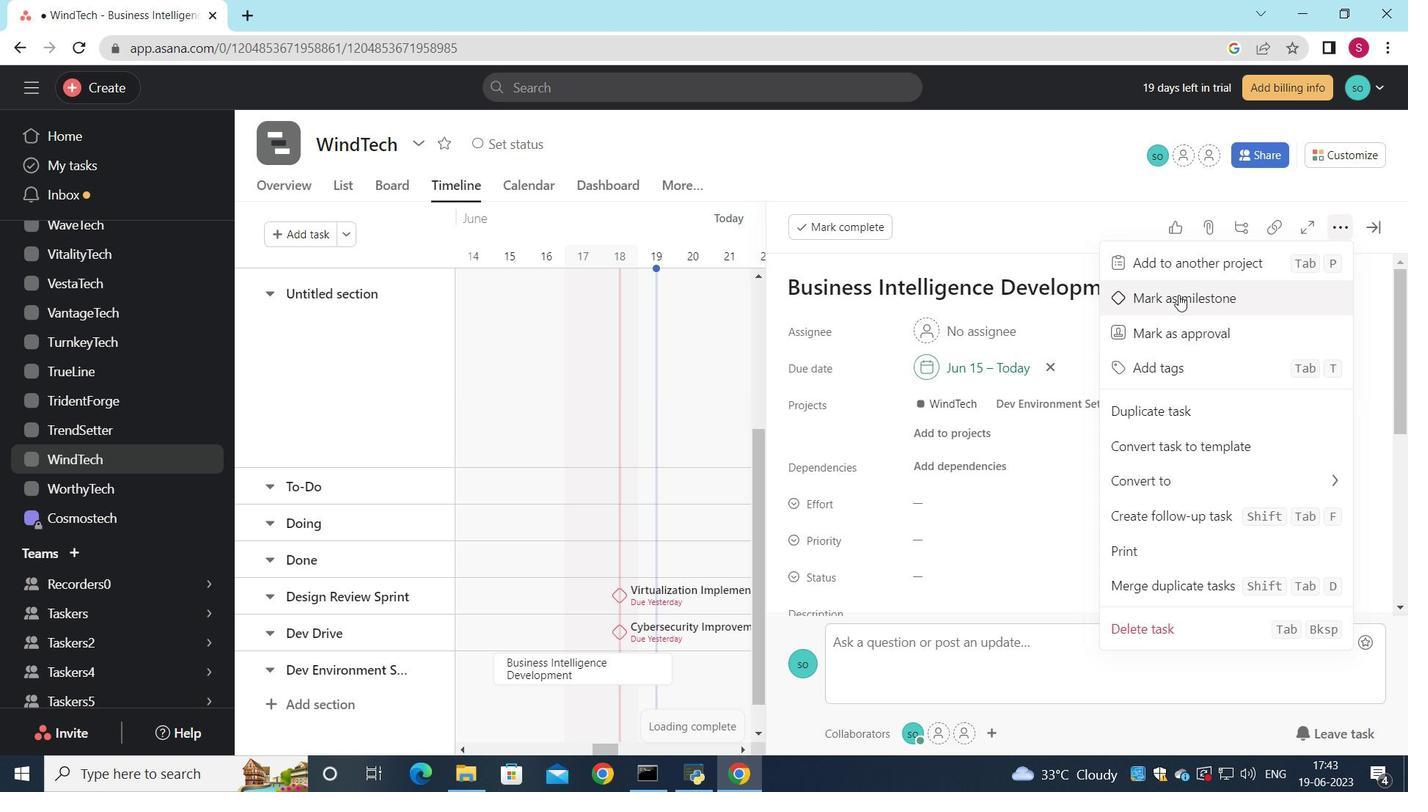 
Action: Mouse moved to (643, 440)
Screenshot: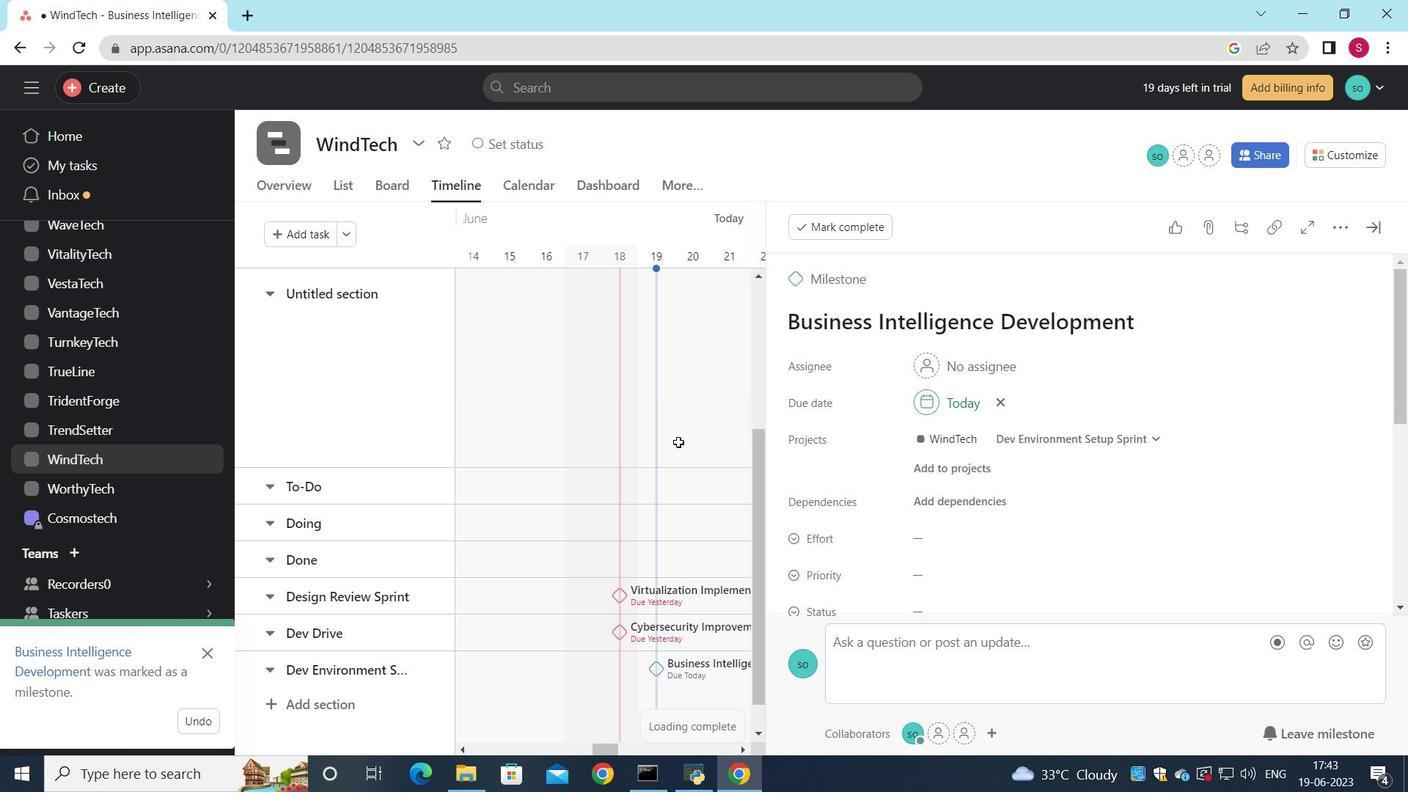 
Action: Mouse pressed left at (643, 440)
Screenshot: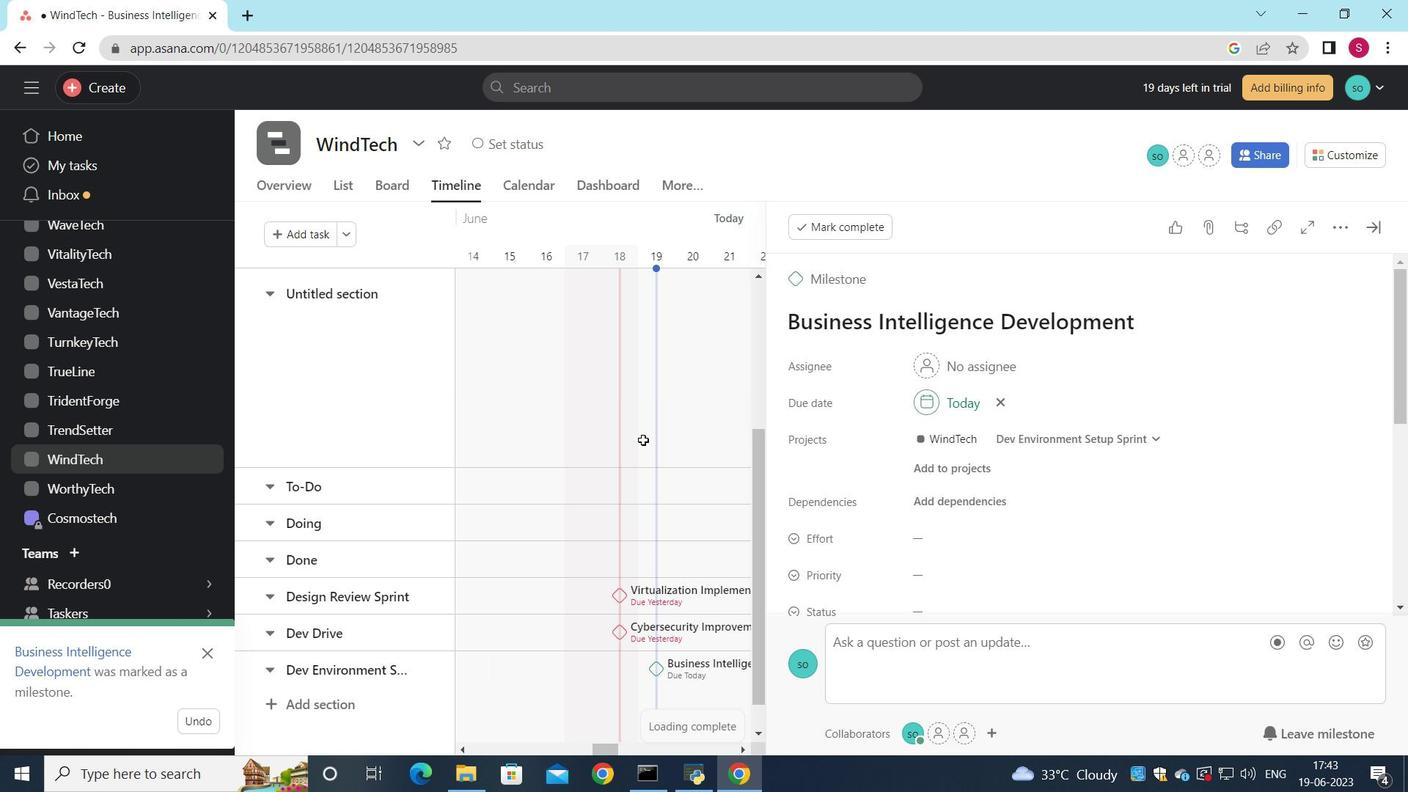 
Action: Mouse moved to (962, 499)
Screenshot: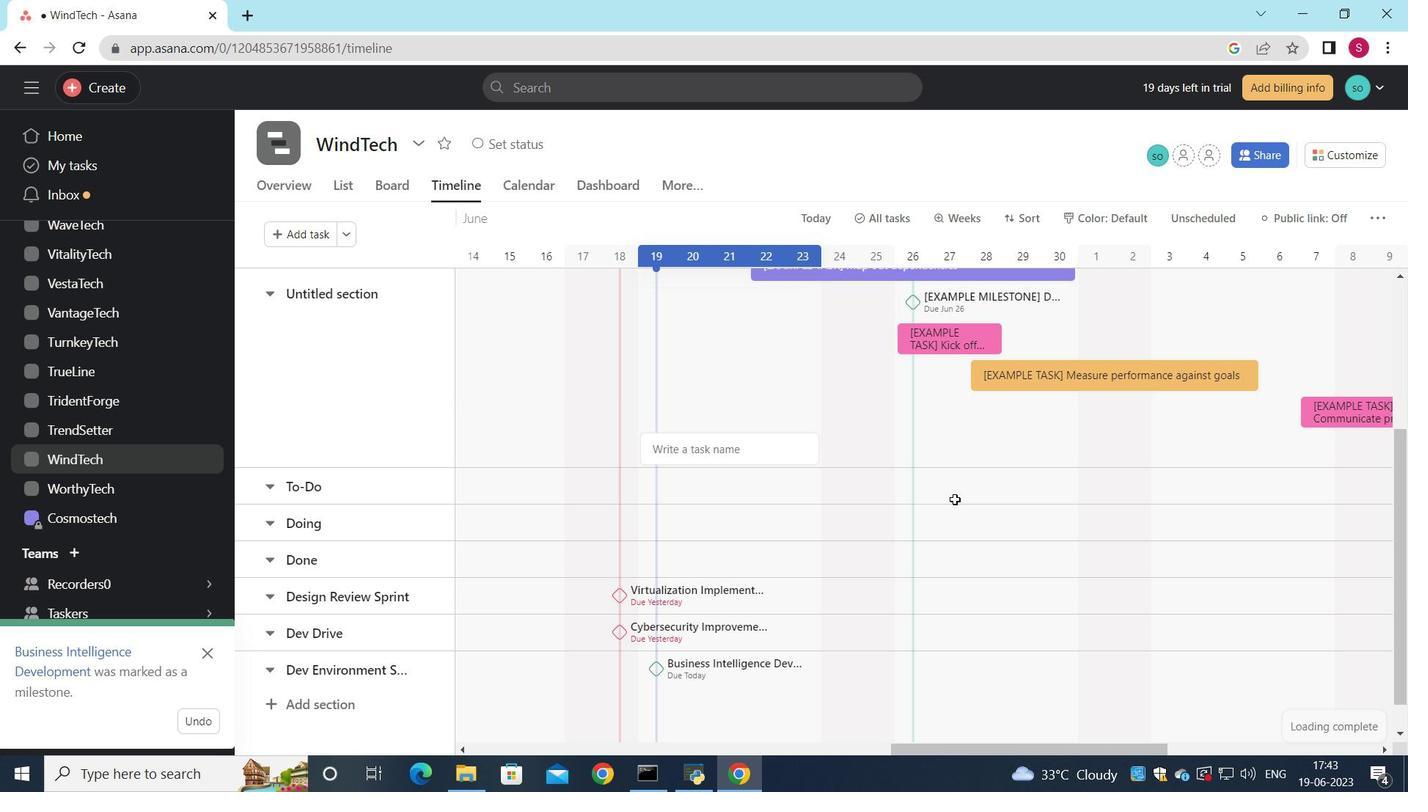 
